 Task: Look for space in Weimar, Germany from 10th July, 2023 to 15th July, 2023 for 7 adults in price range Rs.10000 to Rs.15000. Place can be entire place or shared room with 4 bedrooms having 7 beds and 4 bathrooms. Property type can be house, flat, guest house. Amenities needed are: wifi, TV, free parkinig on premises, gym, breakfast. Booking option can be shelf check-in. Required host language is English.
Action: Mouse moved to (538, 139)
Screenshot: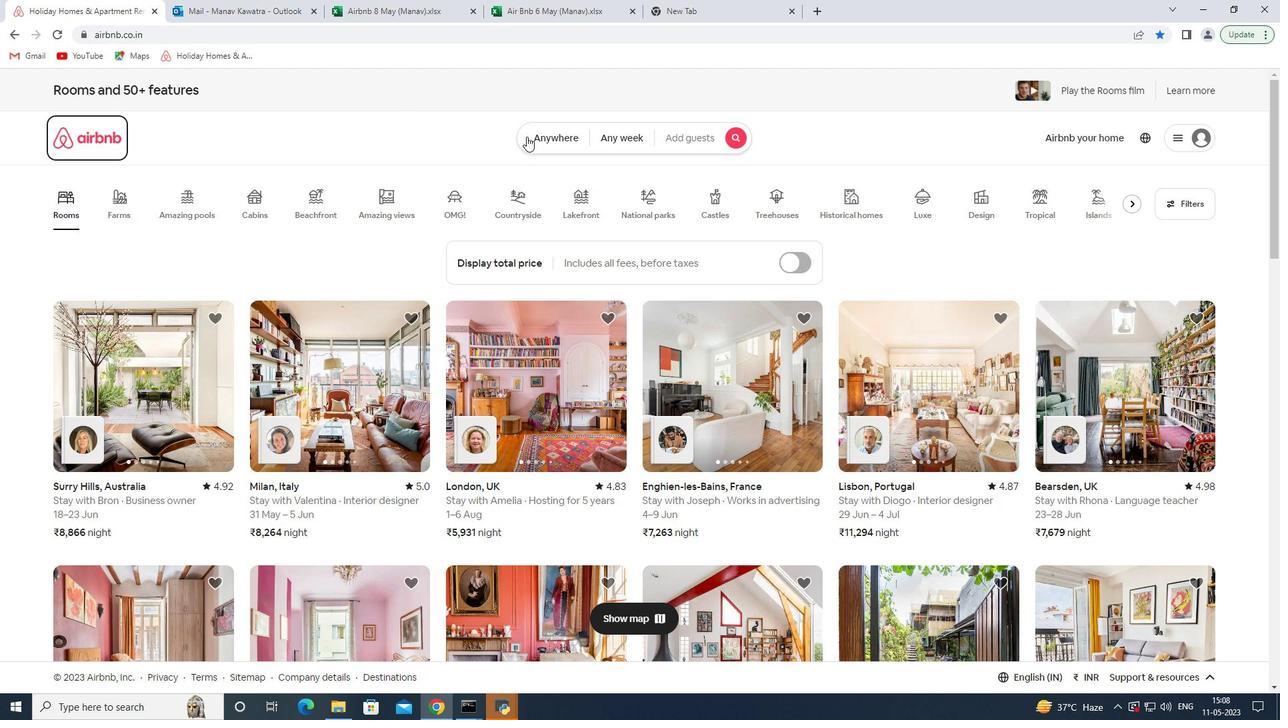 
Action: Mouse pressed left at (538, 139)
Screenshot: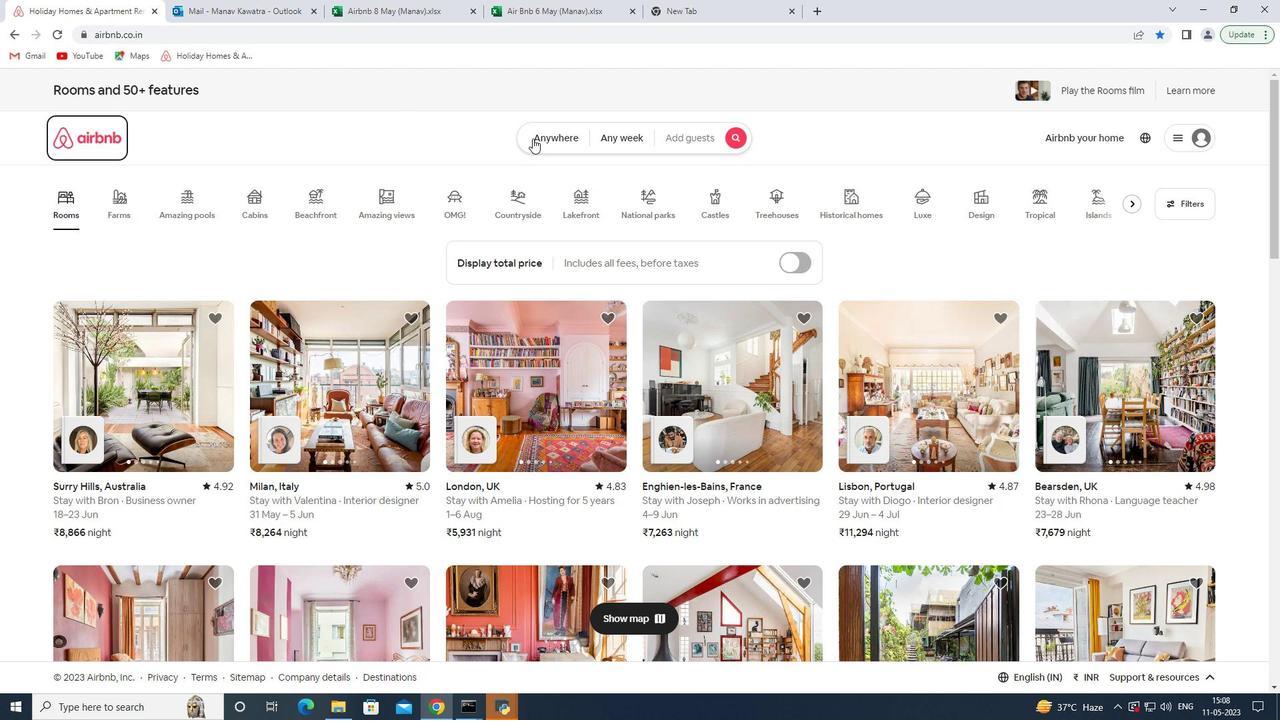 
Action: Mouse moved to (458, 192)
Screenshot: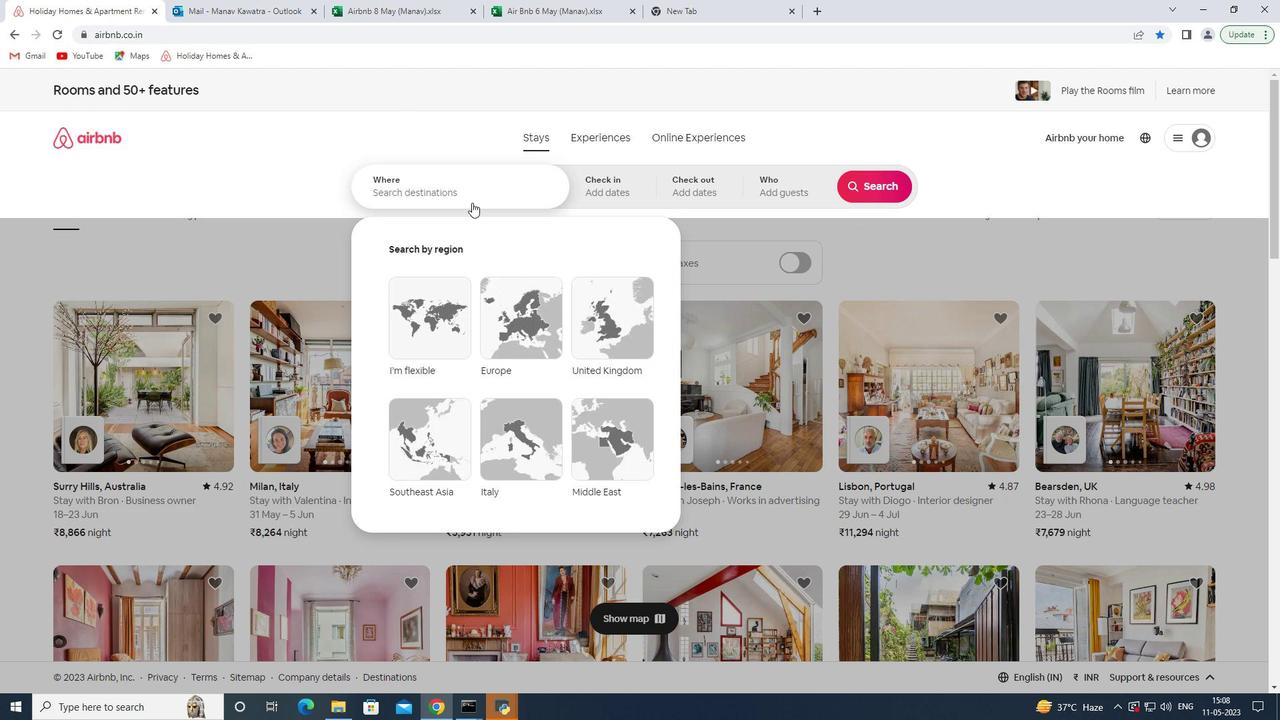 
Action: Mouse pressed left at (458, 192)
Screenshot: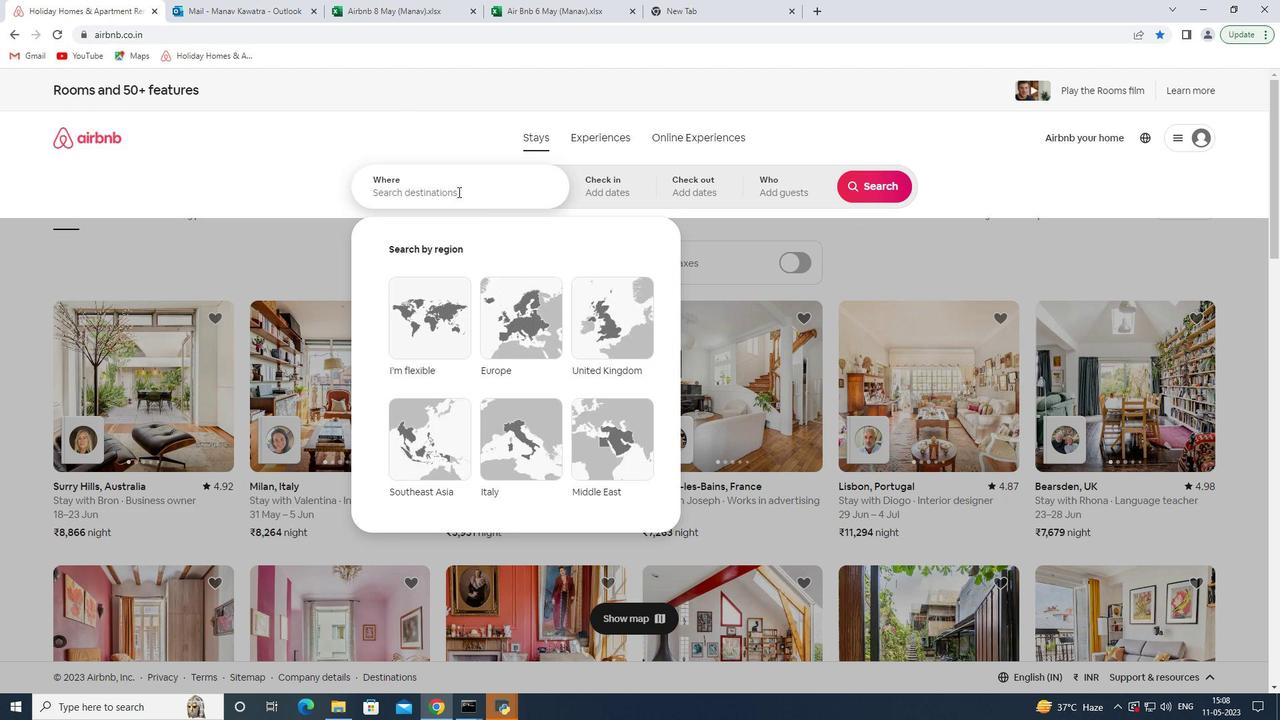 
Action: Key pressed <Key.shift>Weimar<Key.space><Key.shift>Germany<Key.space>
Screenshot: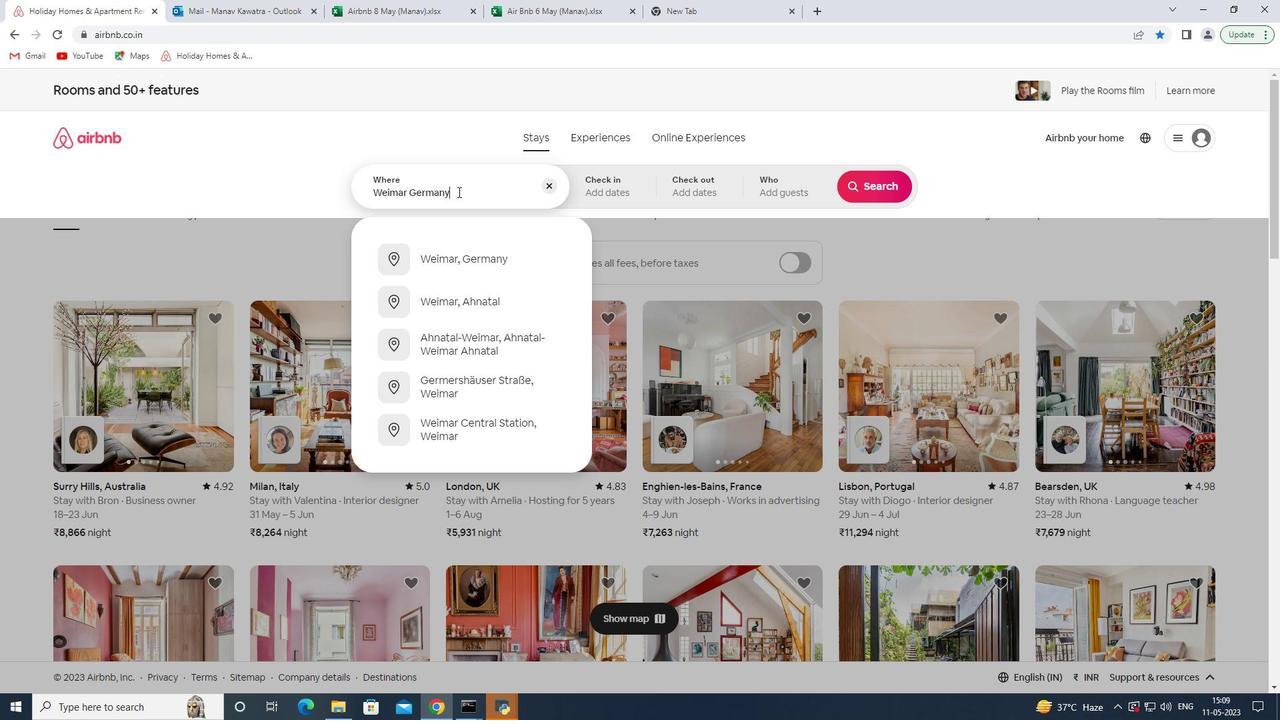 
Action: Mouse moved to (498, 256)
Screenshot: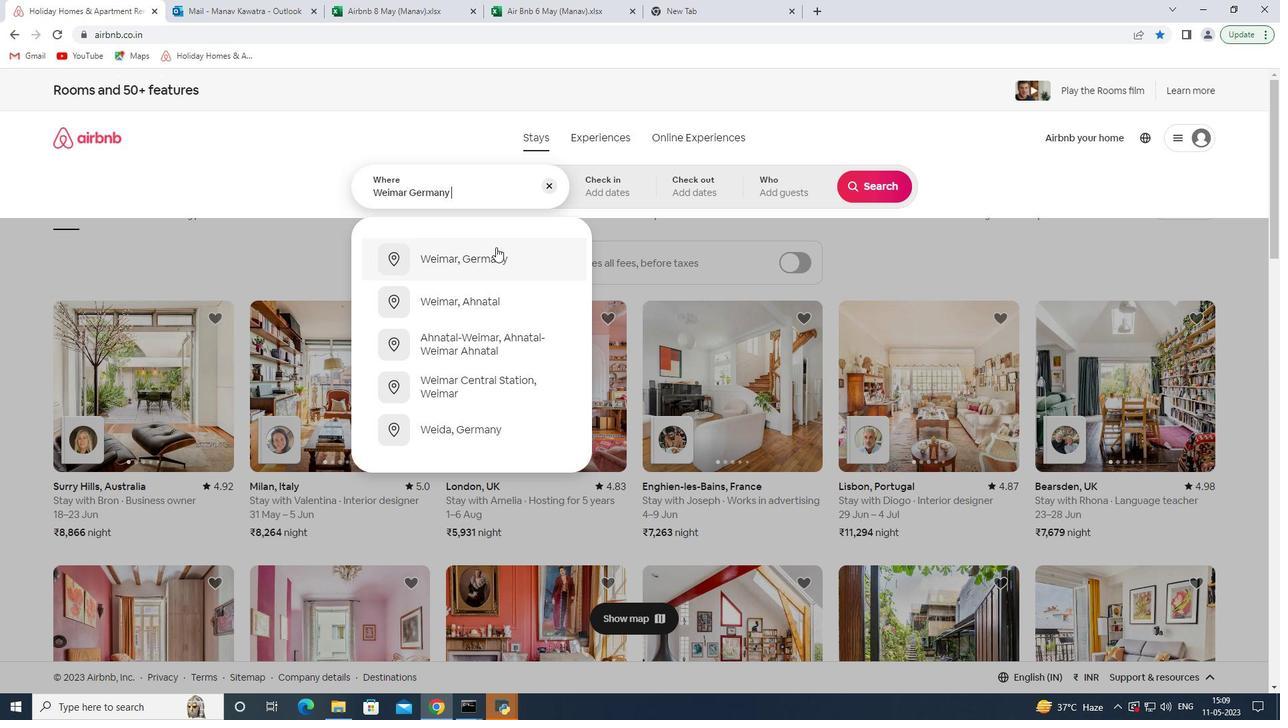 
Action: Mouse pressed left at (498, 256)
Screenshot: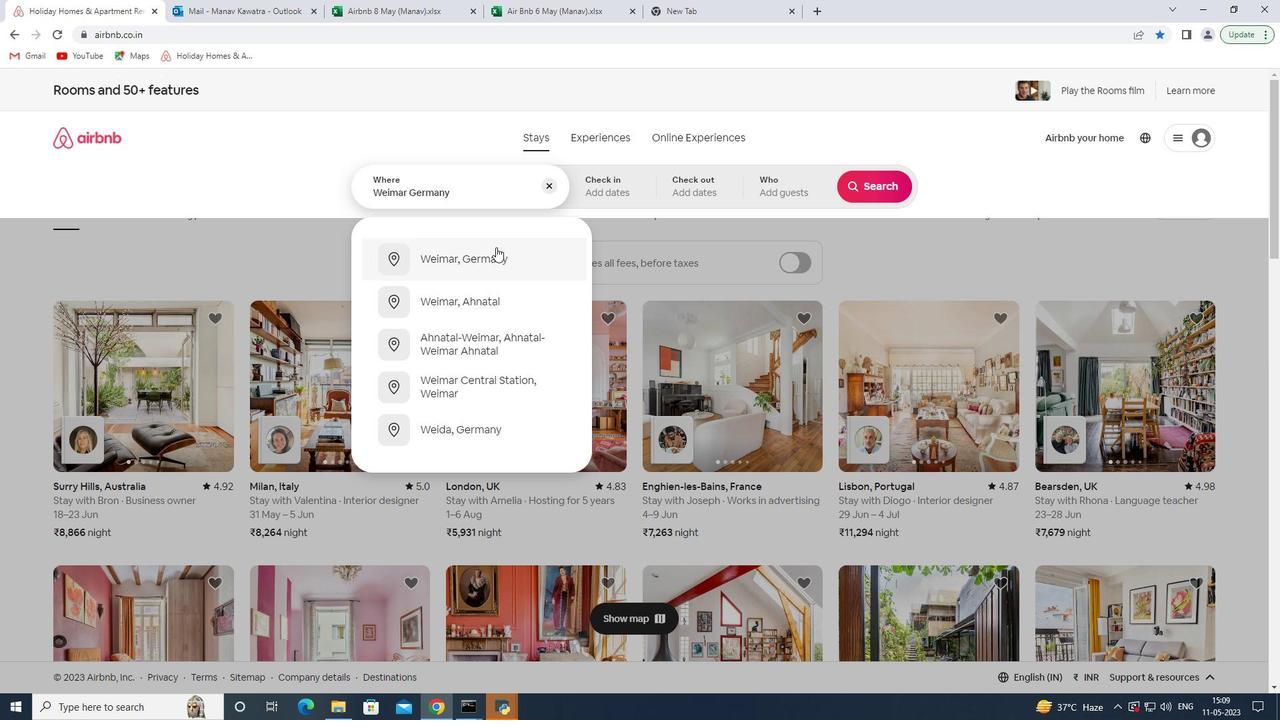 
Action: Mouse moved to (872, 292)
Screenshot: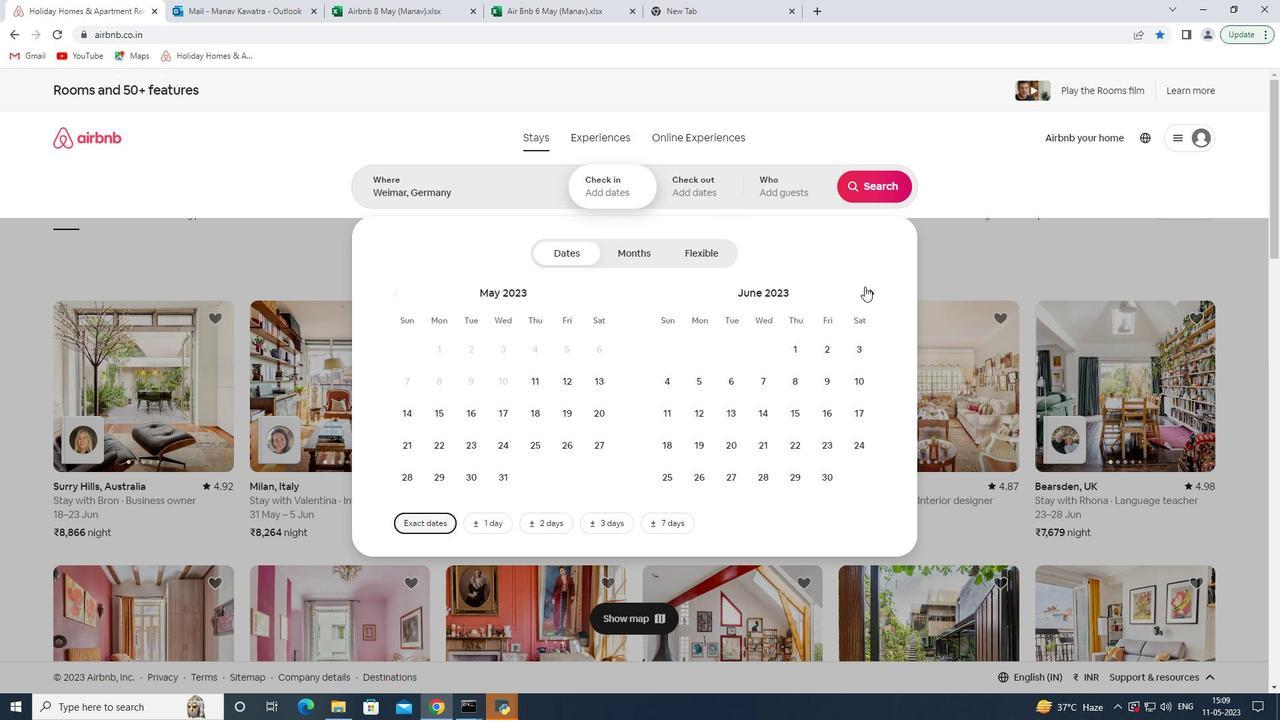 
Action: Mouse pressed left at (872, 292)
Screenshot: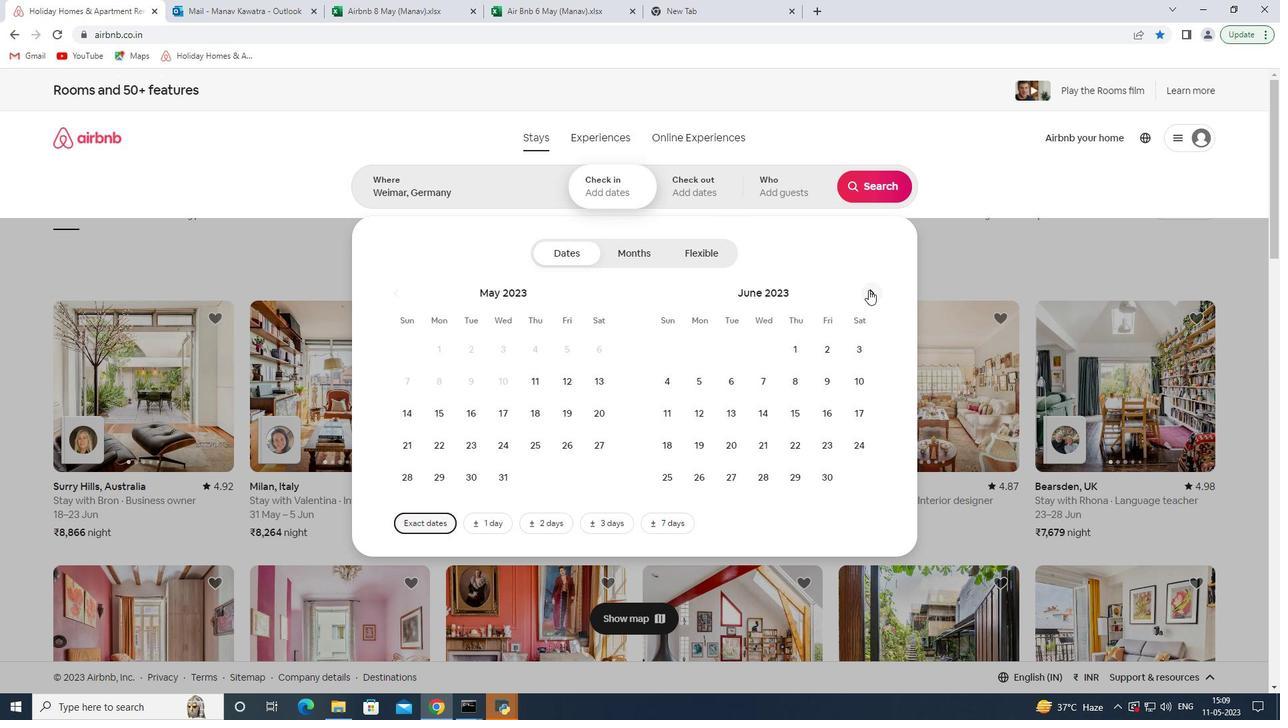 
Action: Mouse moved to (704, 416)
Screenshot: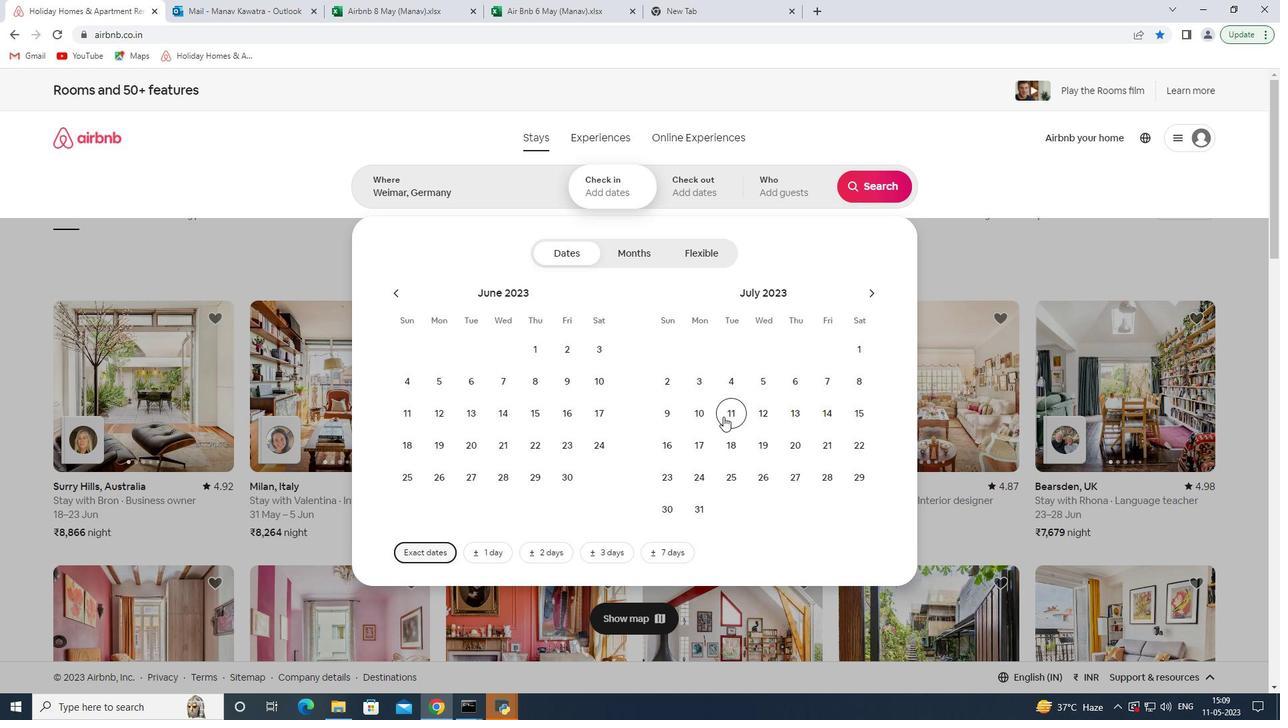 
Action: Mouse pressed left at (704, 416)
Screenshot: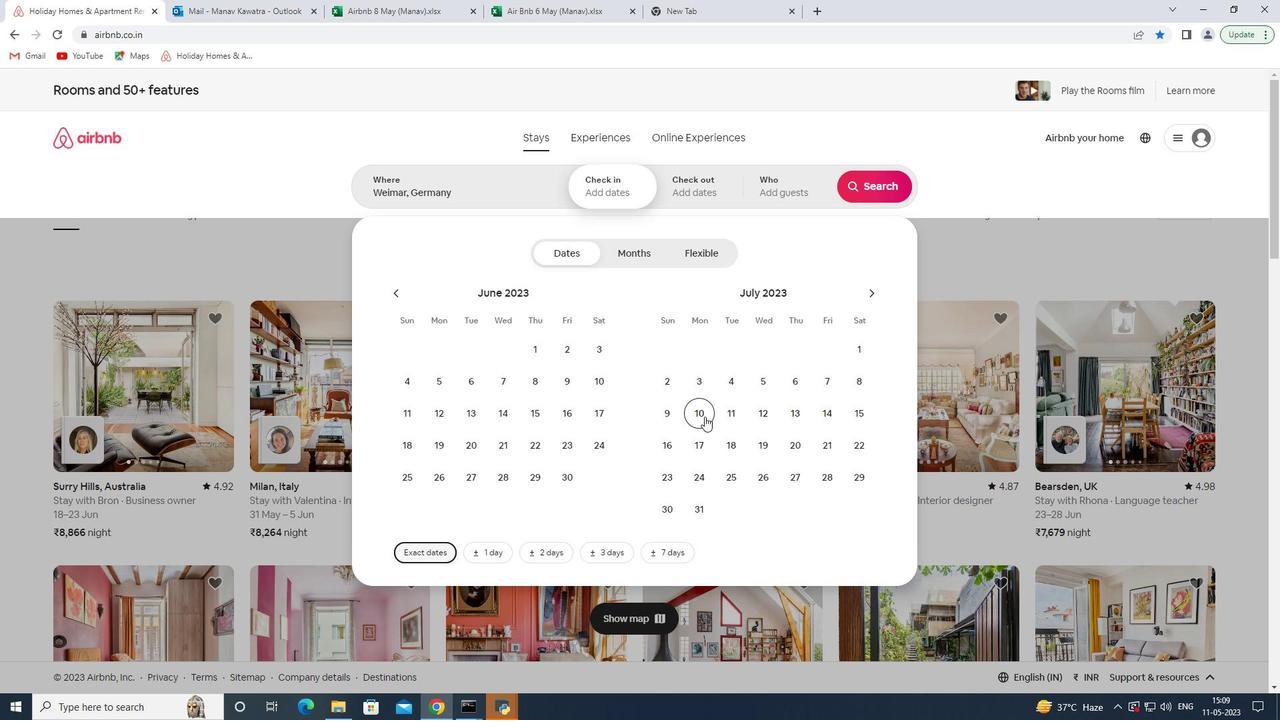 
Action: Mouse moved to (854, 413)
Screenshot: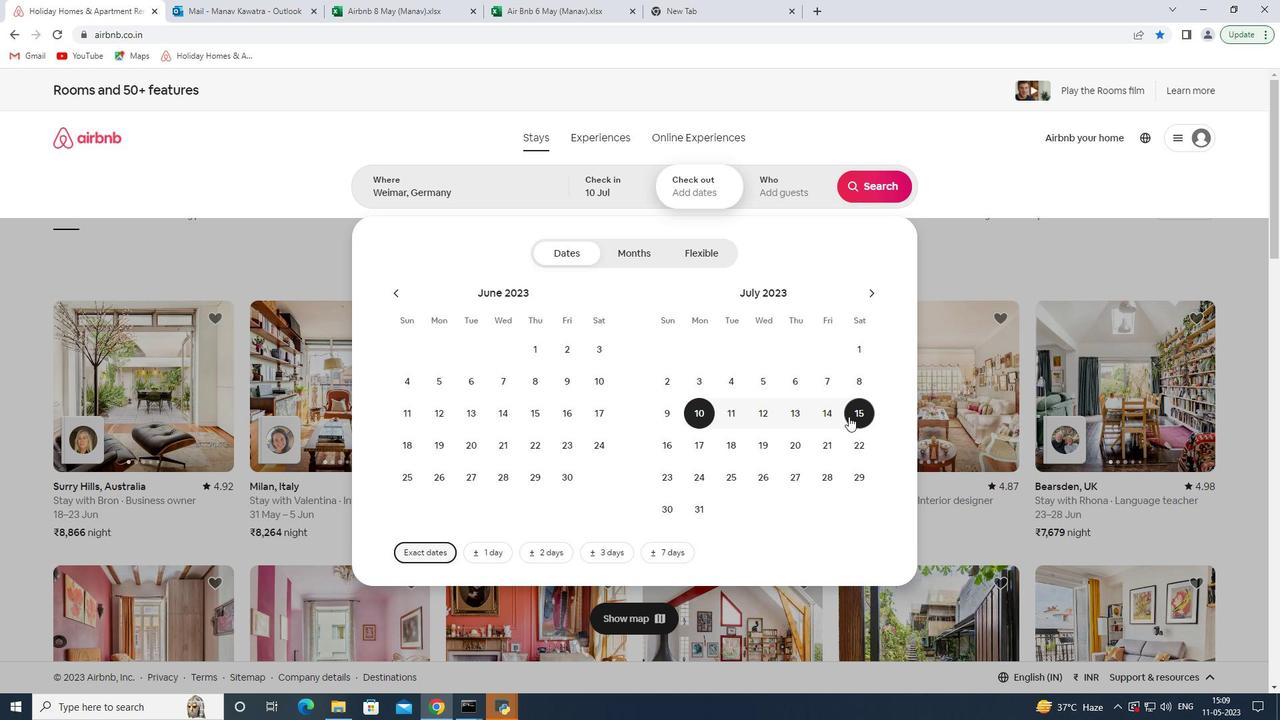 
Action: Mouse pressed left at (854, 413)
Screenshot: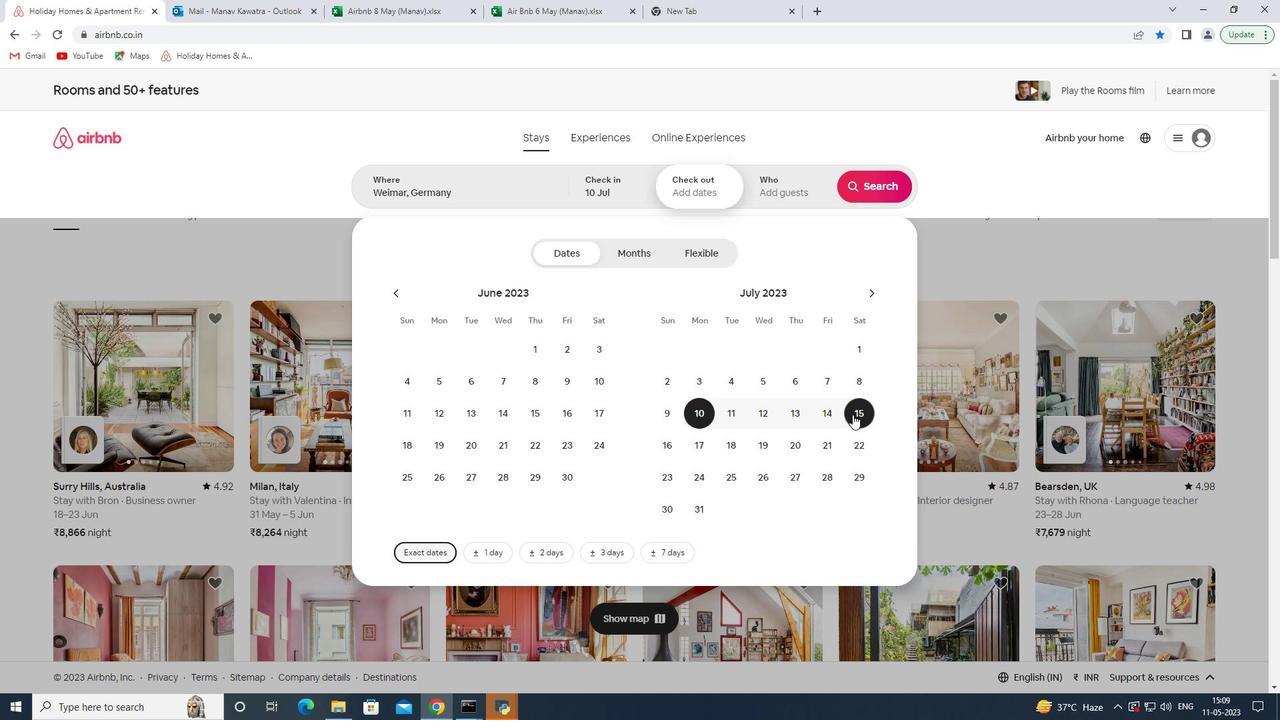 
Action: Mouse moved to (791, 193)
Screenshot: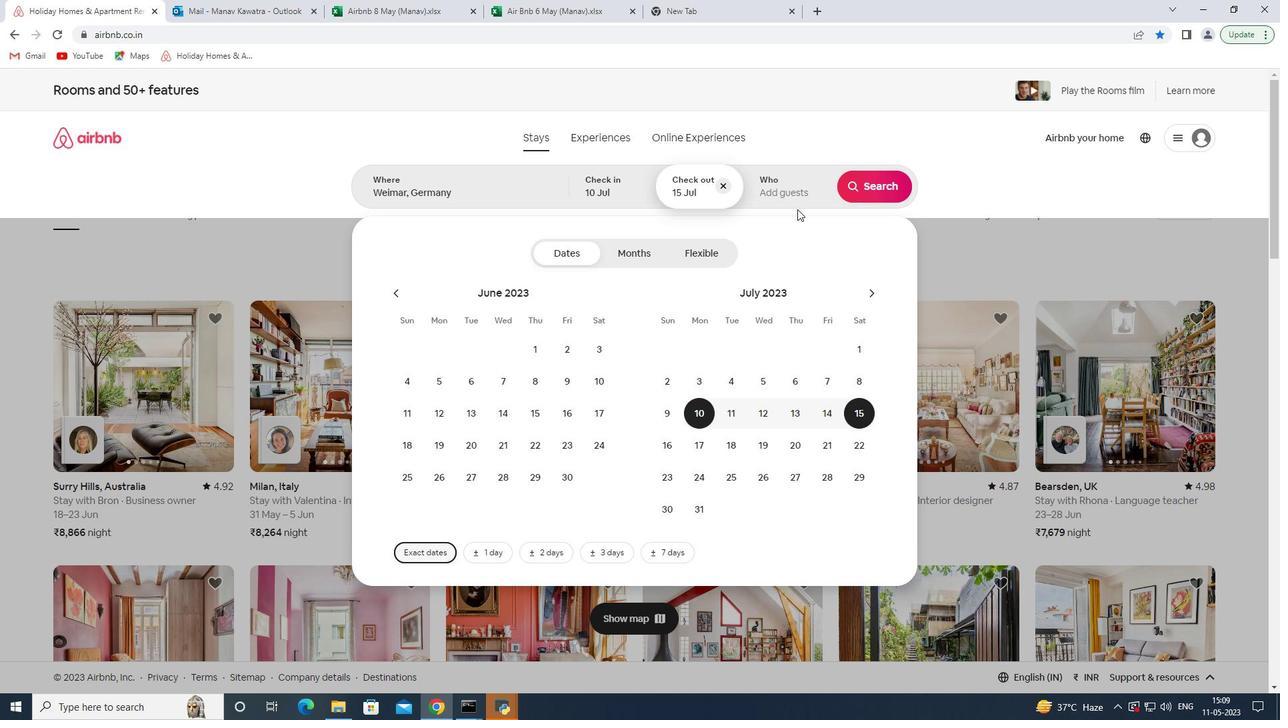 
Action: Mouse pressed left at (791, 193)
Screenshot: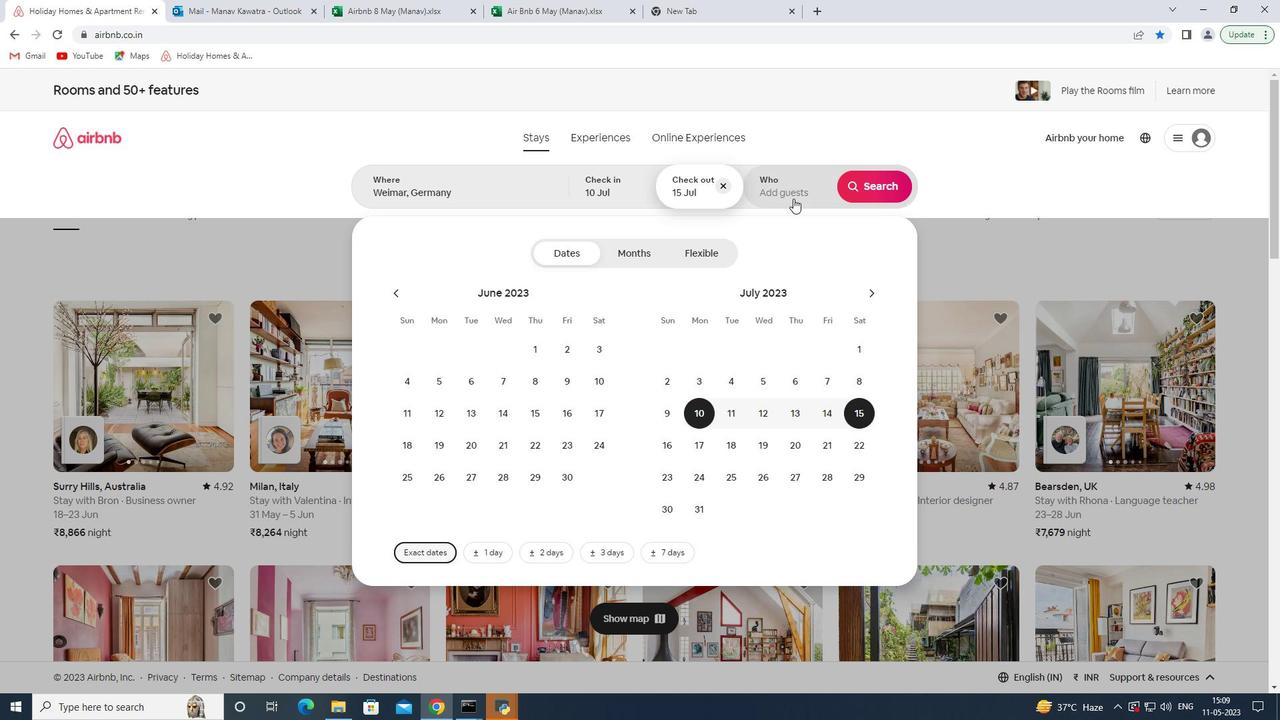 
Action: Mouse moved to (878, 260)
Screenshot: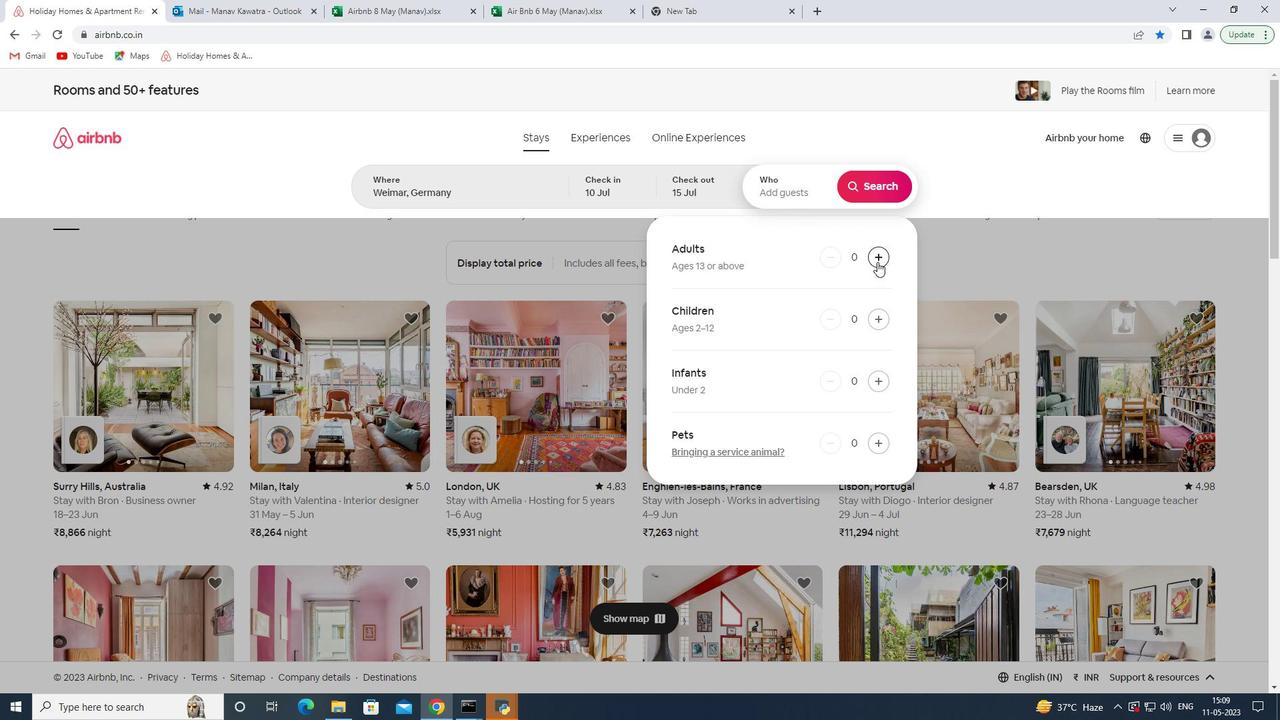 
Action: Mouse pressed left at (878, 260)
Screenshot: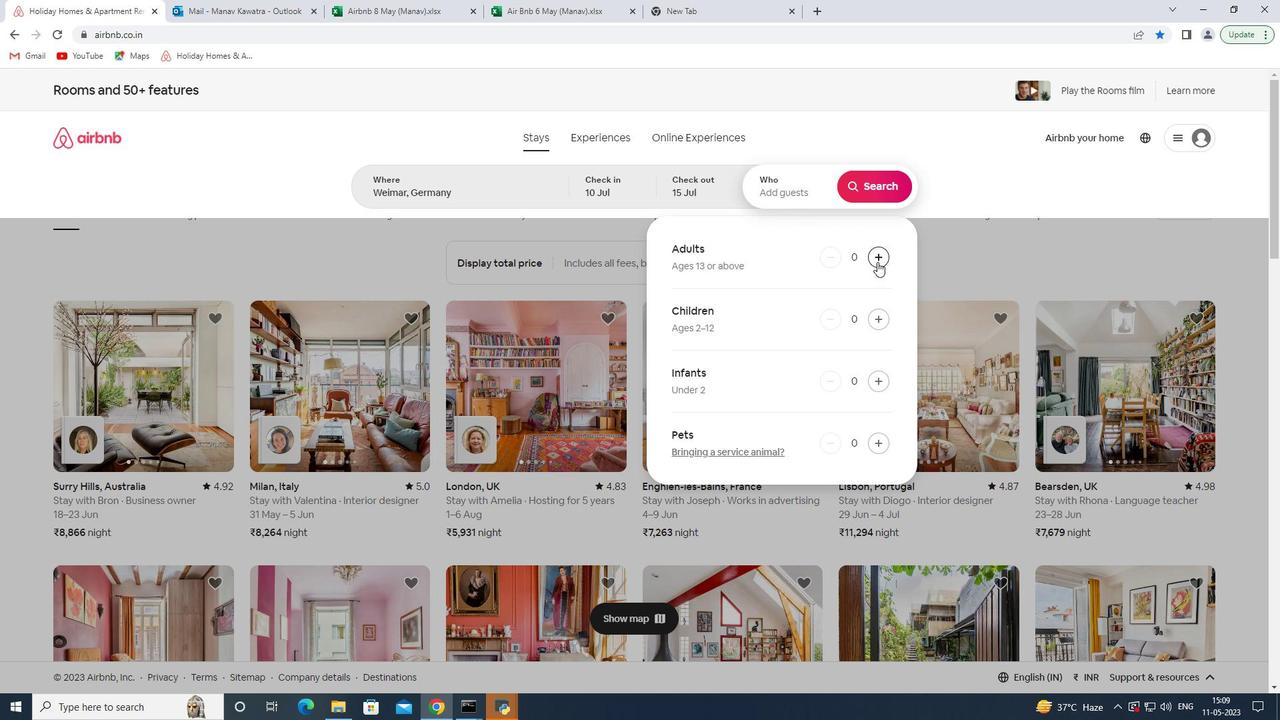 
Action: Mouse pressed left at (878, 260)
Screenshot: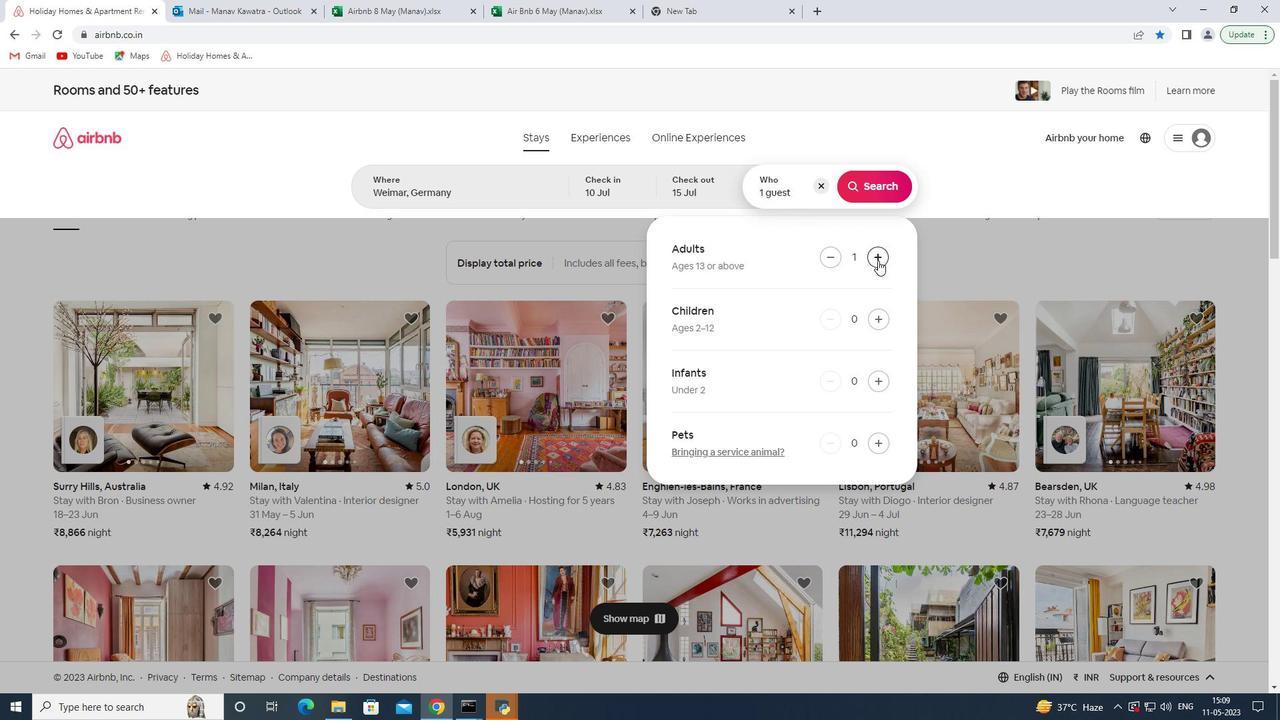 
Action: Mouse pressed left at (878, 260)
Screenshot: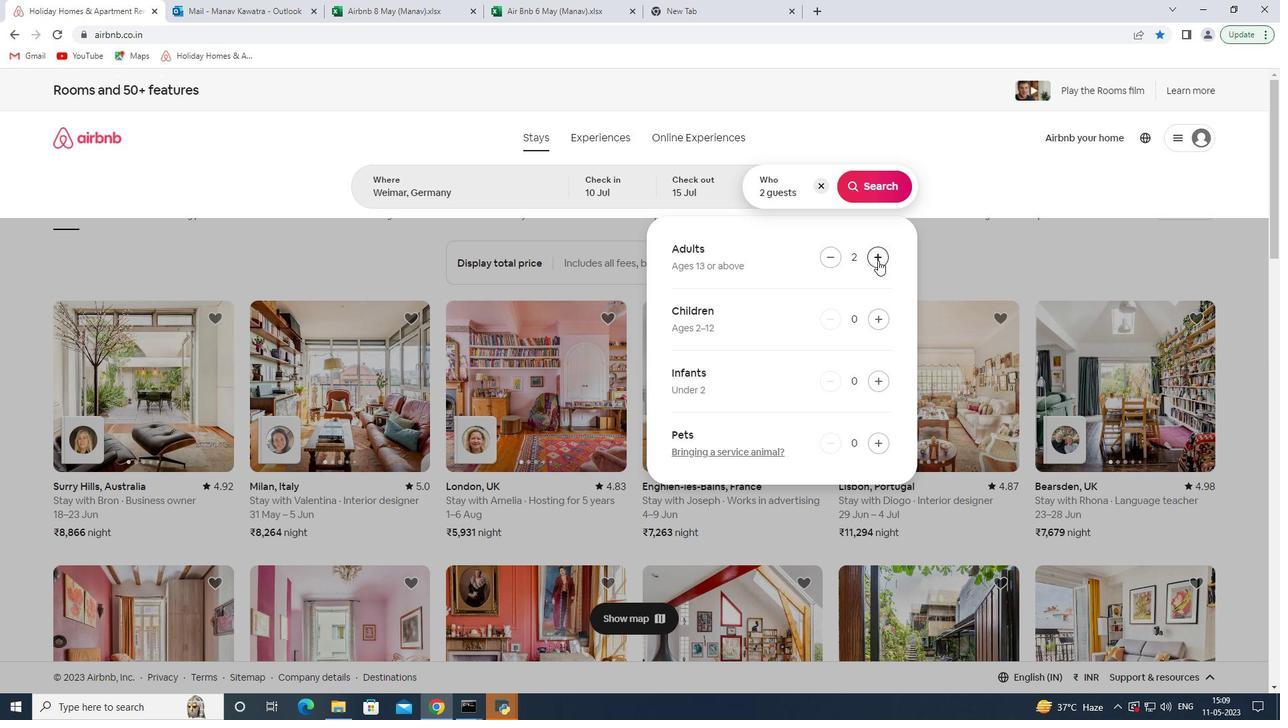 
Action: Mouse pressed left at (878, 260)
Screenshot: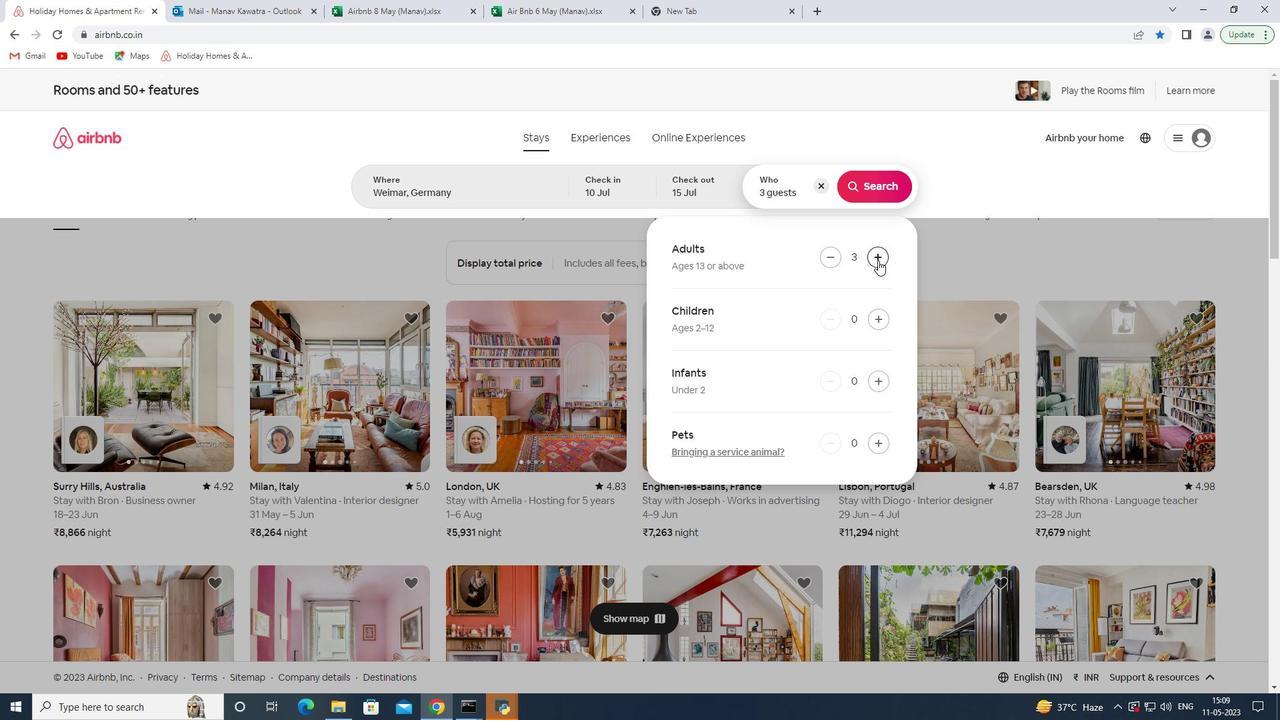 
Action: Mouse pressed left at (878, 260)
Screenshot: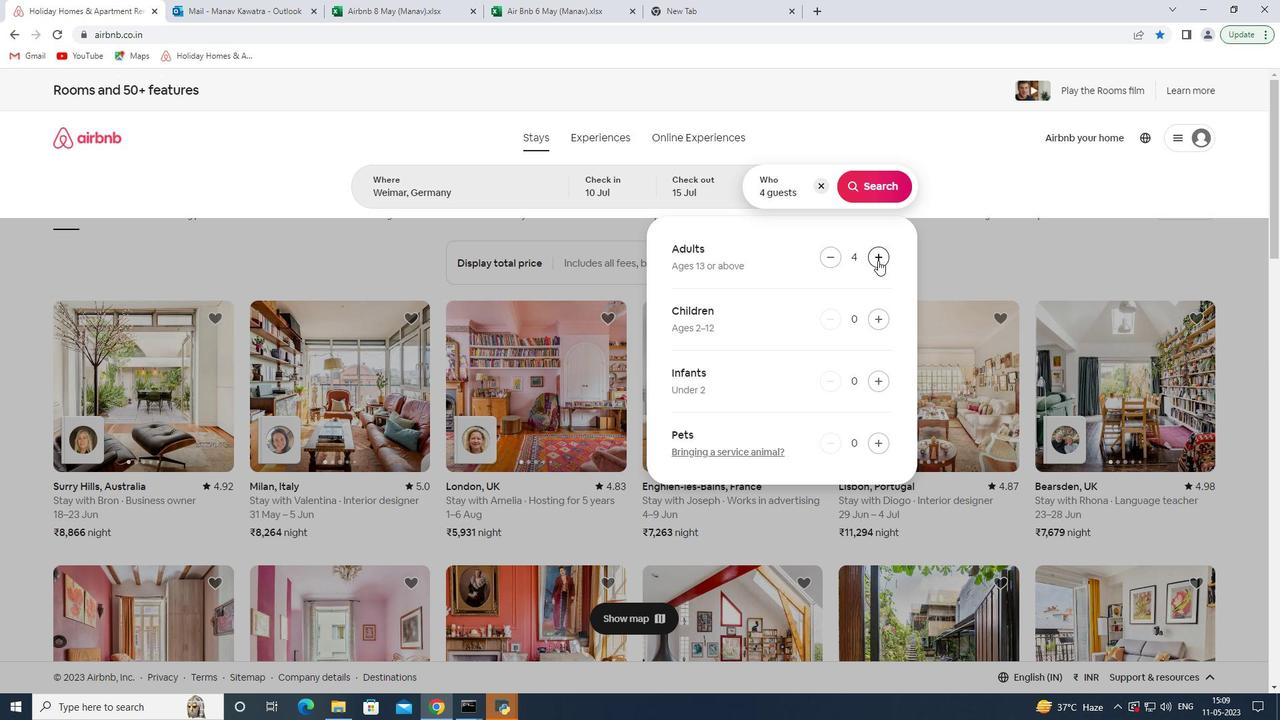 
Action: Mouse moved to (878, 260)
Screenshot: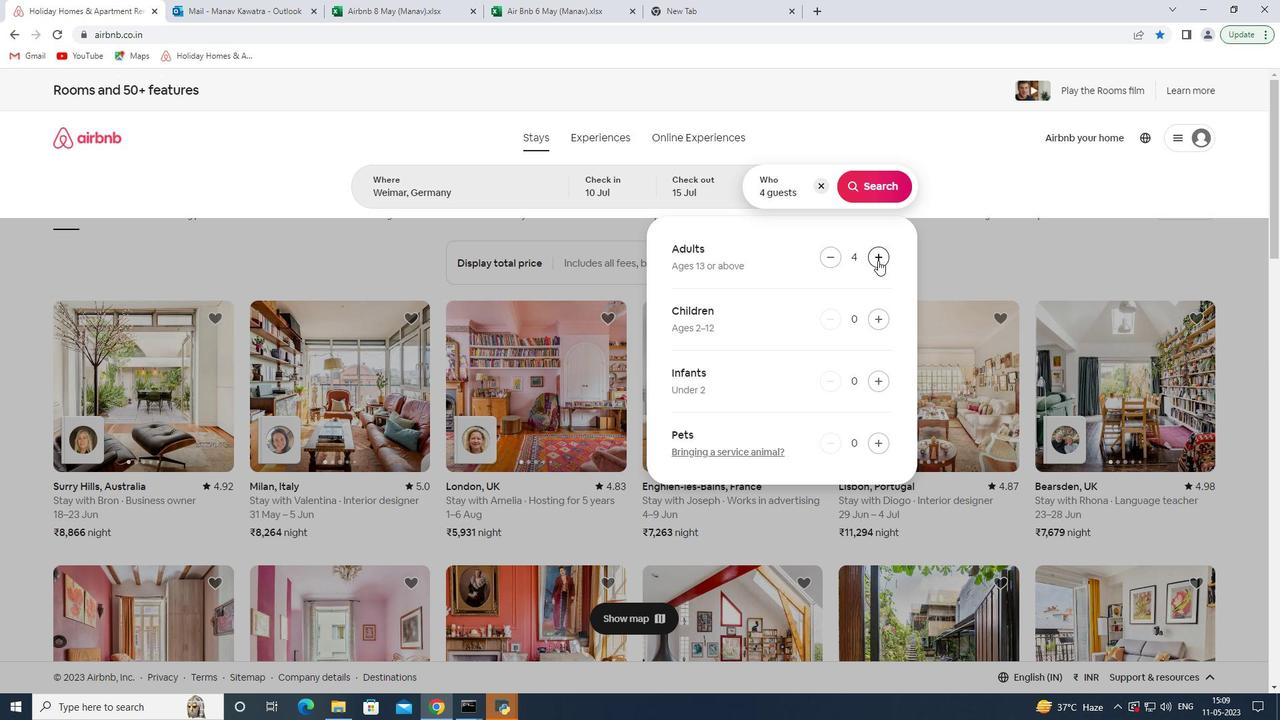 
Action: Mouse pressed left at (878, 260)
Screenshot: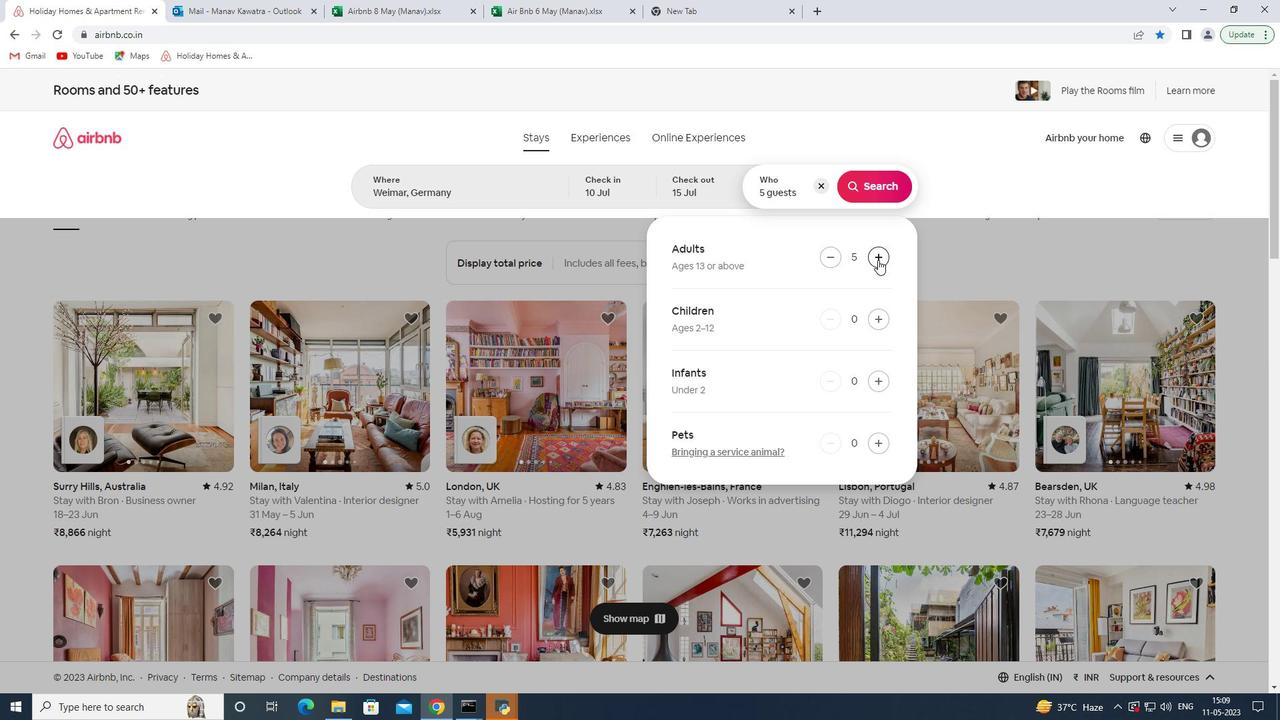 
Action: Mouse pressed left at (878, 260)
Screenshot: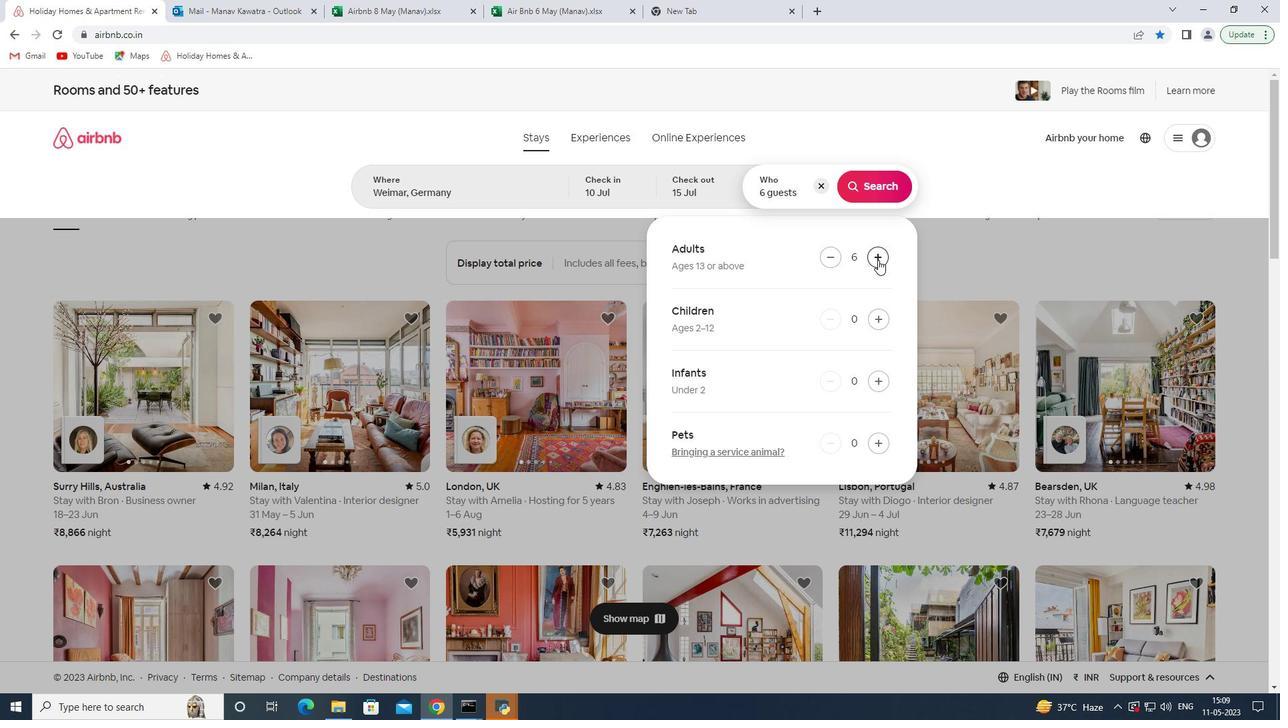 
Action: Mouse moved to (885, 195)
Screenshot: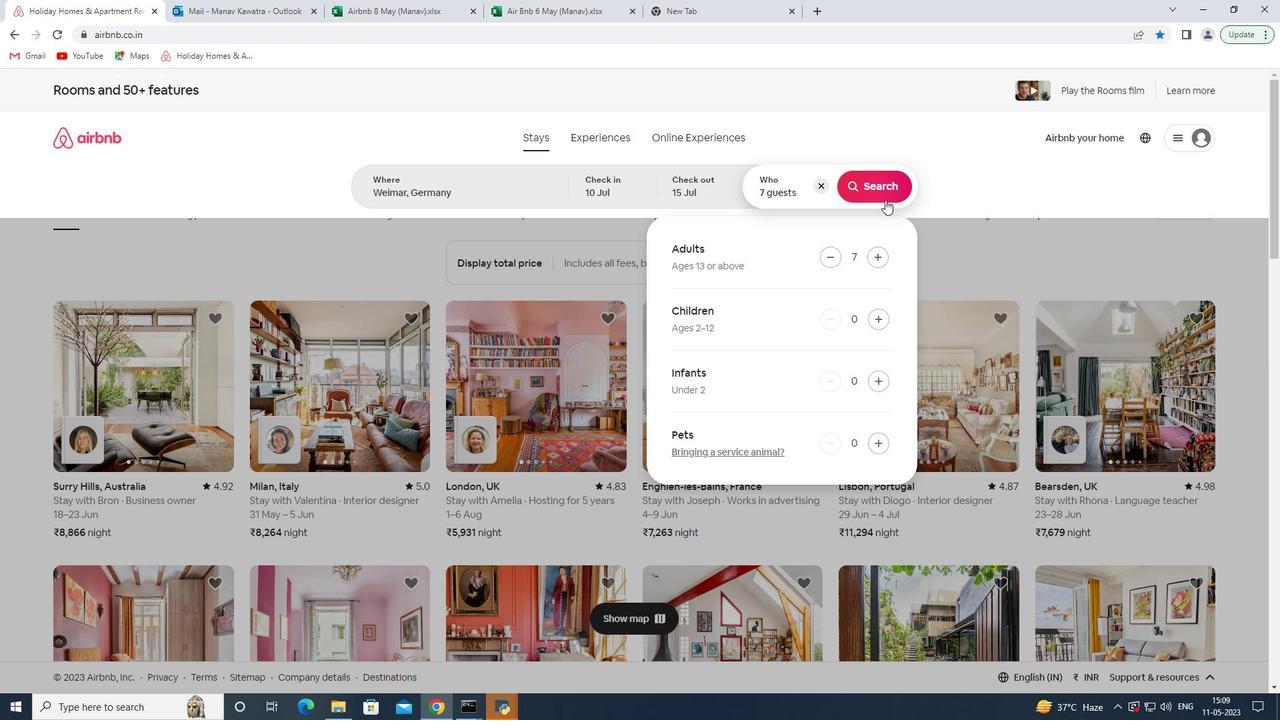 
Action: Mouse pressed left at (885, 195)
Screenshot: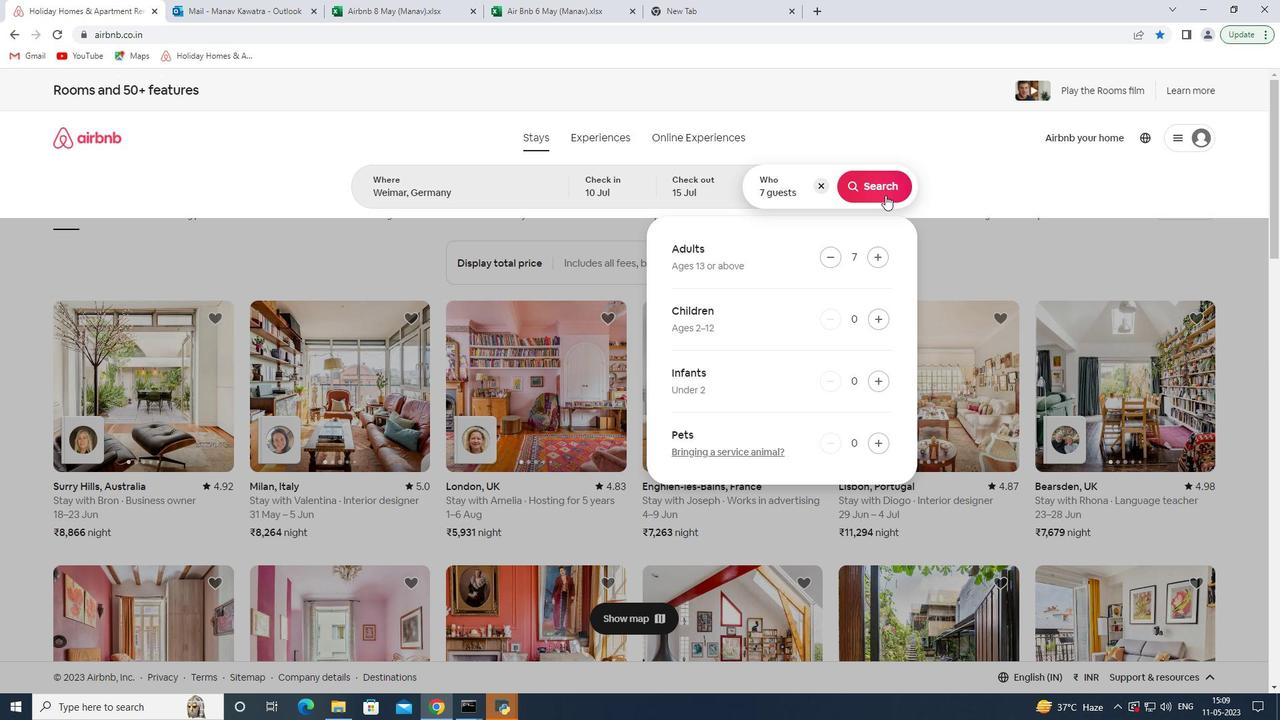 
Action: Mouse moved to (1222, 149)
Screenshot: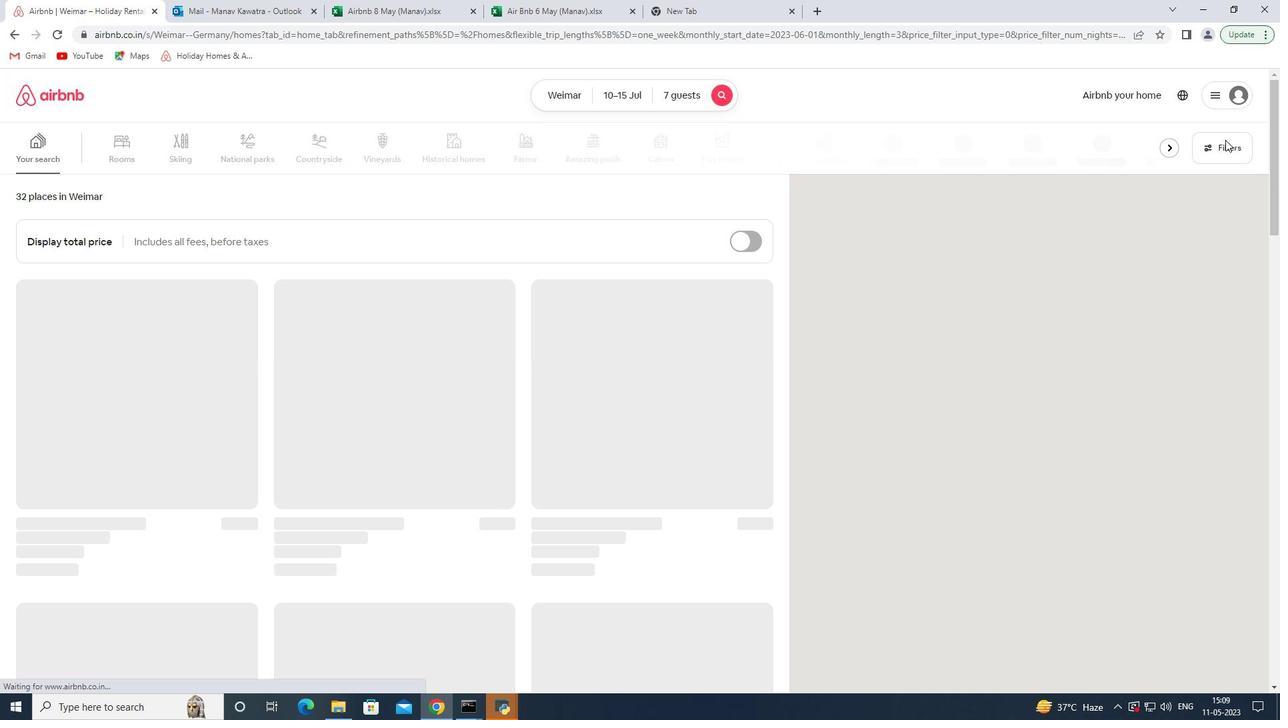 
Action: Mouse pressed left at (1222, 149)
Screenshot: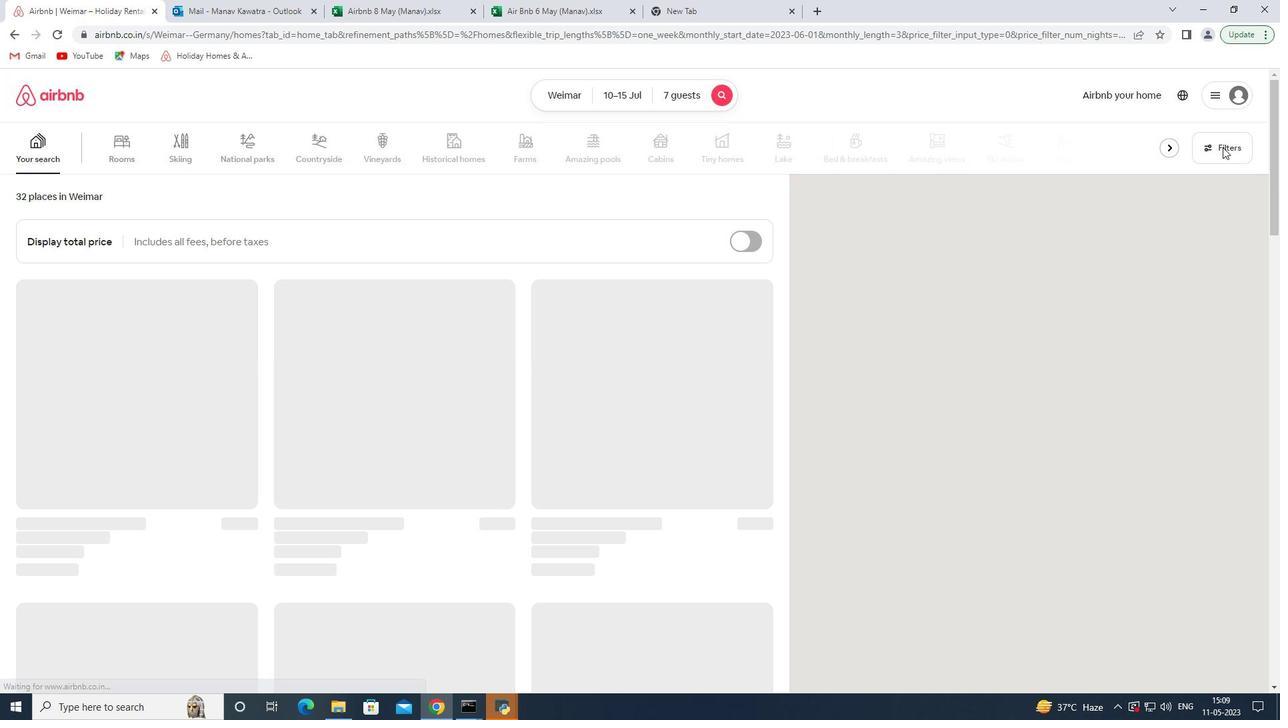 
Action: Mouse moved to (464, 474)
Screenshot: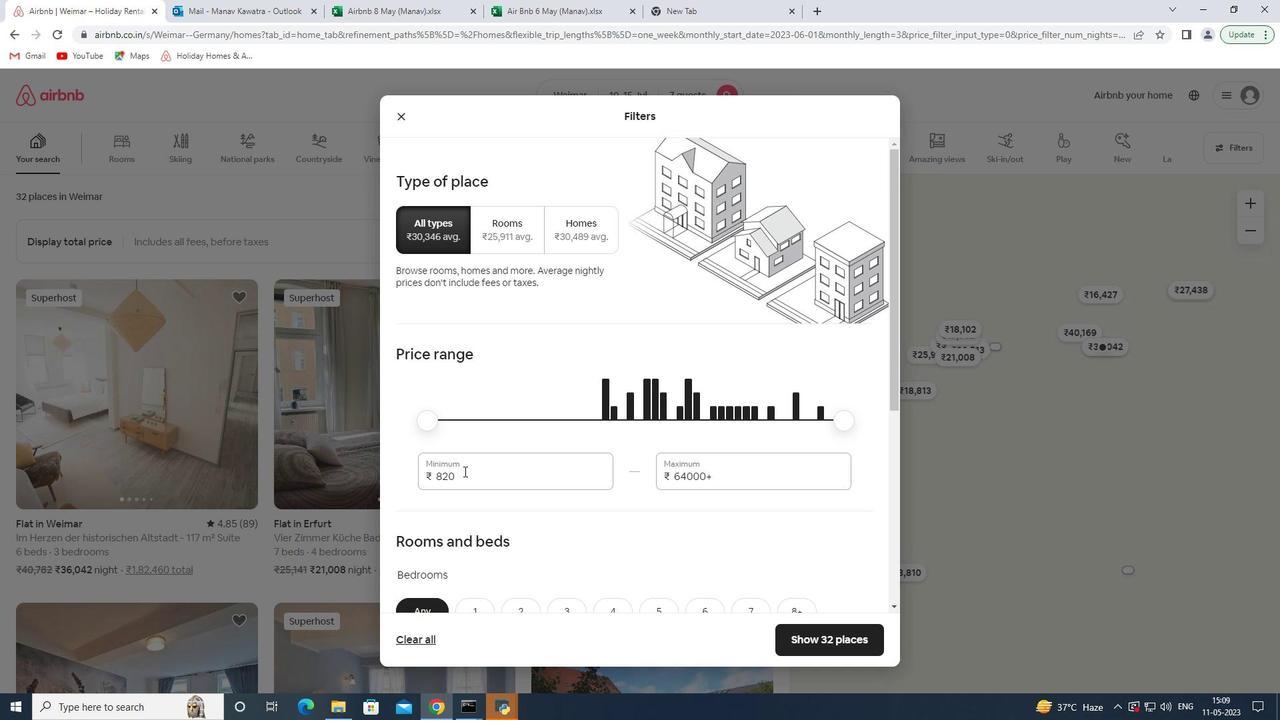 
Action: Mouse pressed left at (464, 474)
Screenshot: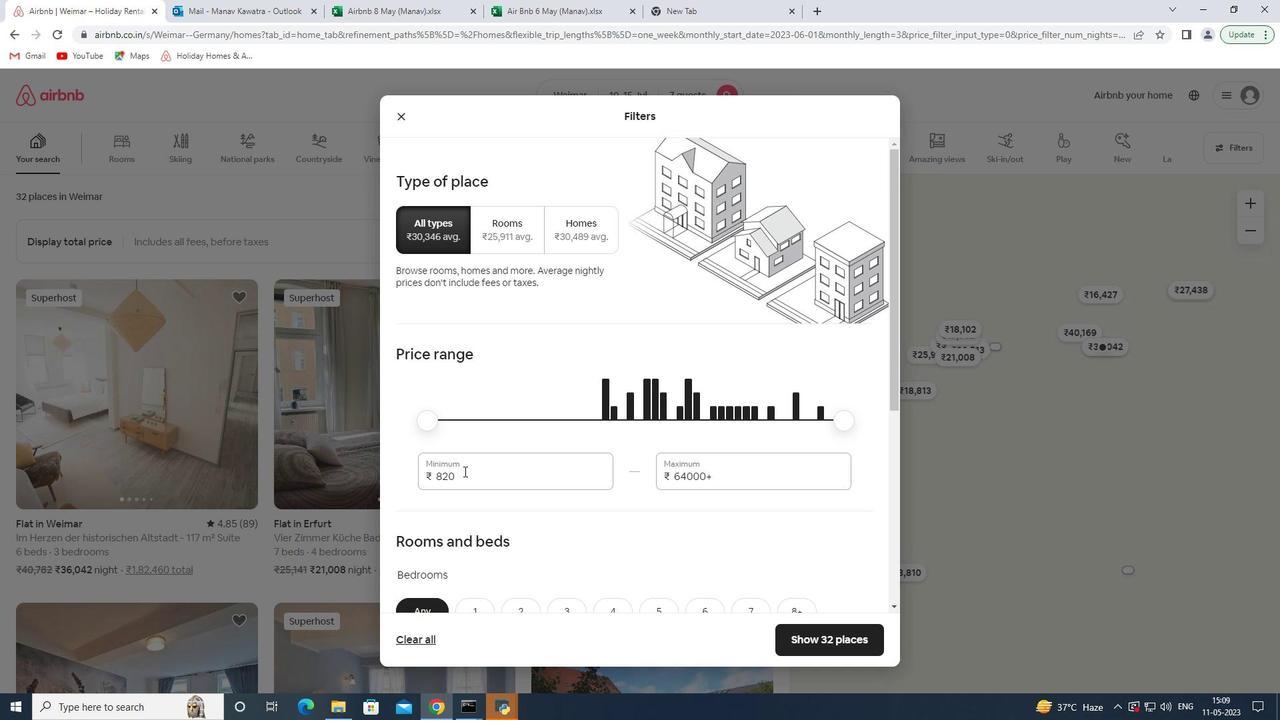 
Action: Mouse pressed left at (464, 474)
Screenshot: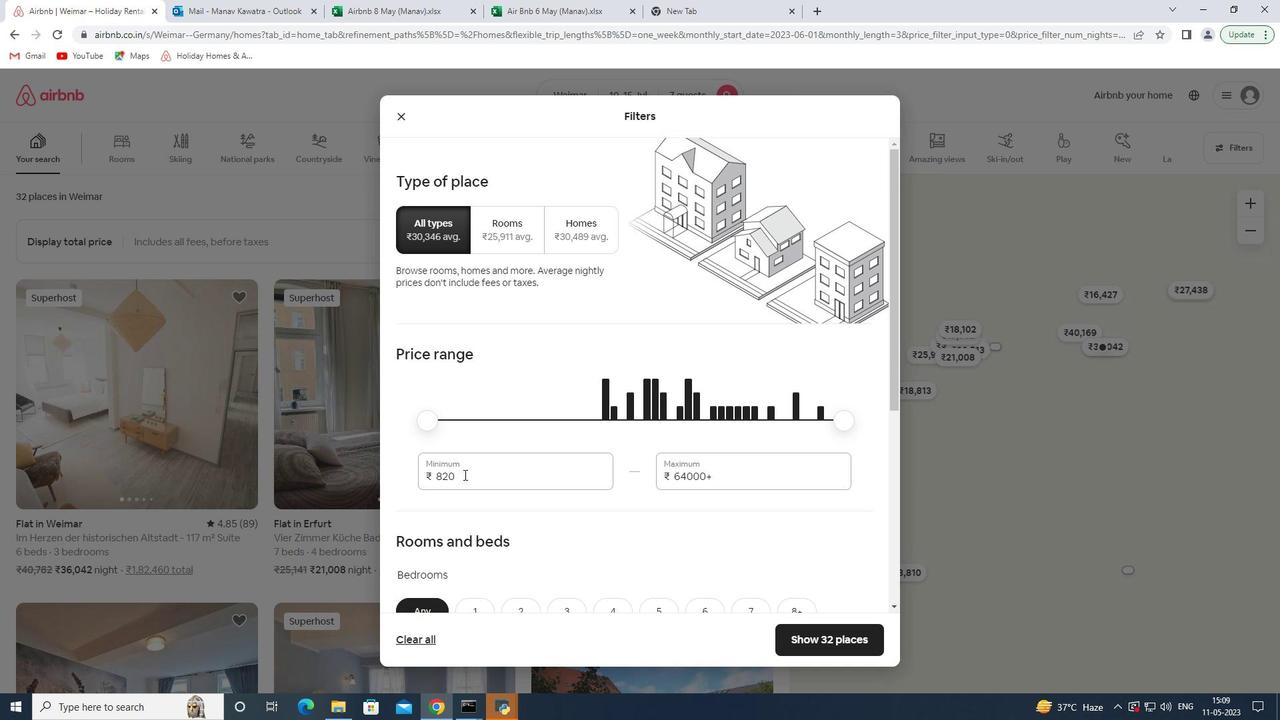 
Action: Key pressed 10000<Key.tab>15000
Screenshot: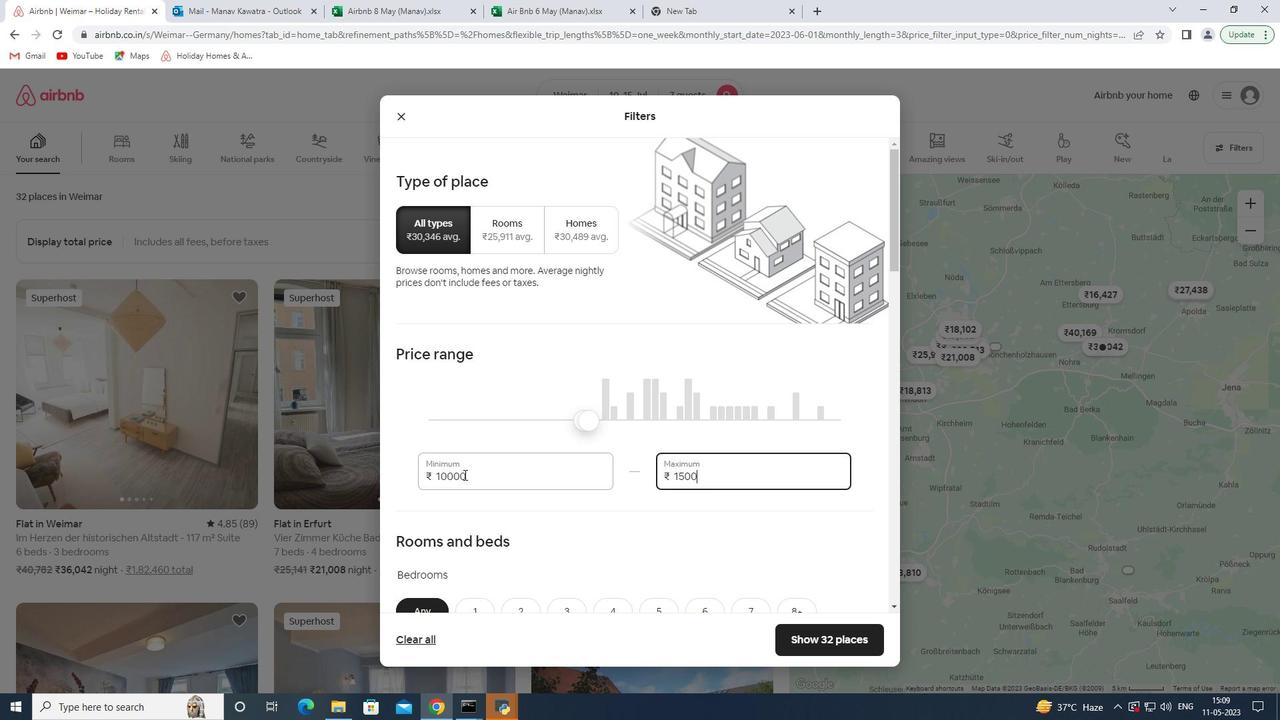 
Action: Mouse moved to (578, 498)
Screenshot: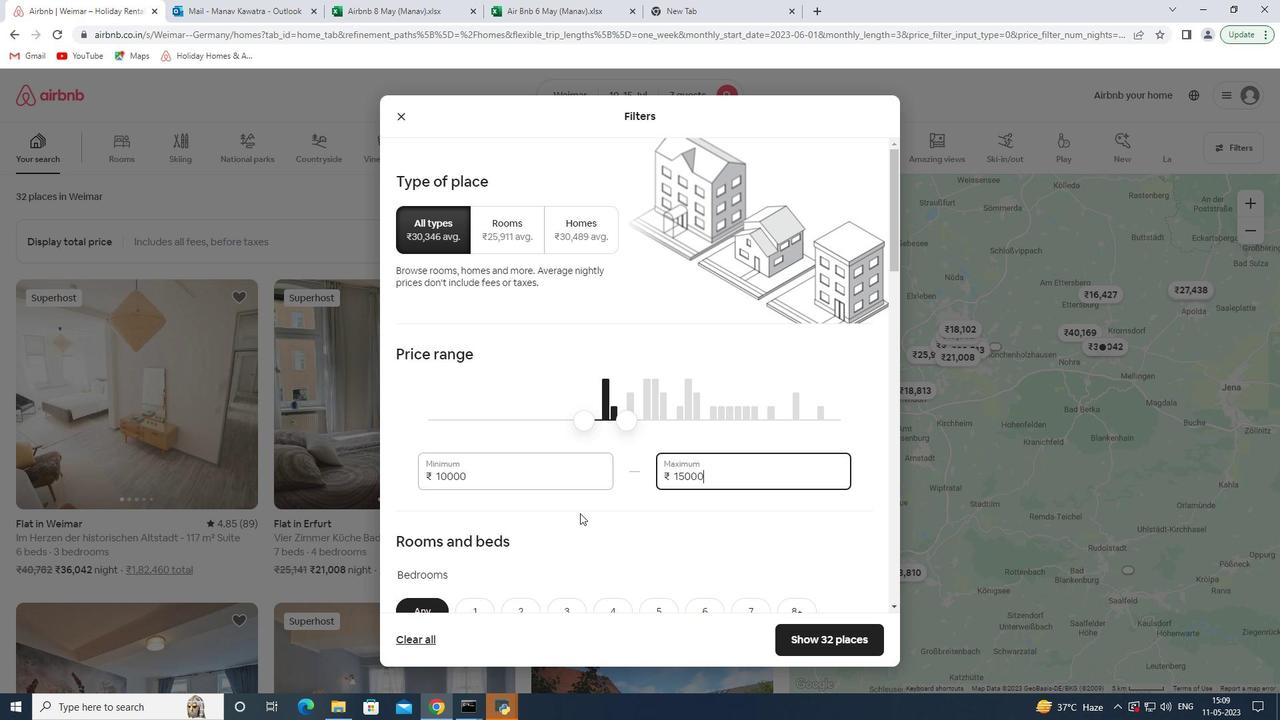 
Action: Mouse scrolled (578, 497) with delta (0, 0)
Screenshot: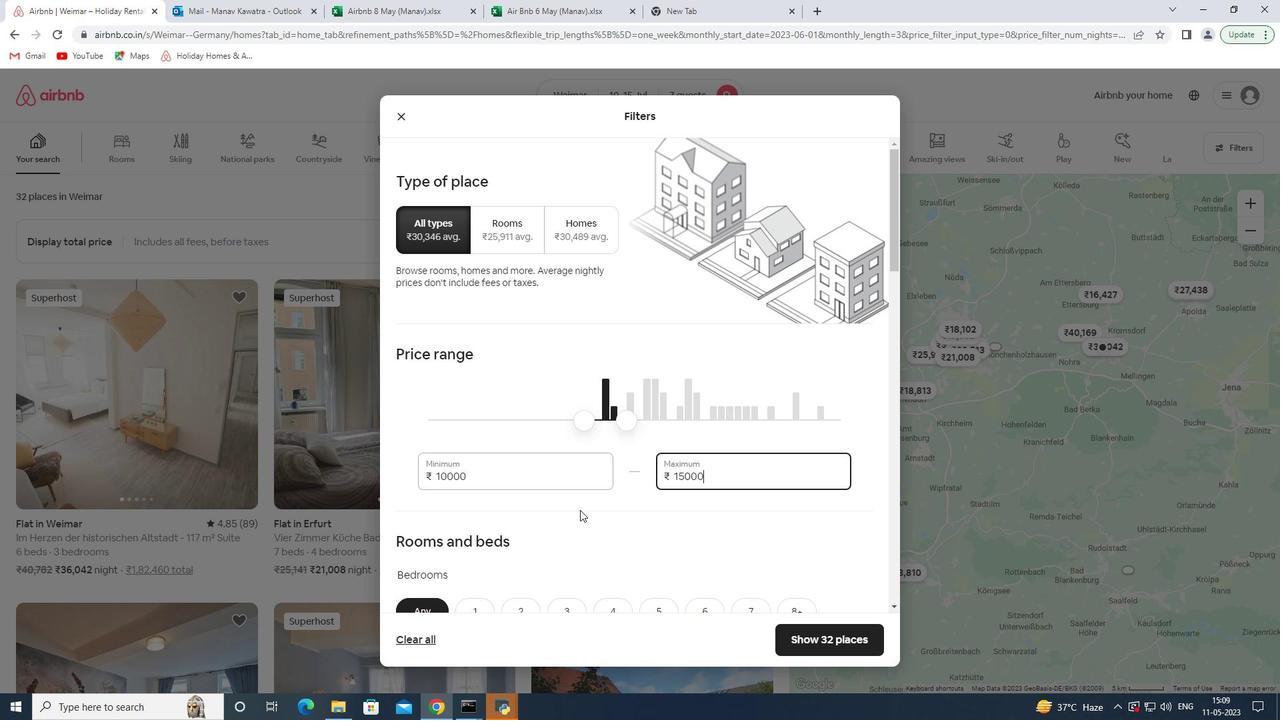
Action: Mouse scrolled (578, 497) with delta (0, 0)
Screenshot: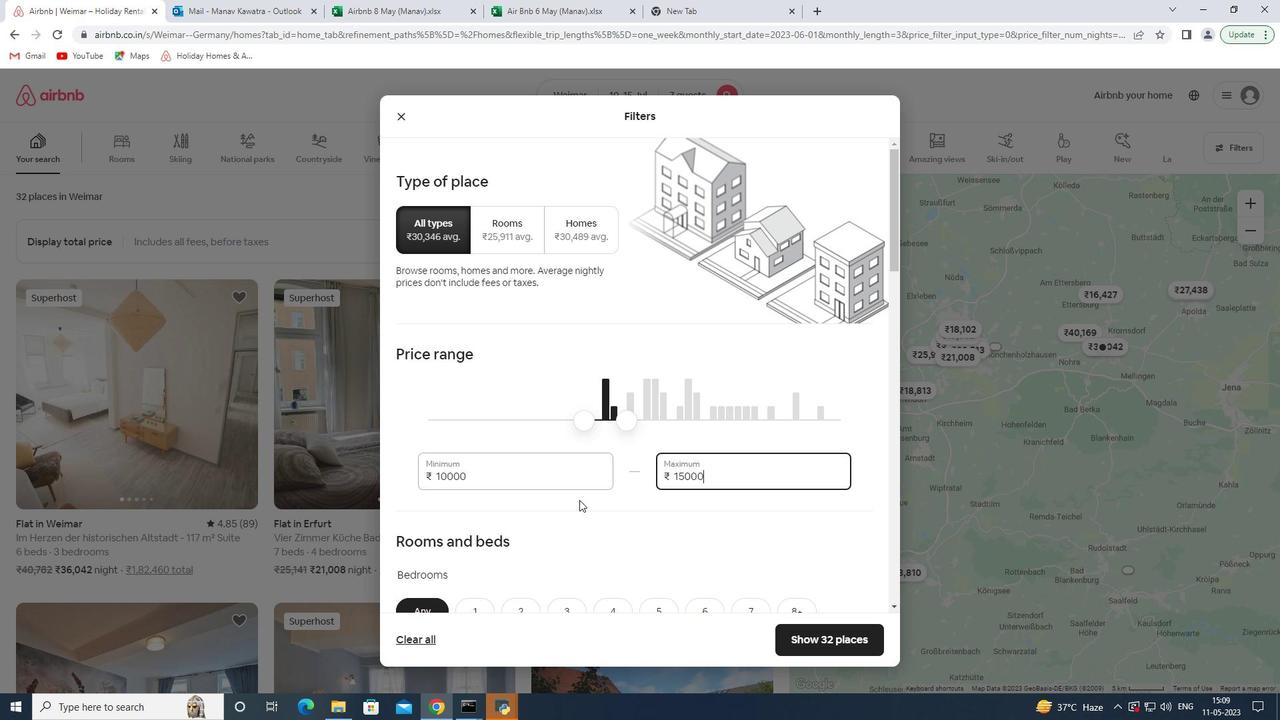
Action: Mouse scrolled (578, 497) with delta (0, 0)
Screenshot: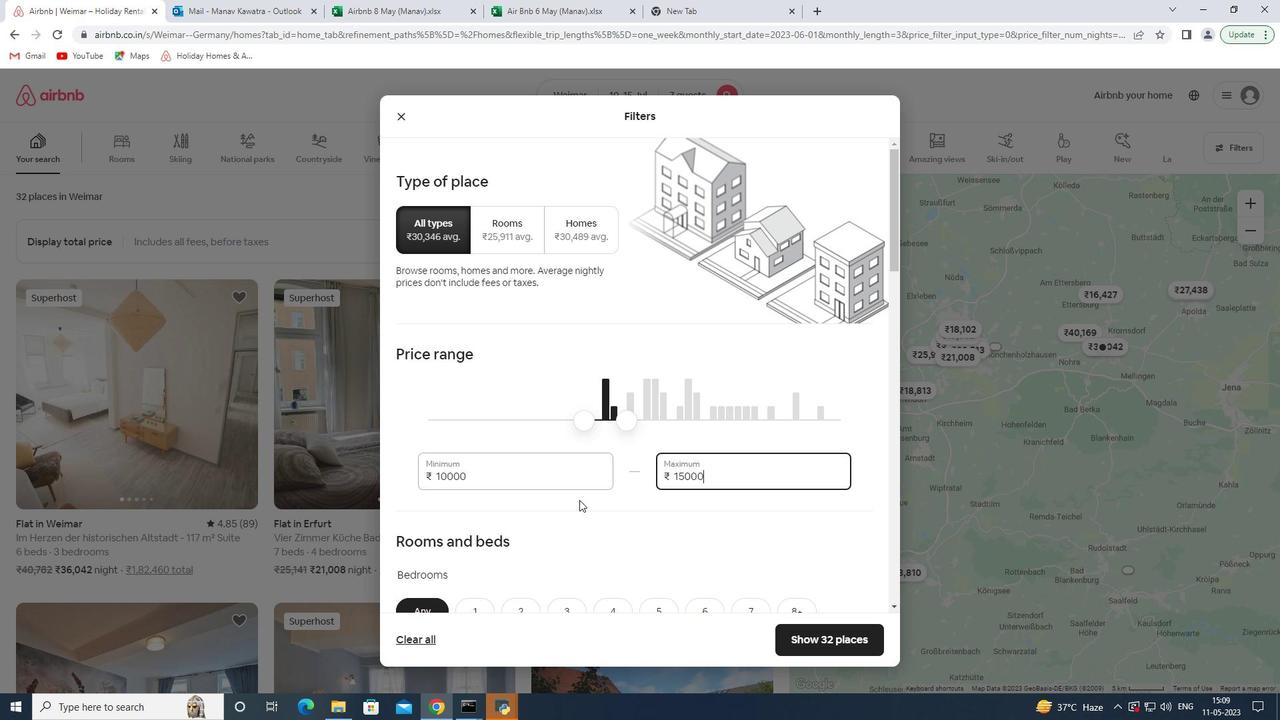 
Action: Mouse scrolled (578, 497) with delta (0, 0)
Screenshot: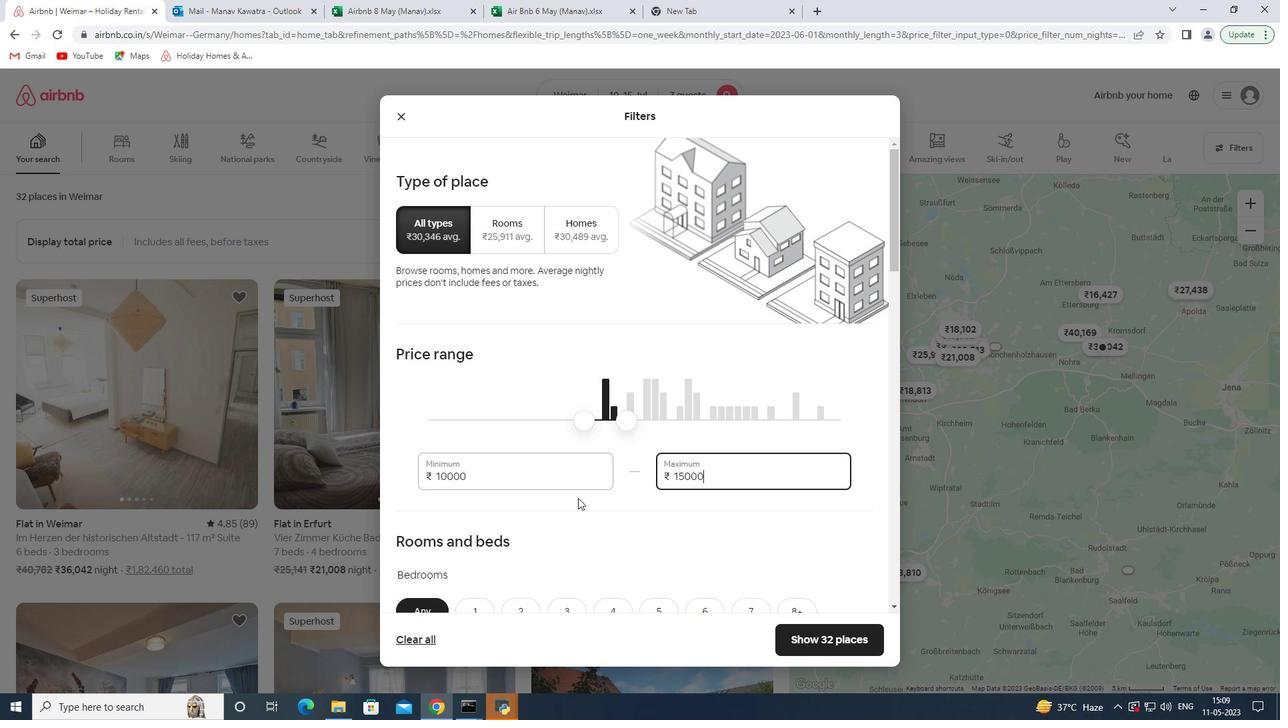 
Action: Mouse moved to (608, 346)
Screenshot: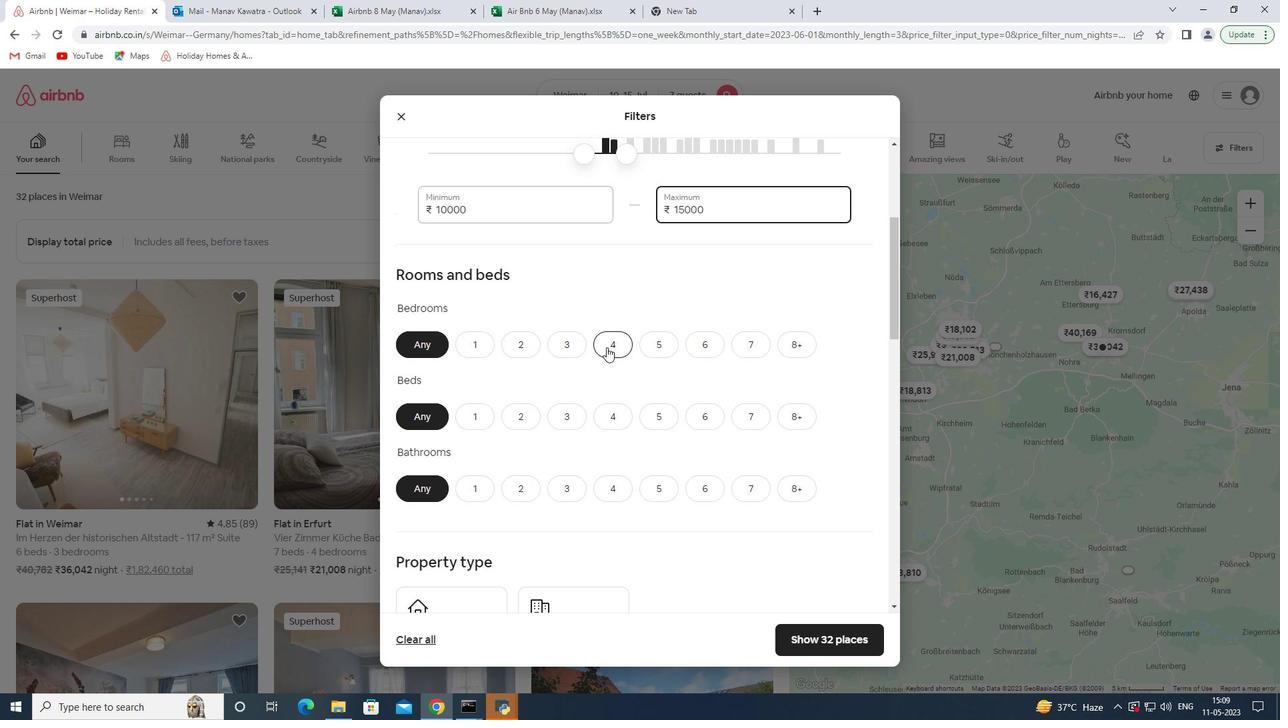 
Action: Mouse pressed left at (608, 346)
Screenshot: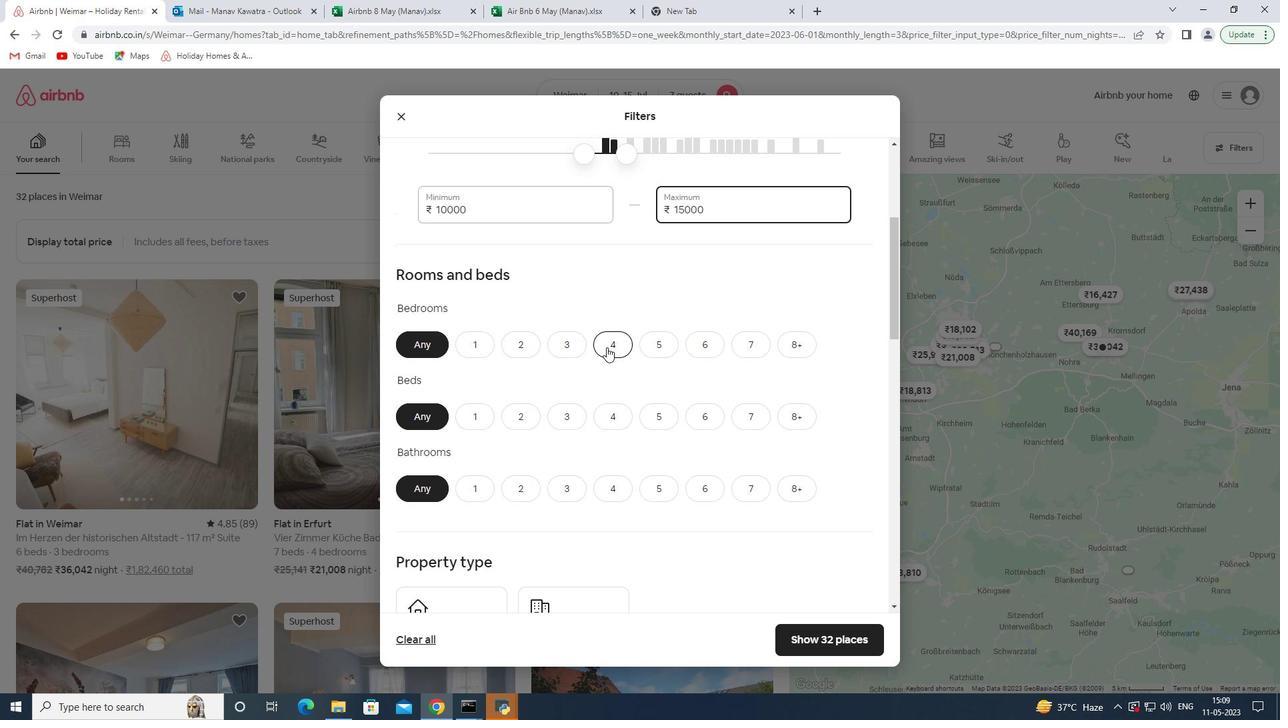 
Action: Mouse moved to (751, 416)
Screenshot: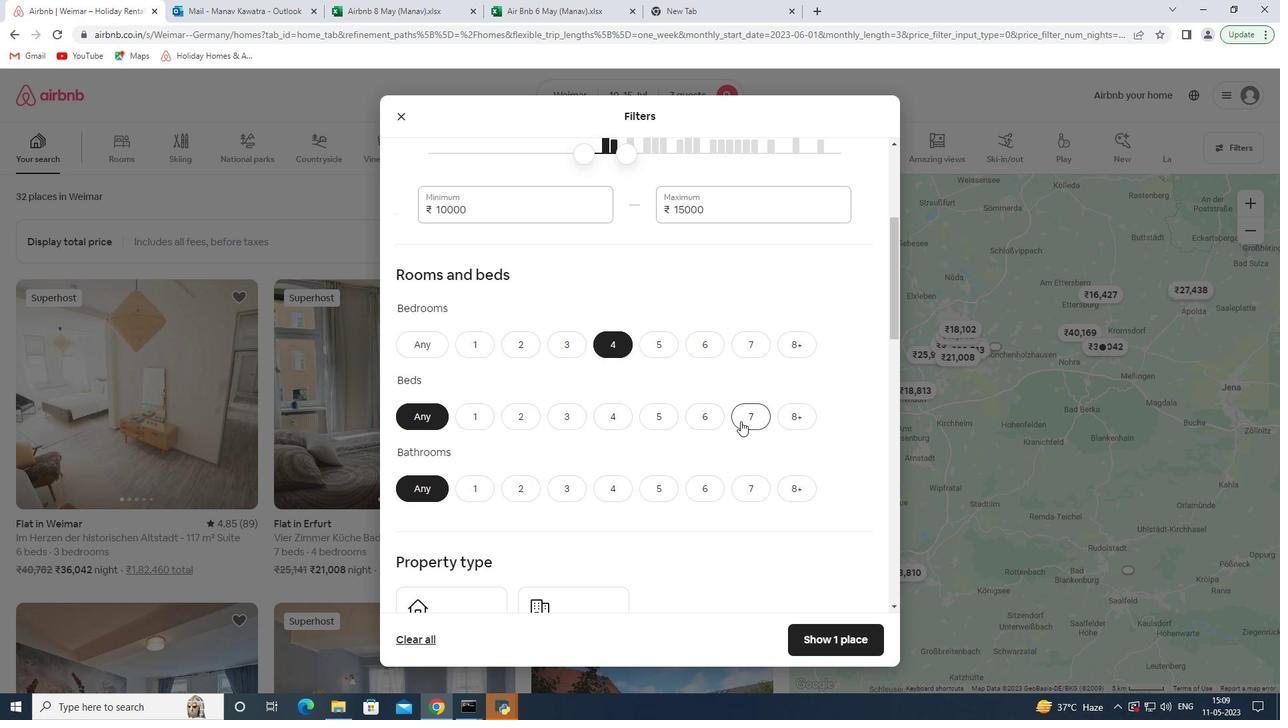 
Action: Mouse pressed left at (751, 416)
Screenshot: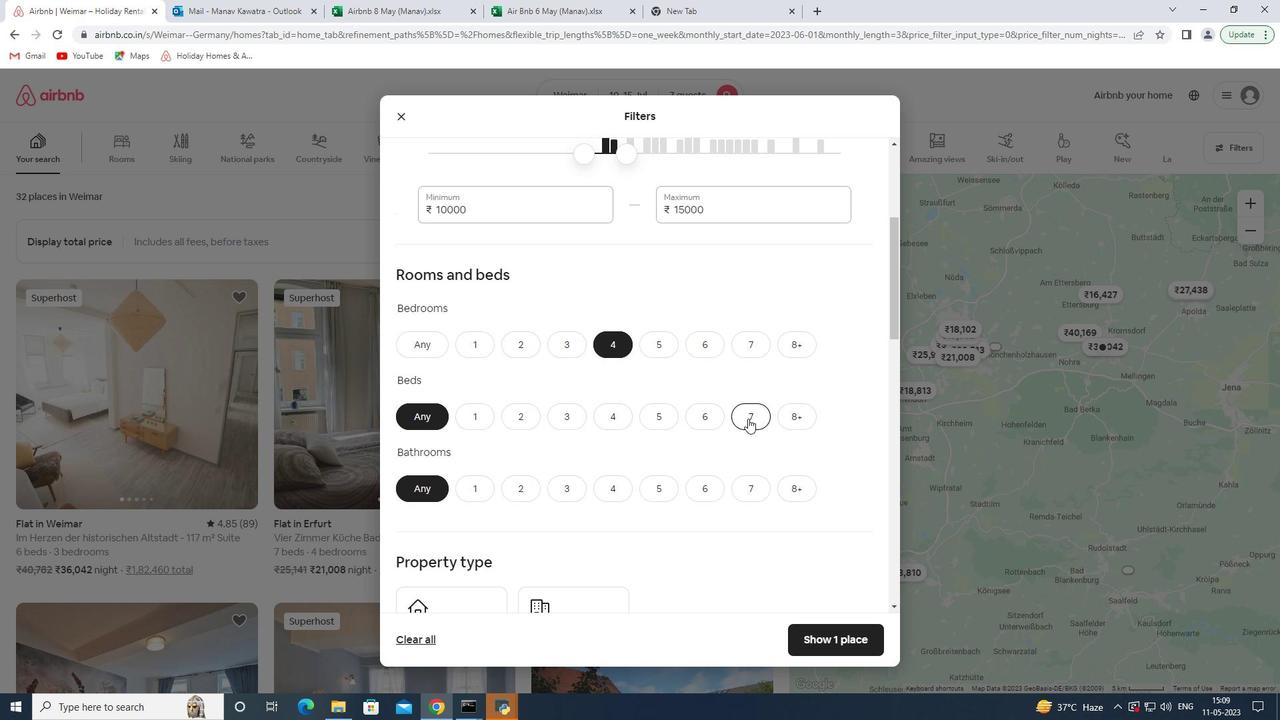 
Action: Mouse moved to (618, 494)
Screenshot: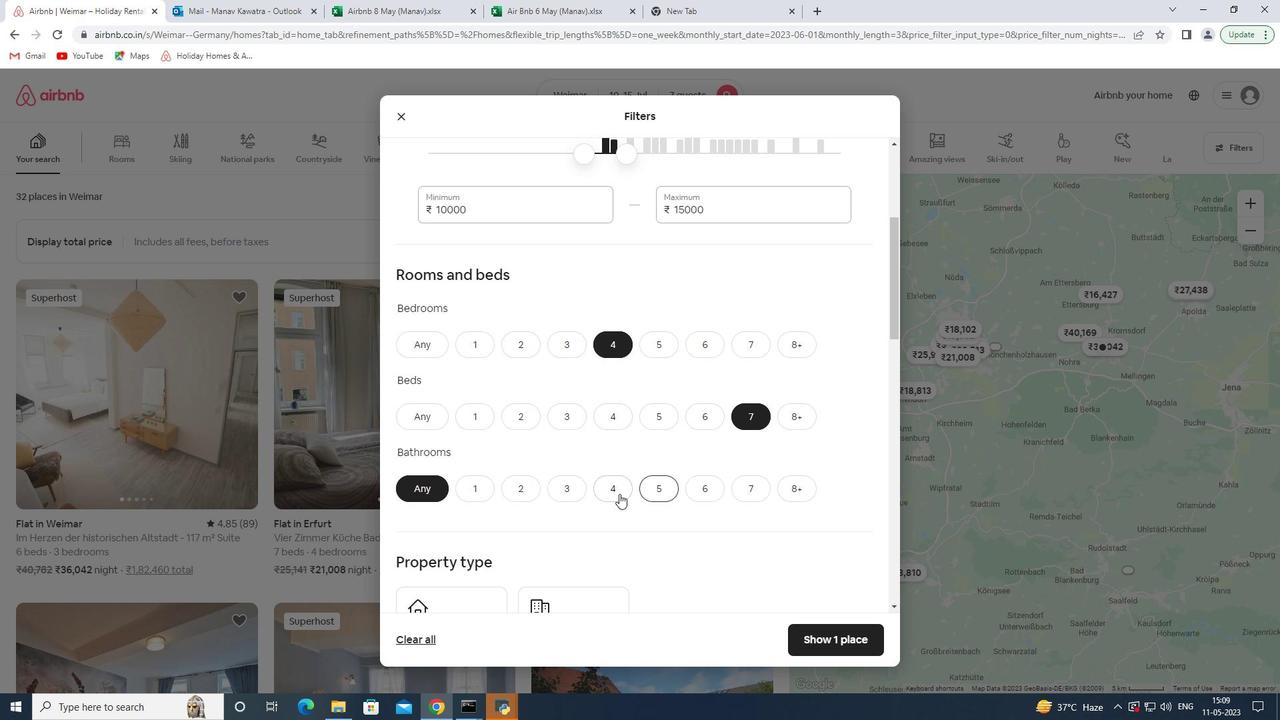 
Action: Mouse pressed left at (618, 494)
Screenshot: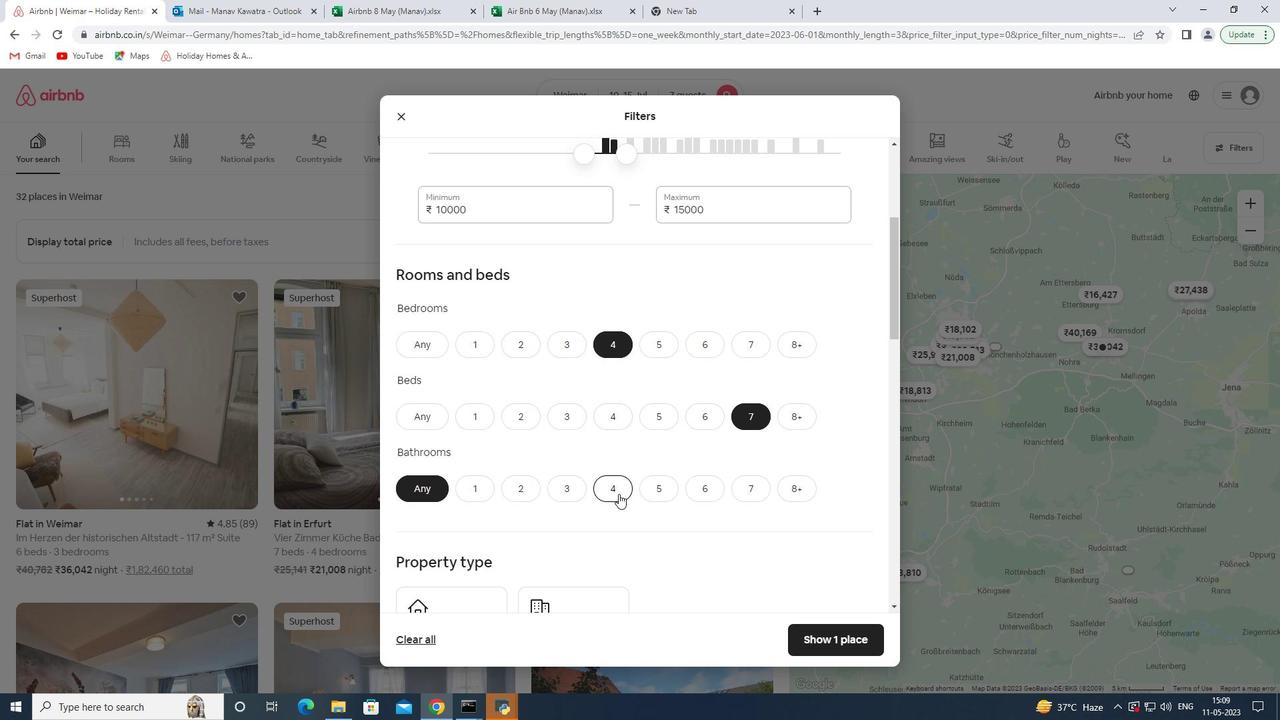 
Action: Mouse moved to (632, 467)
Screenshot: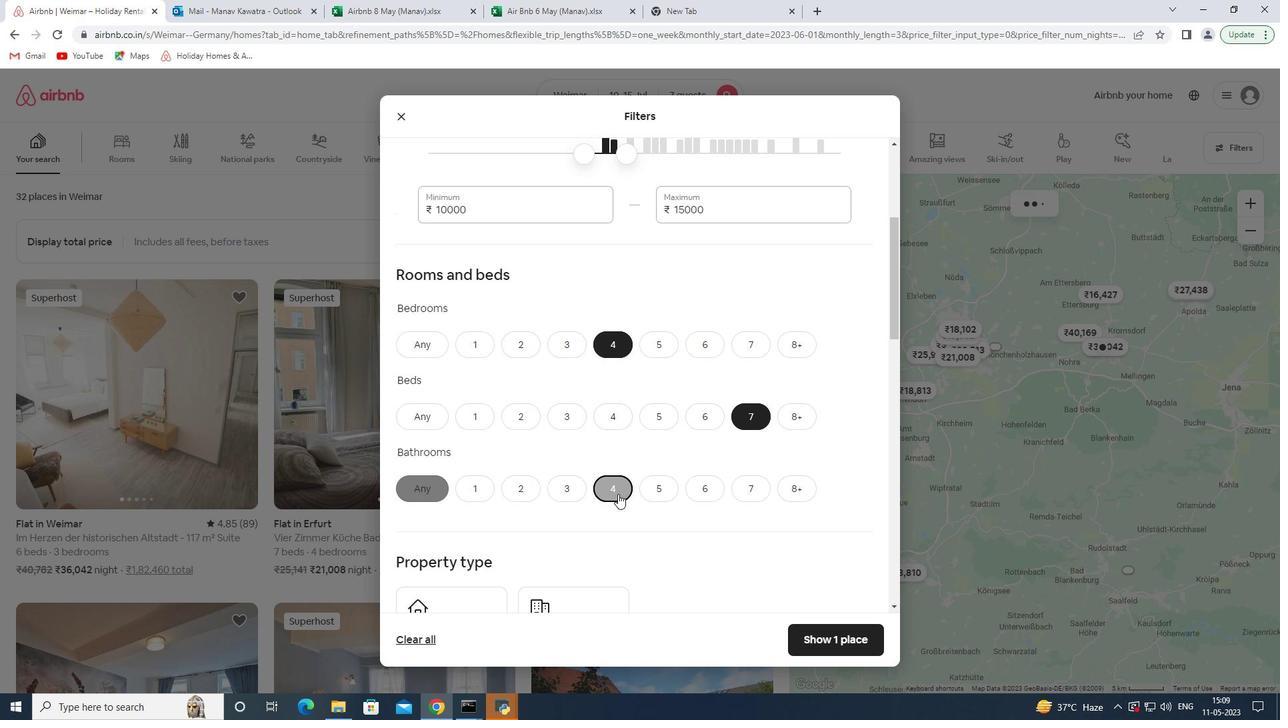 
Action: Mouse scrolled (632, 466) with delta (0, 0)
Screenshot: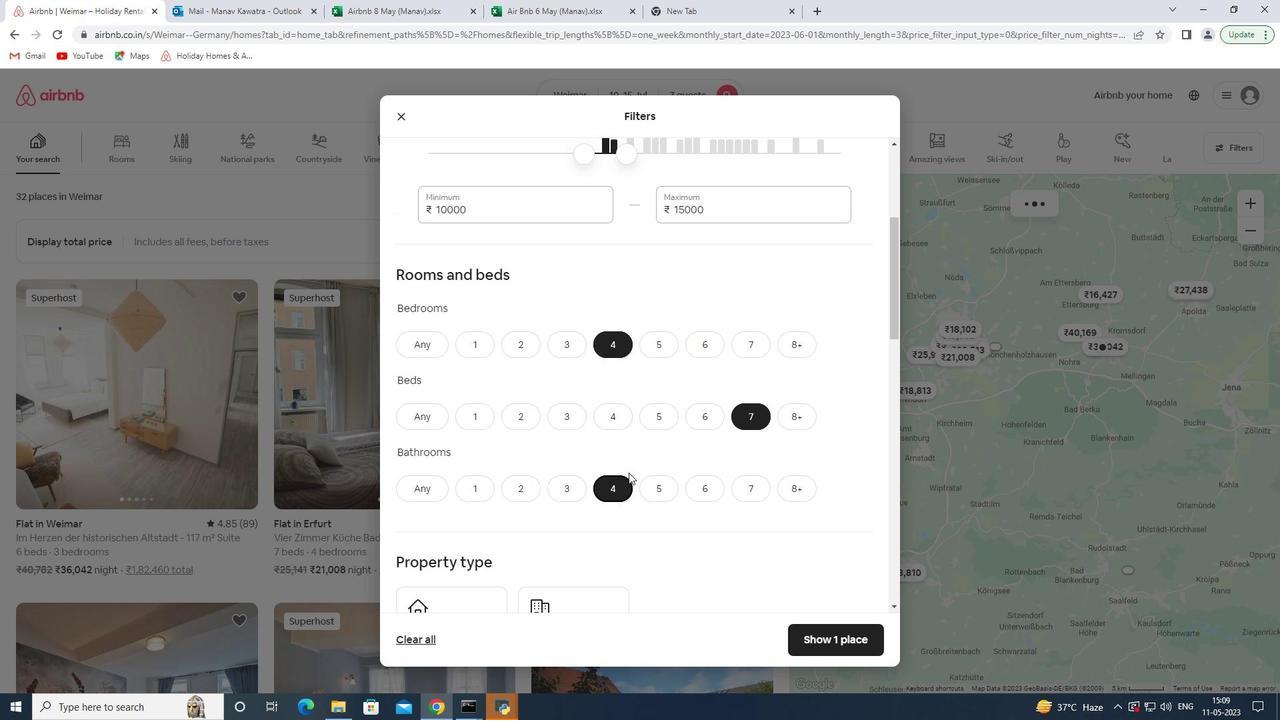 
Action: Mouse scrolled (632, 466) with delta (0, 0)
Screenshot: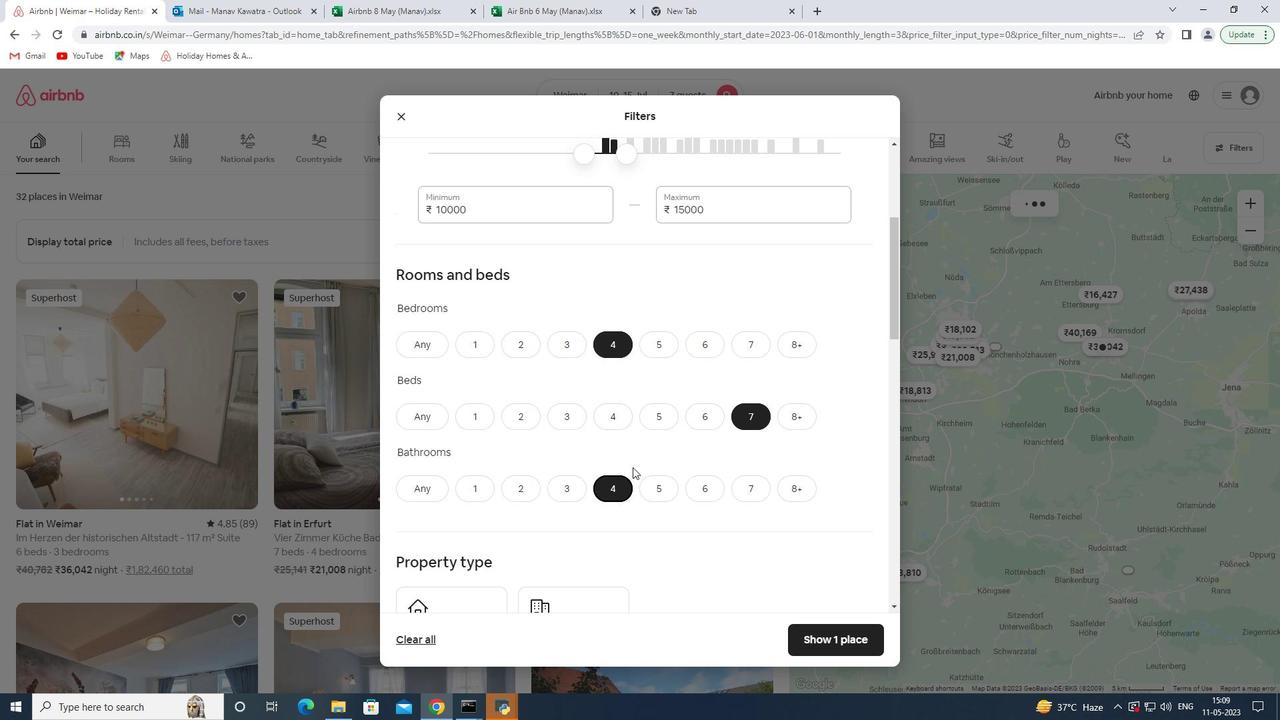 
Action: Mouse scrolled (632, 466) with delta (0, 0)
Screenshot: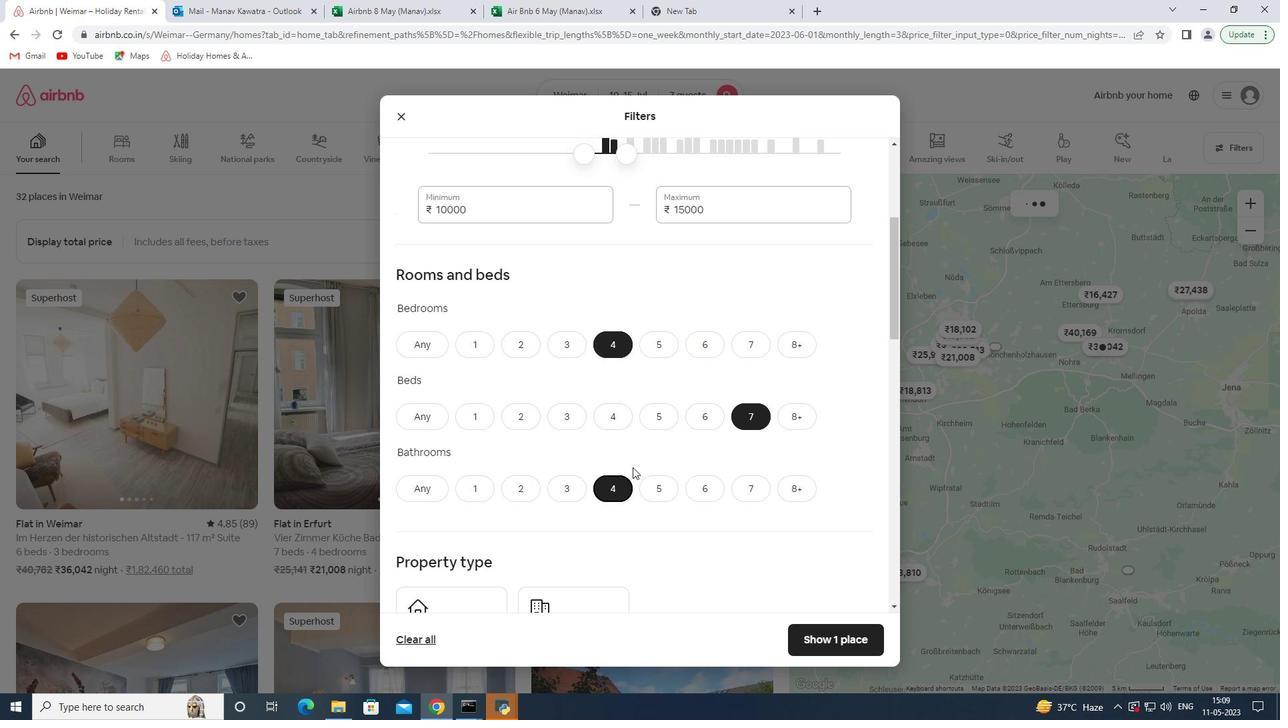 
Action: Mouse moved to (444, 421)
Screenshot: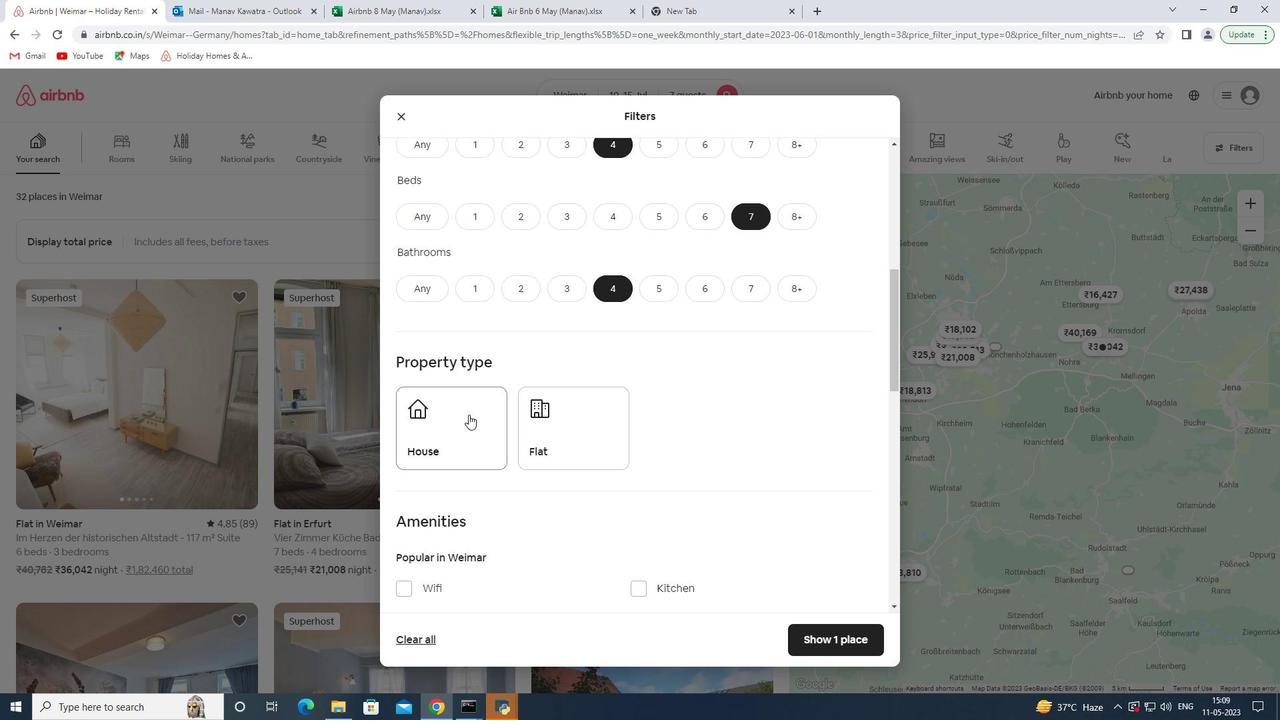 
Action: Mouse pressed left at (444, 421)
Screenshot: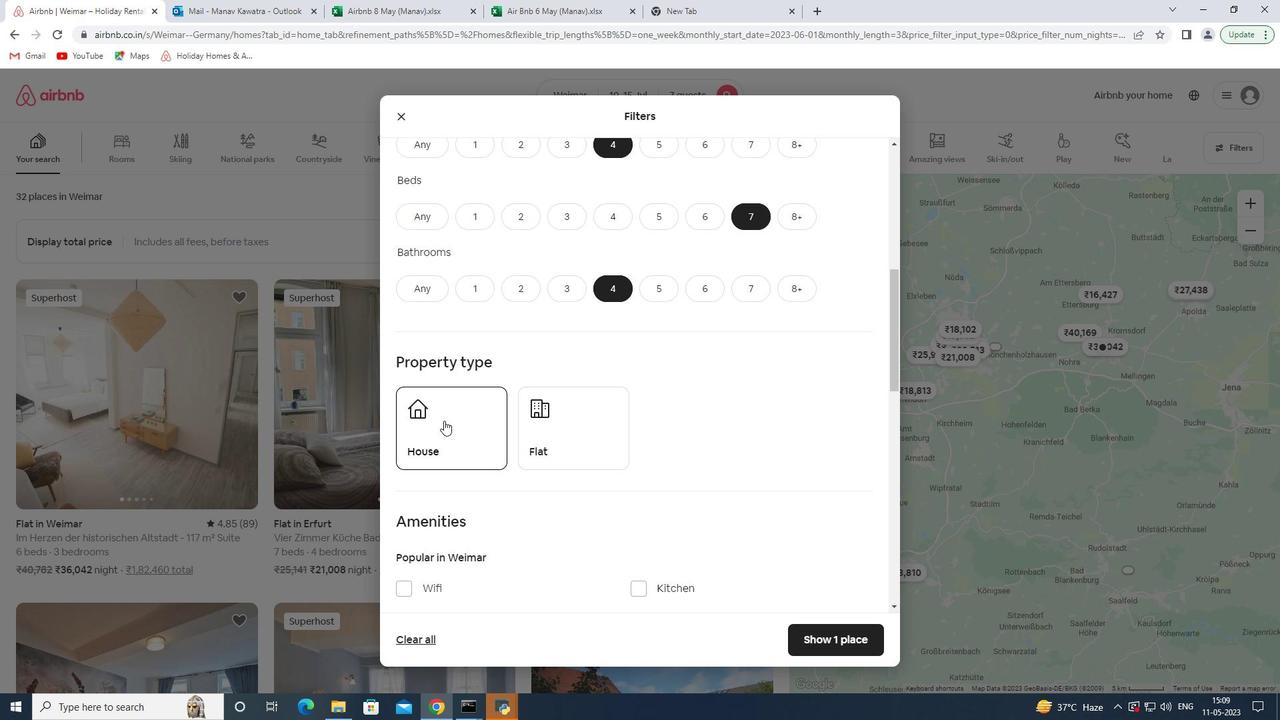 
Action: Mouse moved to (558, 421)
Screenshot: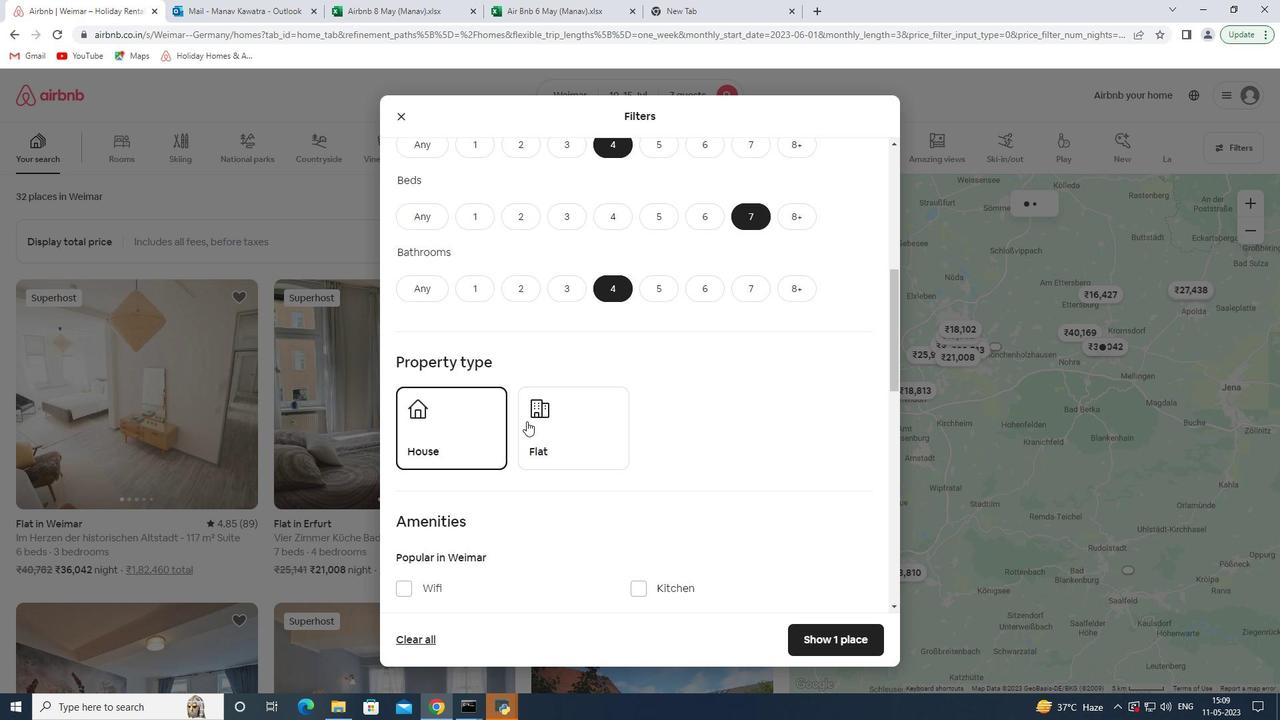 
Action: Mouse pressed left at (558, 421)
Screenshot: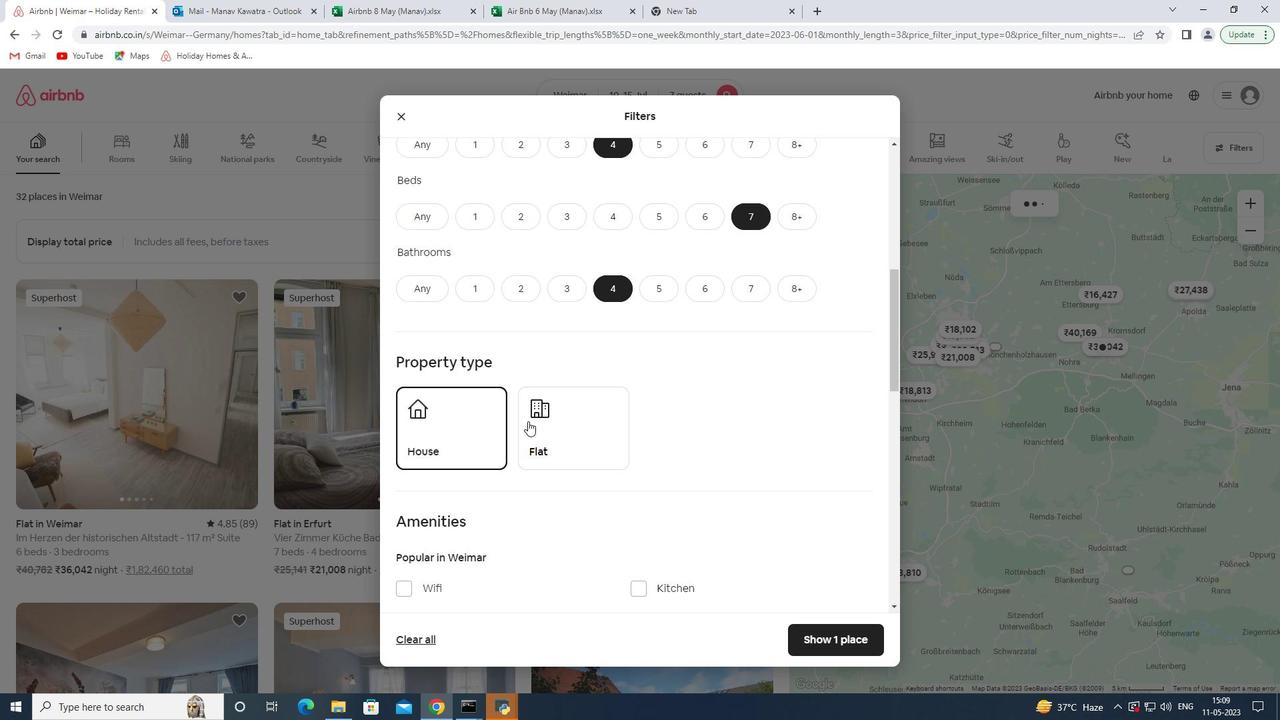 
Action: Mouse scrolled (558, 420) with delta (0, 0)
Screenshot: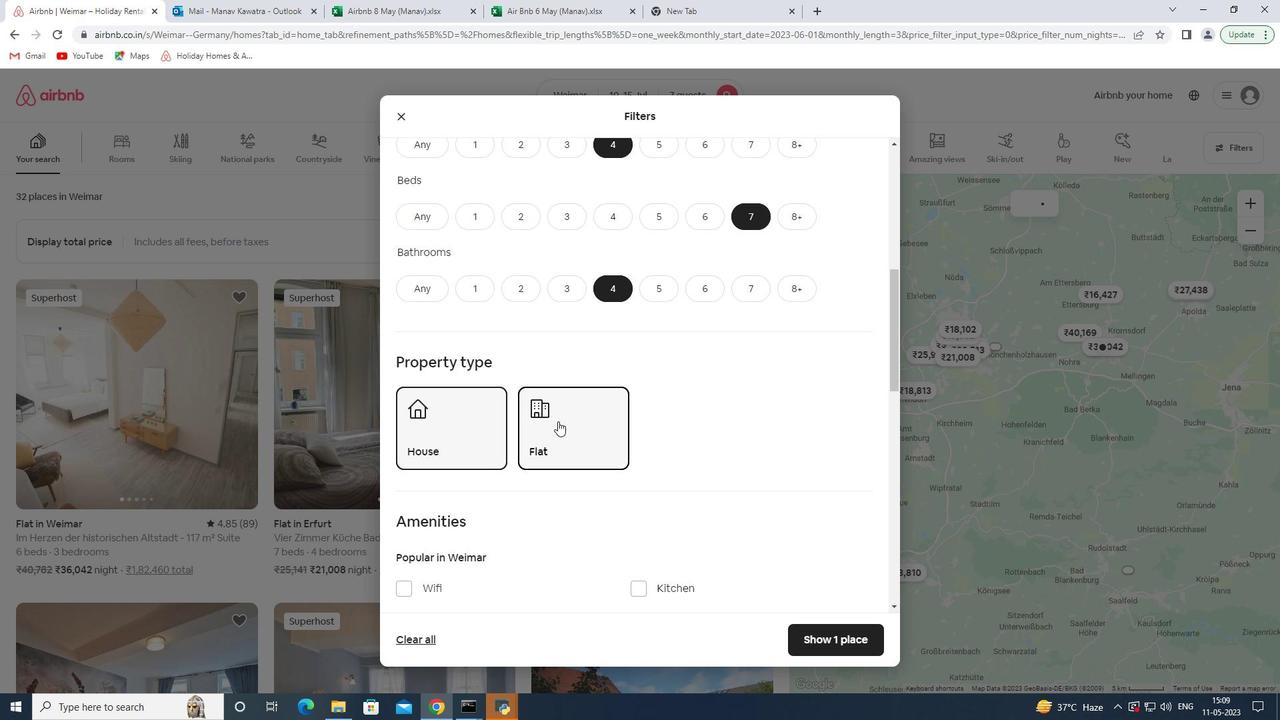 
Action: Mouse scrolled (558, 420) with delta (0, 0)
Screenshot: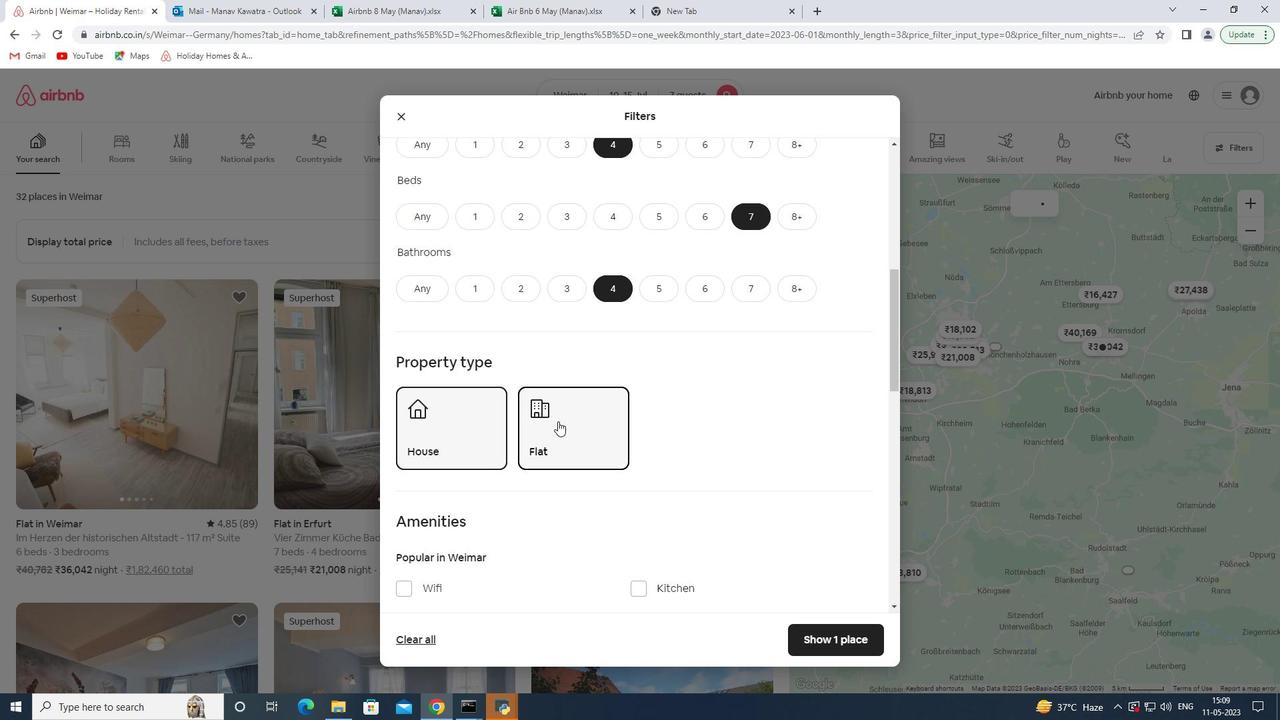 
Action: Mouse scrolled (558, 420) with delta (0, 0)
Screenshot: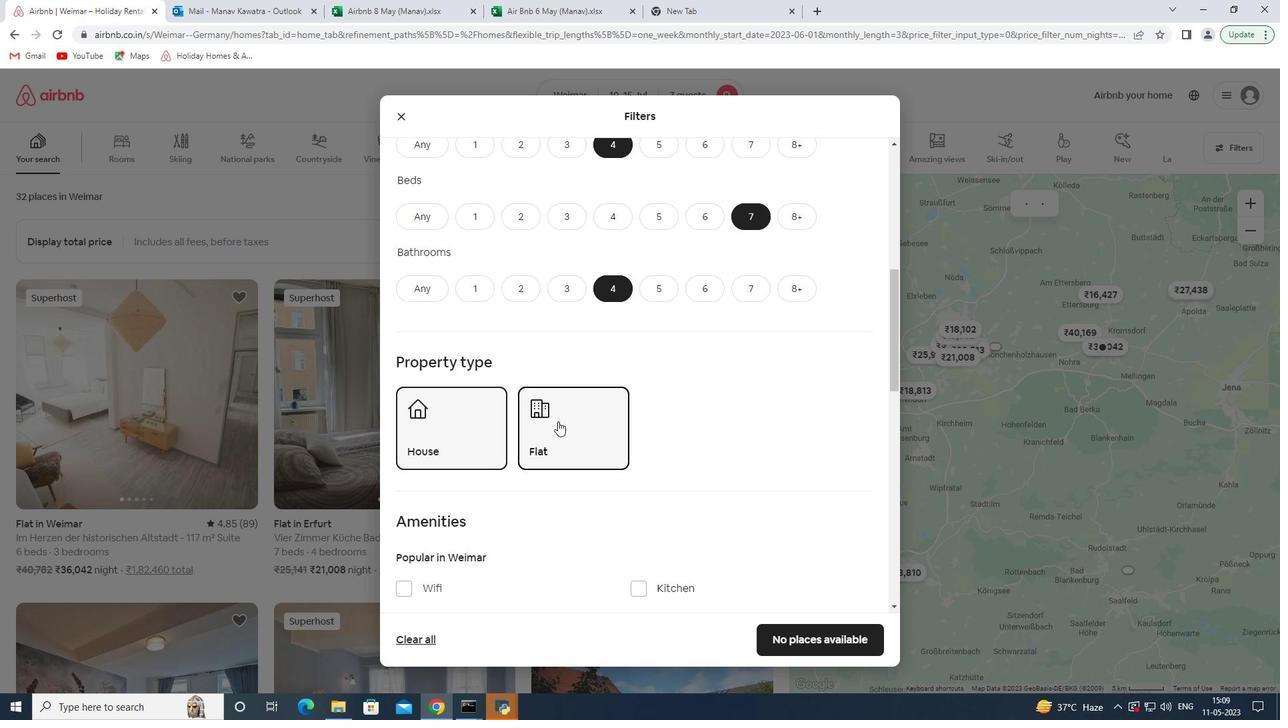 
Action: Mouse scrolled (558, 420) with delta (0, 0)
Screenshot: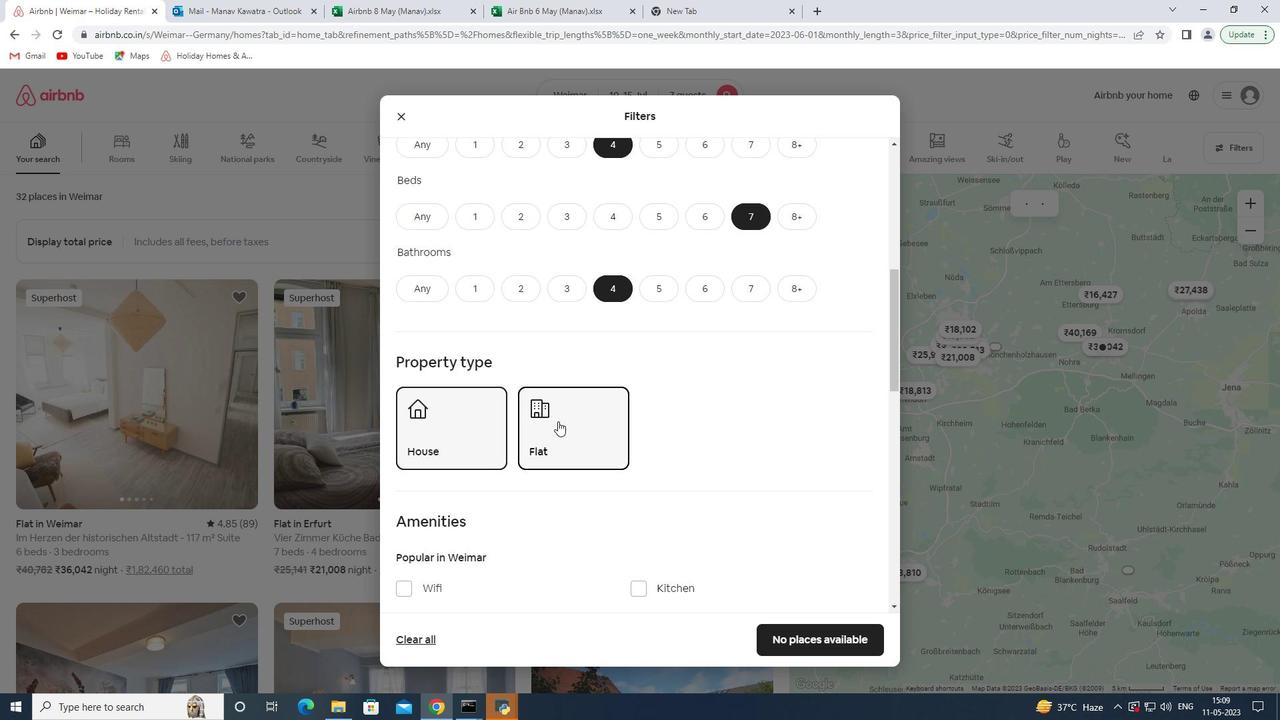 
Action: Mouse moved to (441, 322)
Screenshot: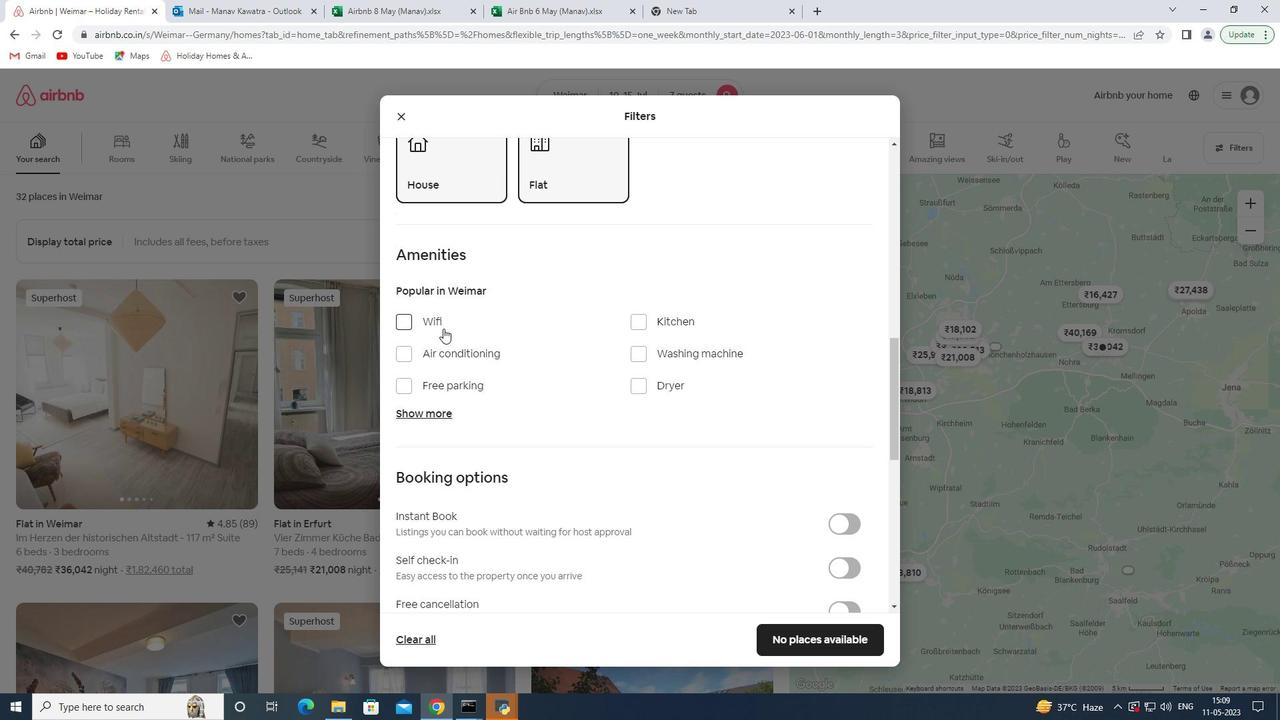 
Action: Mouse pressed left at (441, 322)
Screenshot: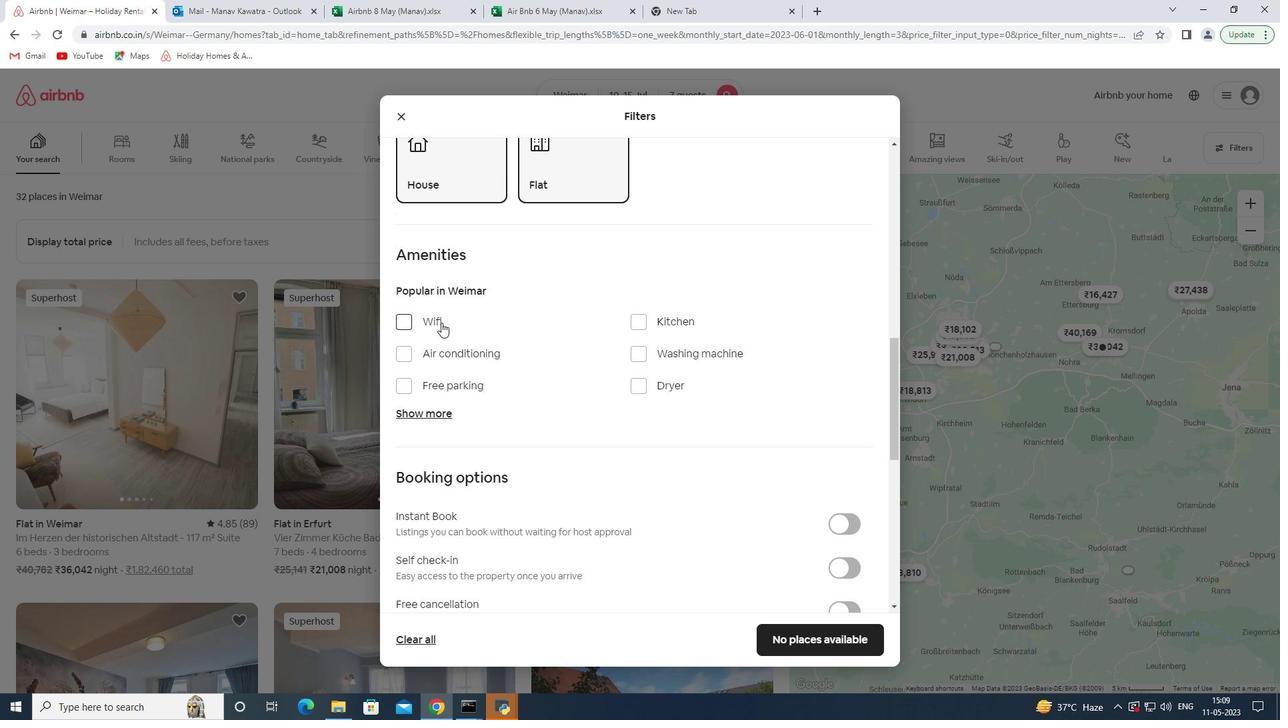 
Action: Mouse moved to (430, 411)
Screenshot: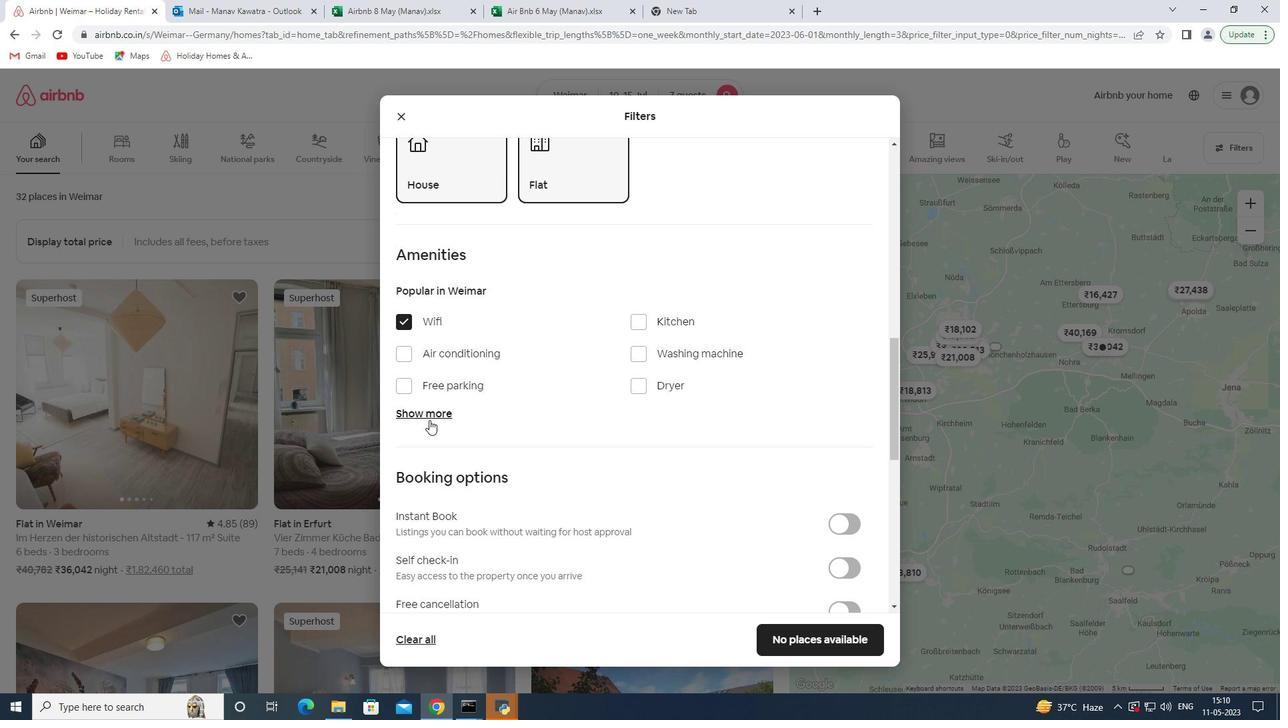 
Action: Mouse pressed left at (430, 411)
Screenshot: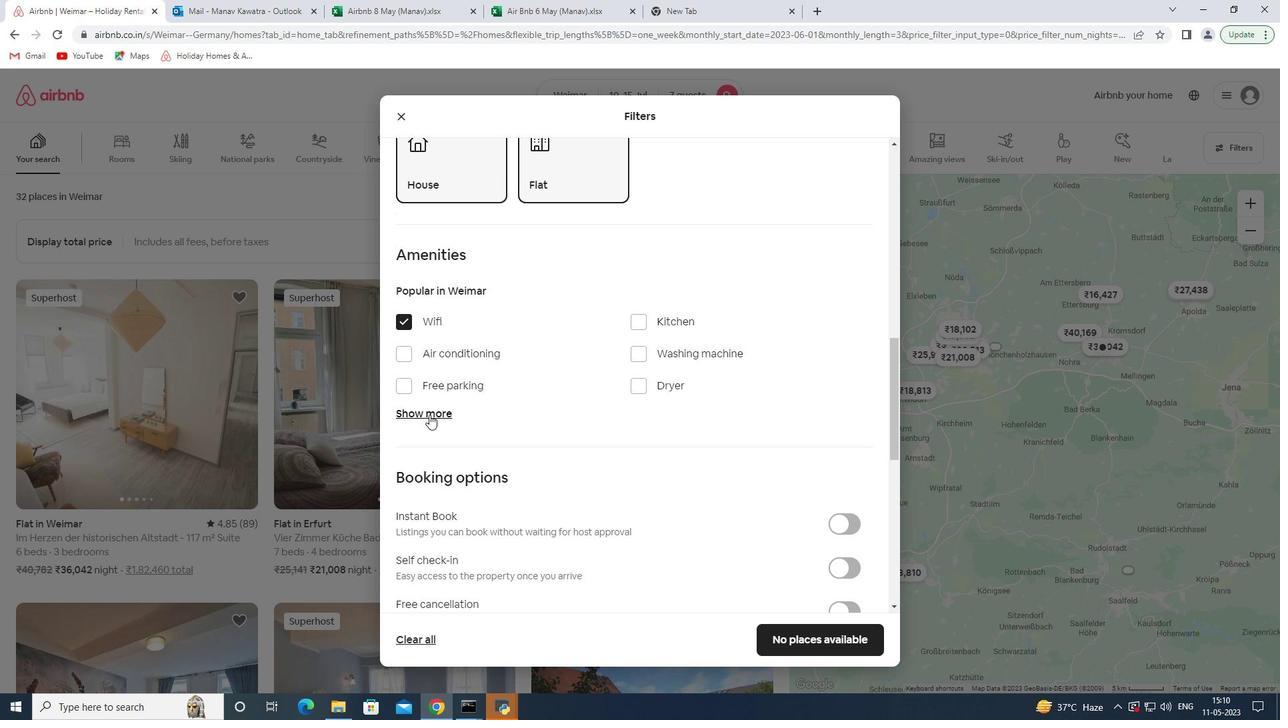 
Action: Mouse moved to (420, 490)
Screenshot: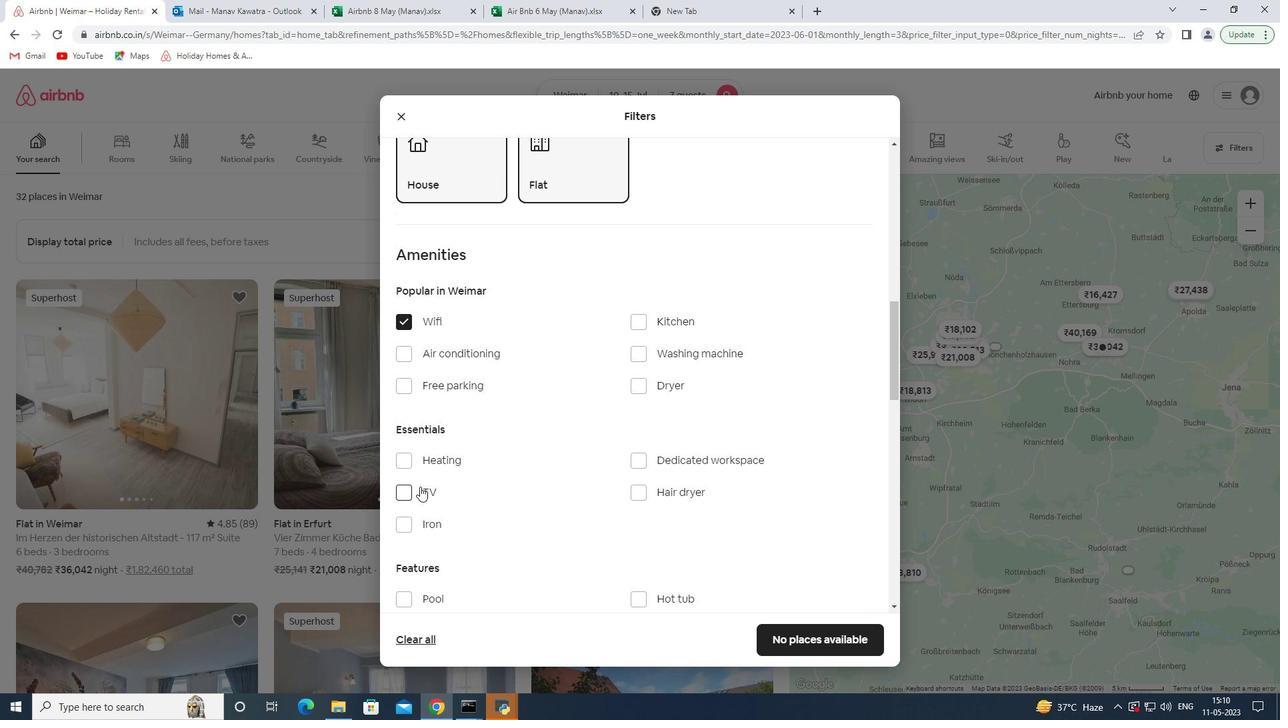 
Action: Mouse pressed left at (420, 490)
Screenshot: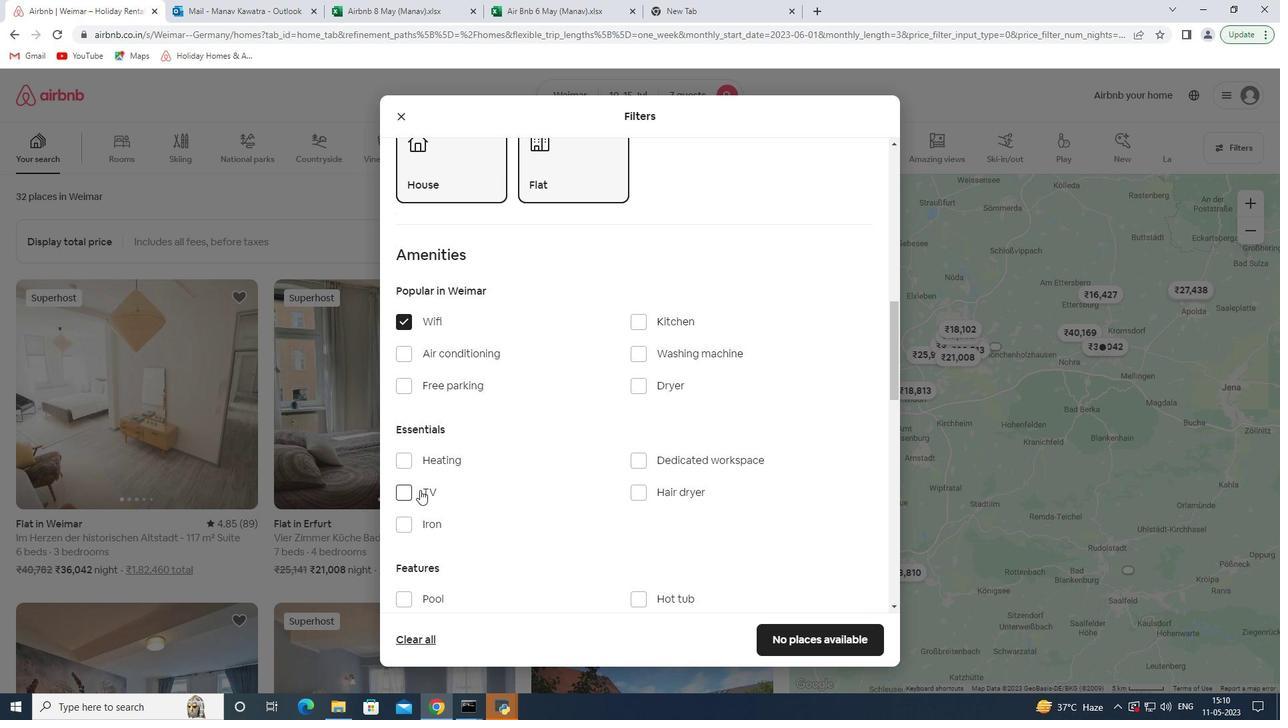 
Action: Mouse moved to (464, 384)
Screenshot: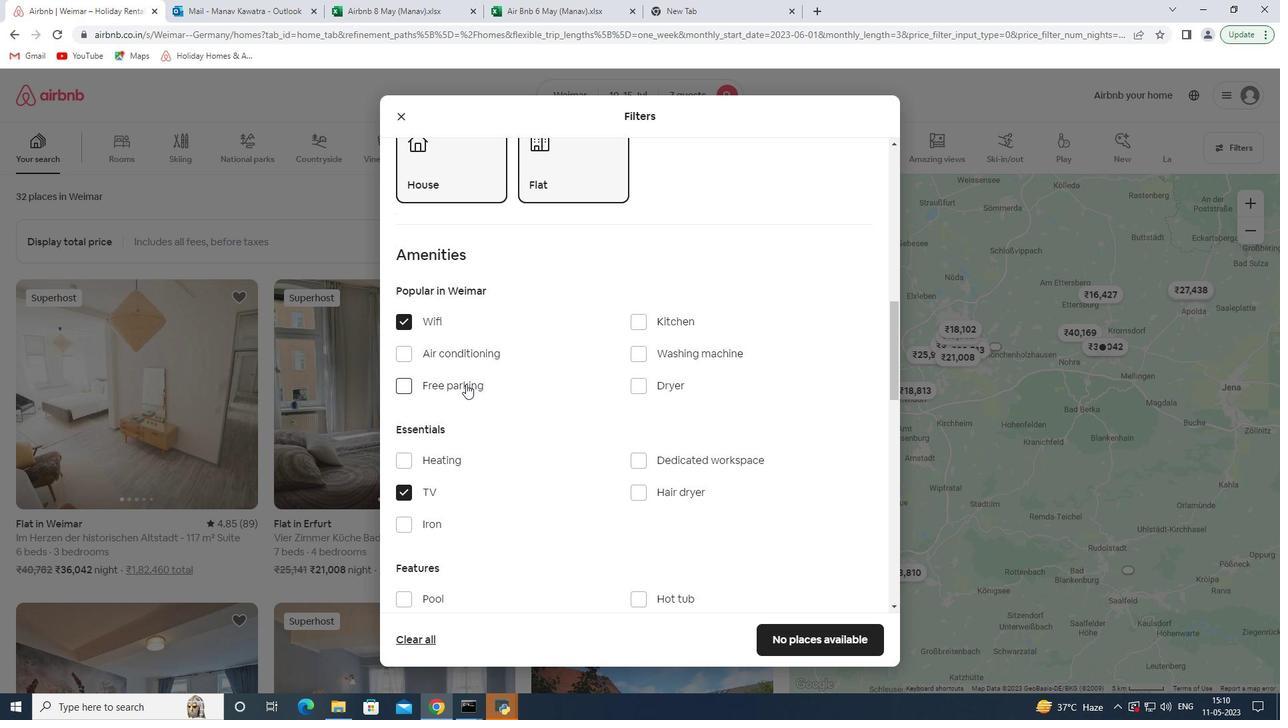 
Action: Mouse pressed left at (464, 384)
Screenshot: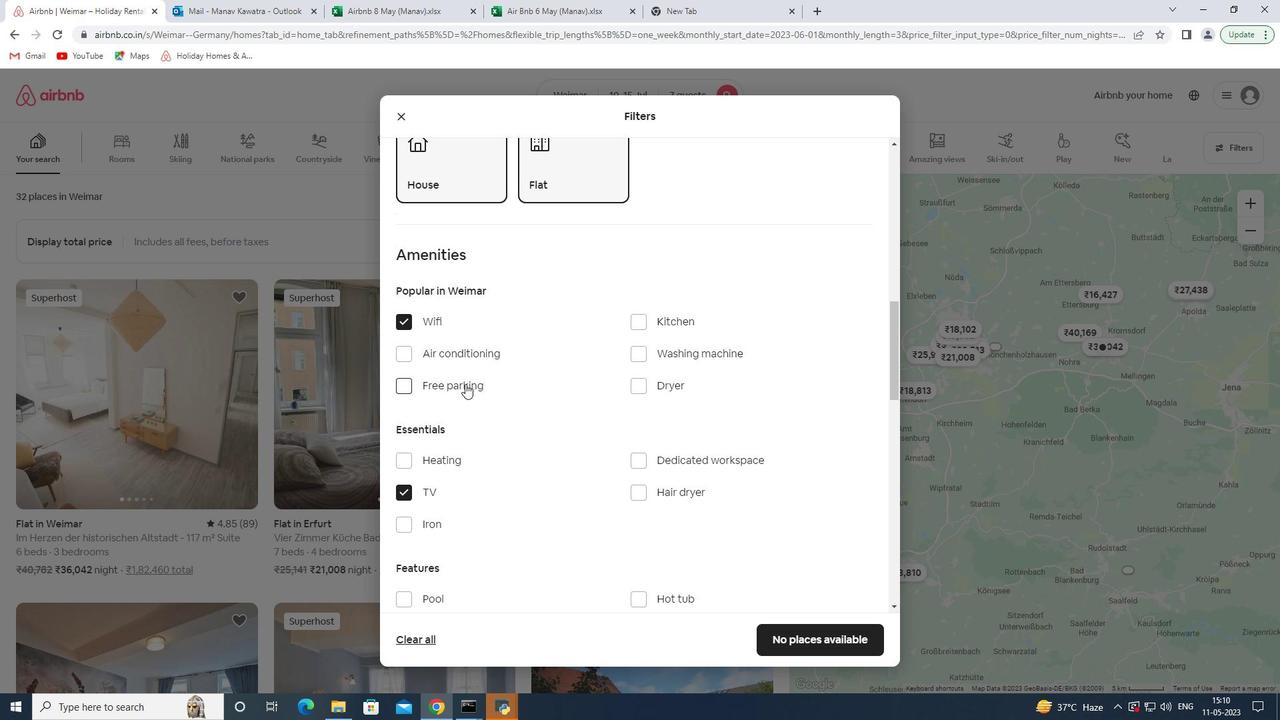 
Action: Mouse moved to (460, 408)
Screenshot: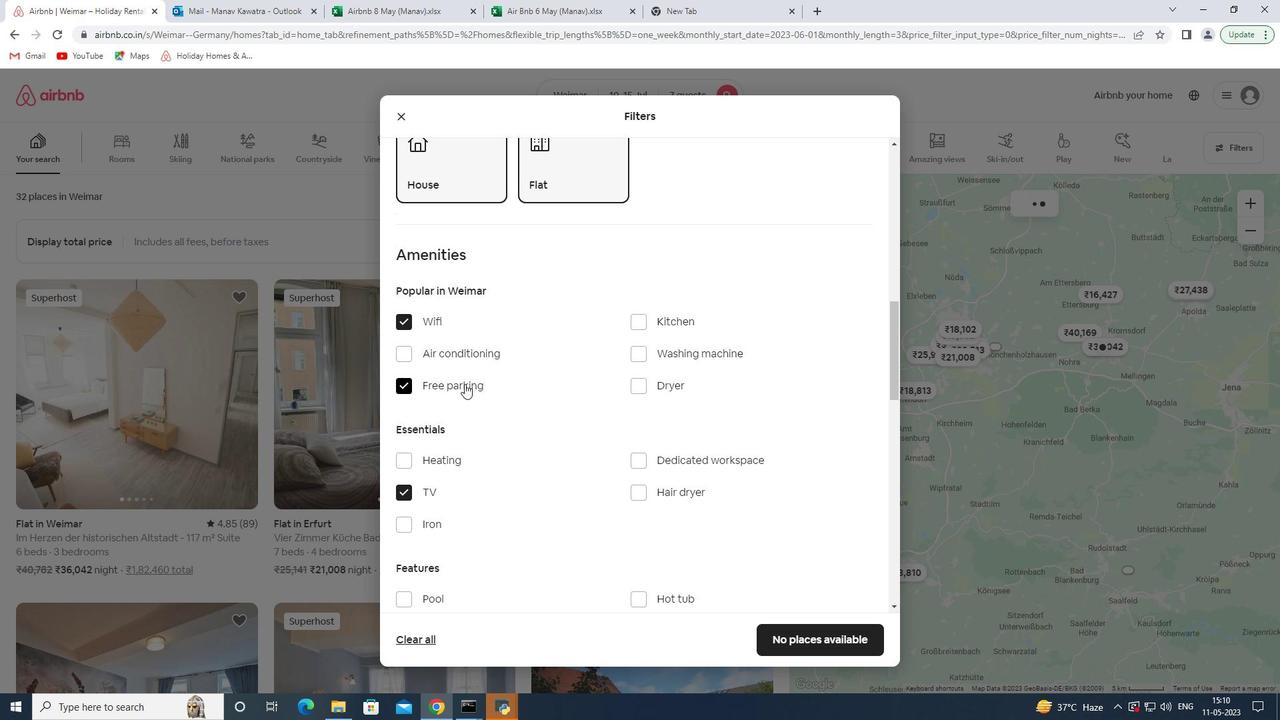
Action: Mouse scrolled (460, 408) with delta (0, 0)
Screenshot: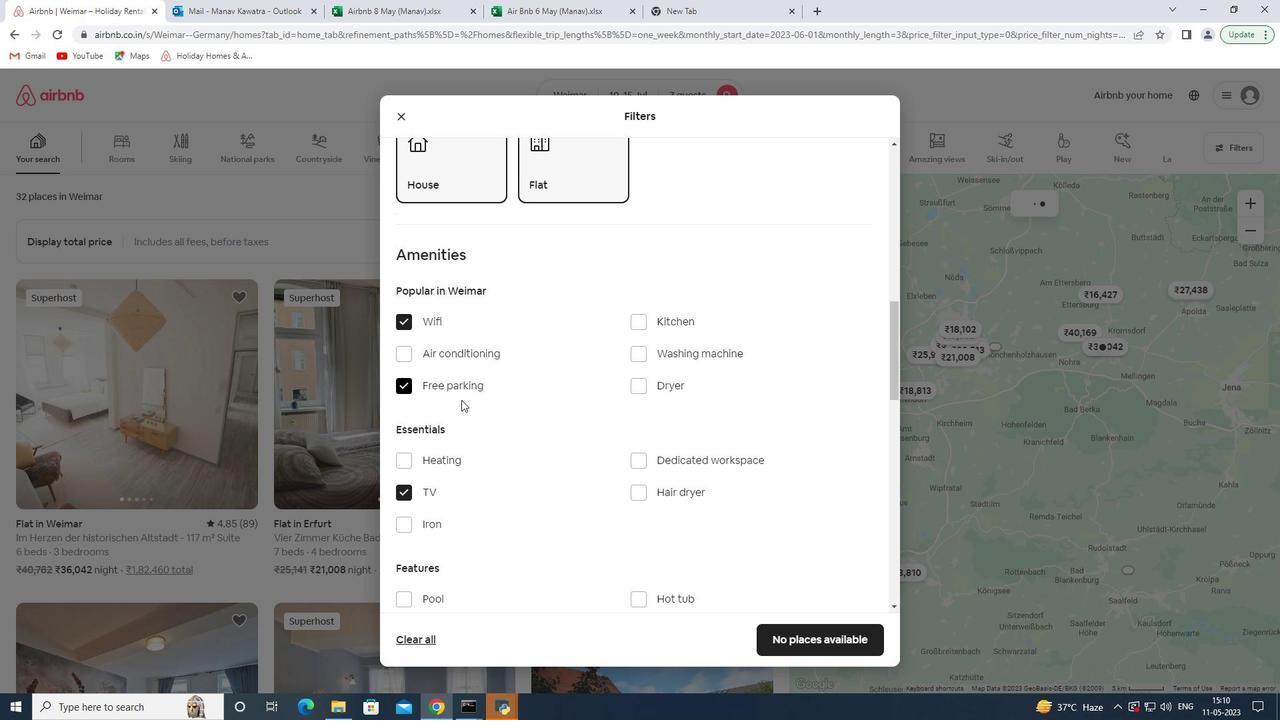
Action: Mouse scrolled (460, 408) with delta (0, 0)
Screenshot: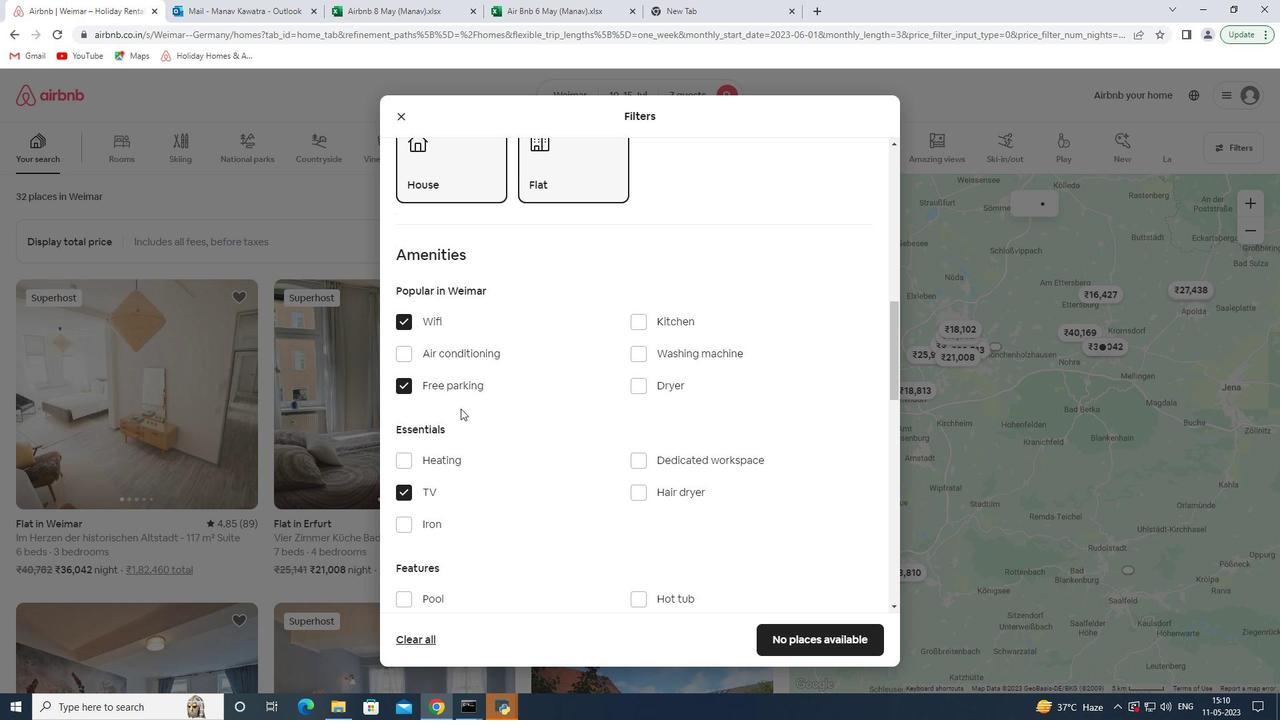 
Action: Mouse scrolled (460, 408) with delta (0, 0)
Screenshot: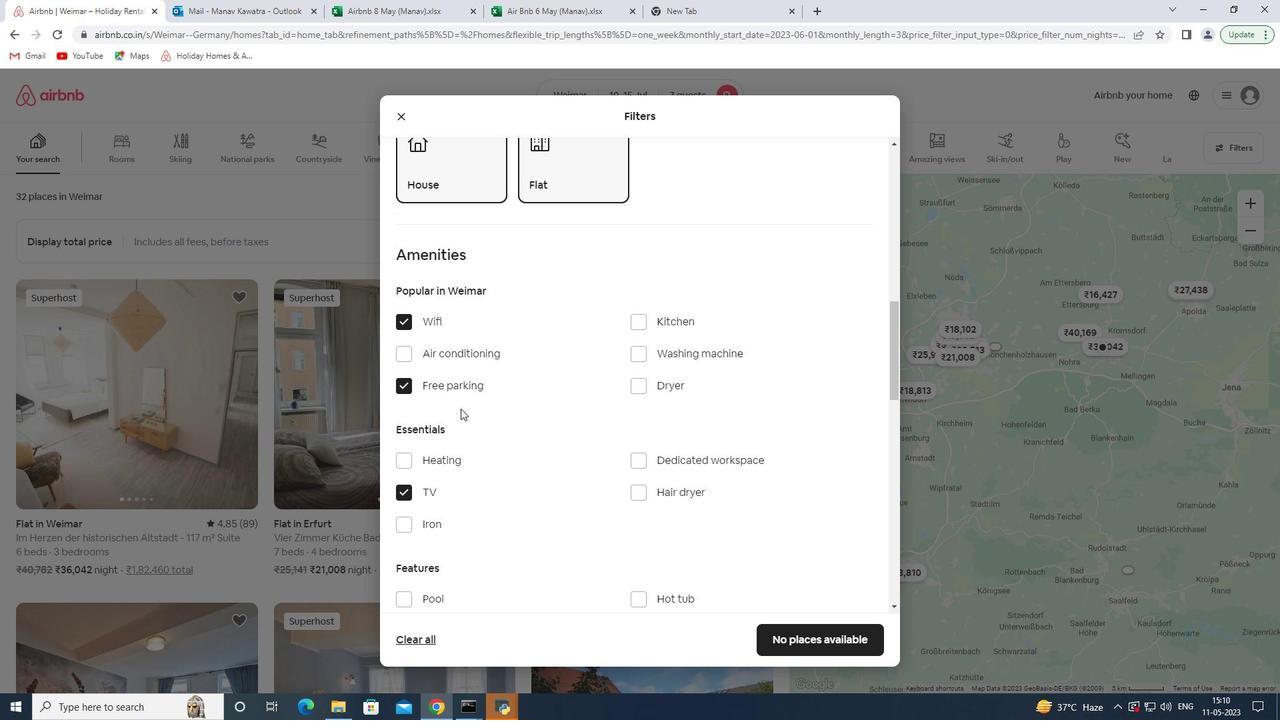 
Action: Mouse scrolled (460, 408) with delta (0, 0)
Screenshot: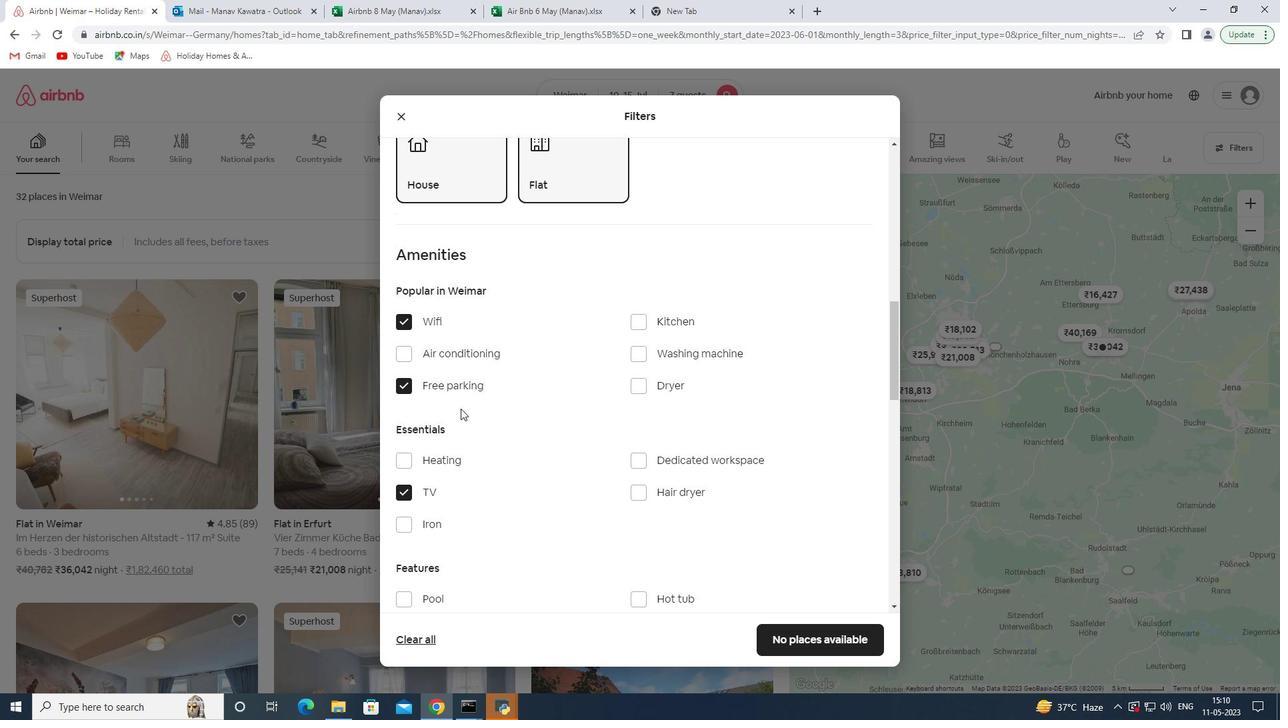 
Action: Mouse moved to (426, 392)
Screenshot: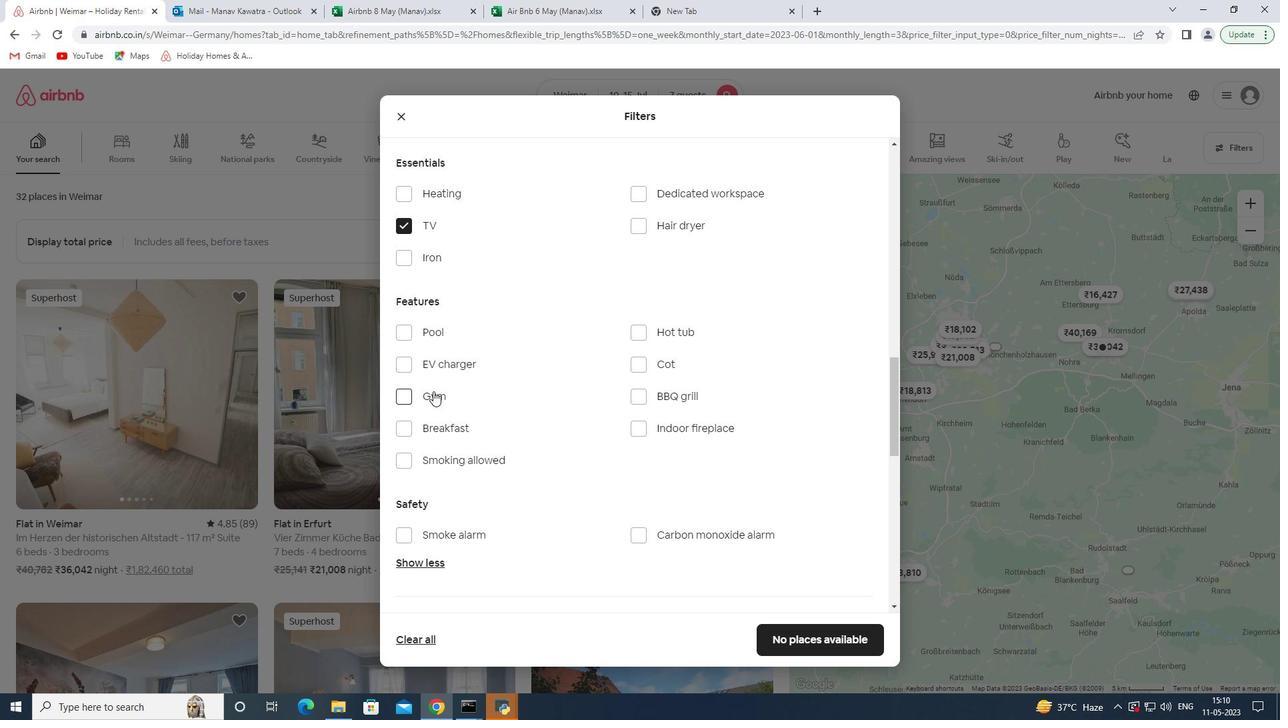 
Action: Mouse pressed left at (426, 392)
Screenshot: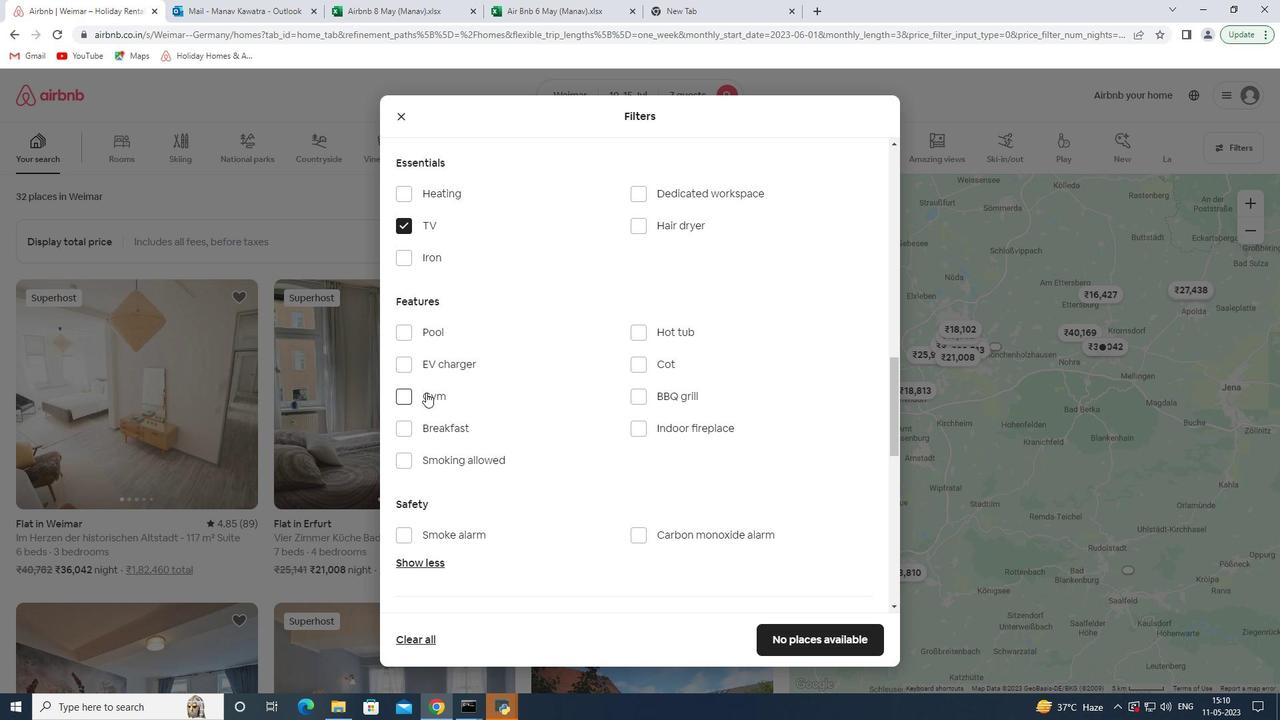 
Action: Mouse moved to (431, 428)
Screenshot: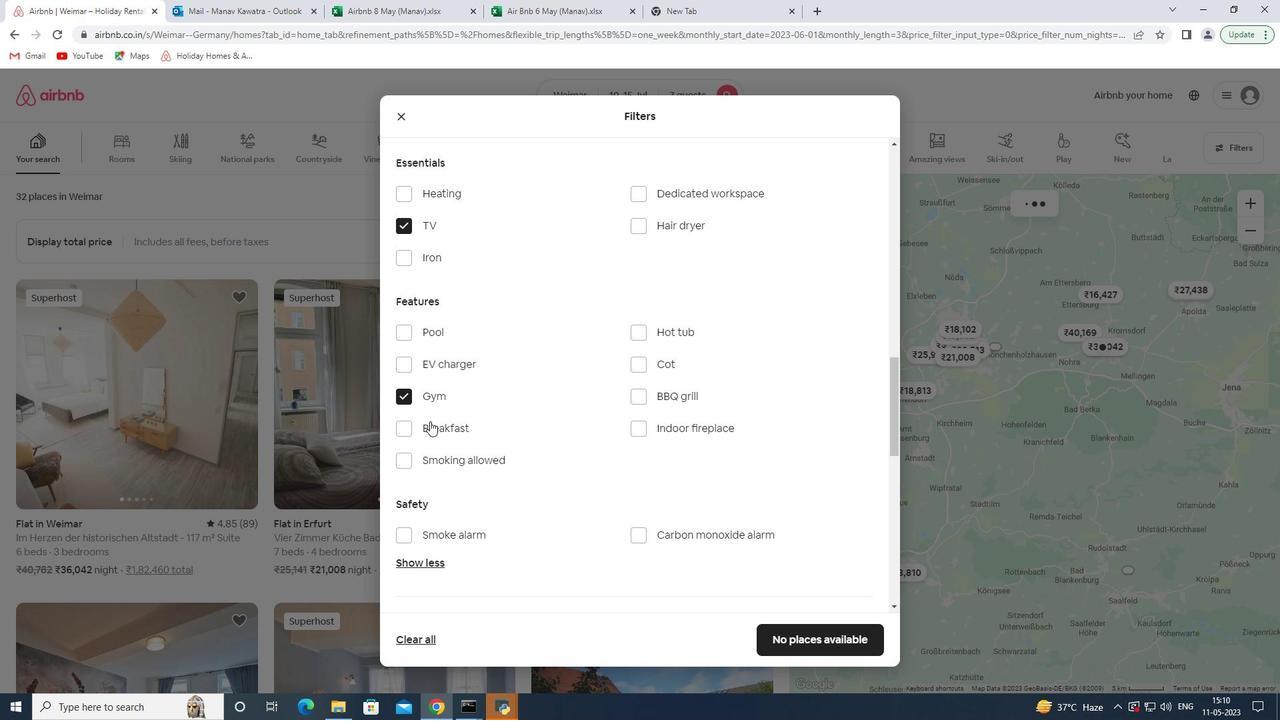 
Action: Mouse pressed left at (431, 428)
Screenshot: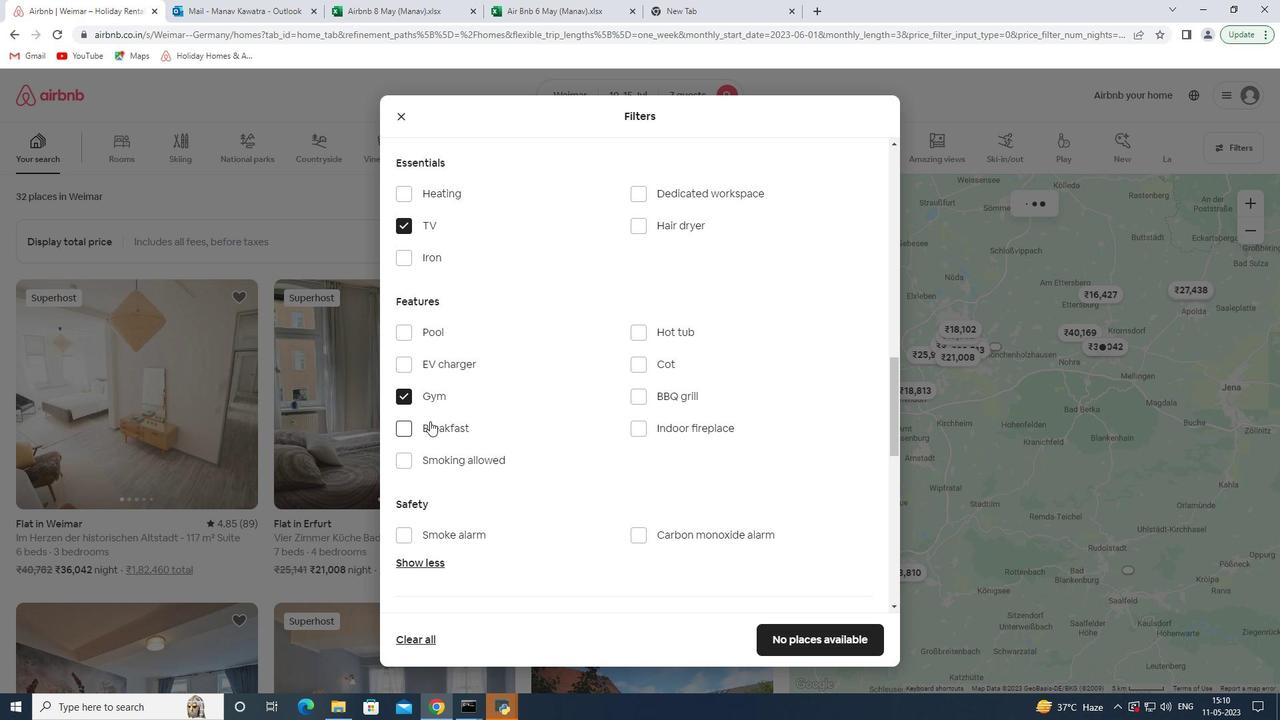 
Action: Mouse moved to (534, 505)
Screenshot: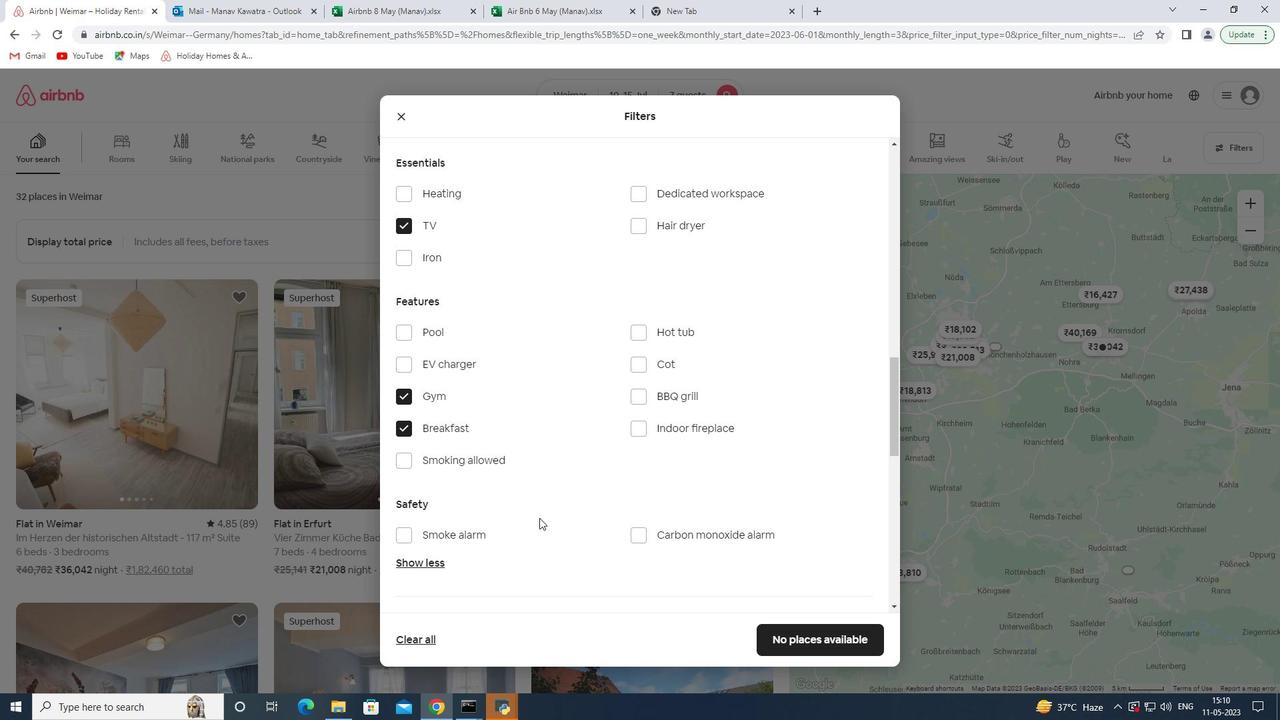 
Action: Mouse scrolled (534, 504) with delta (0, 0)
Screenshot: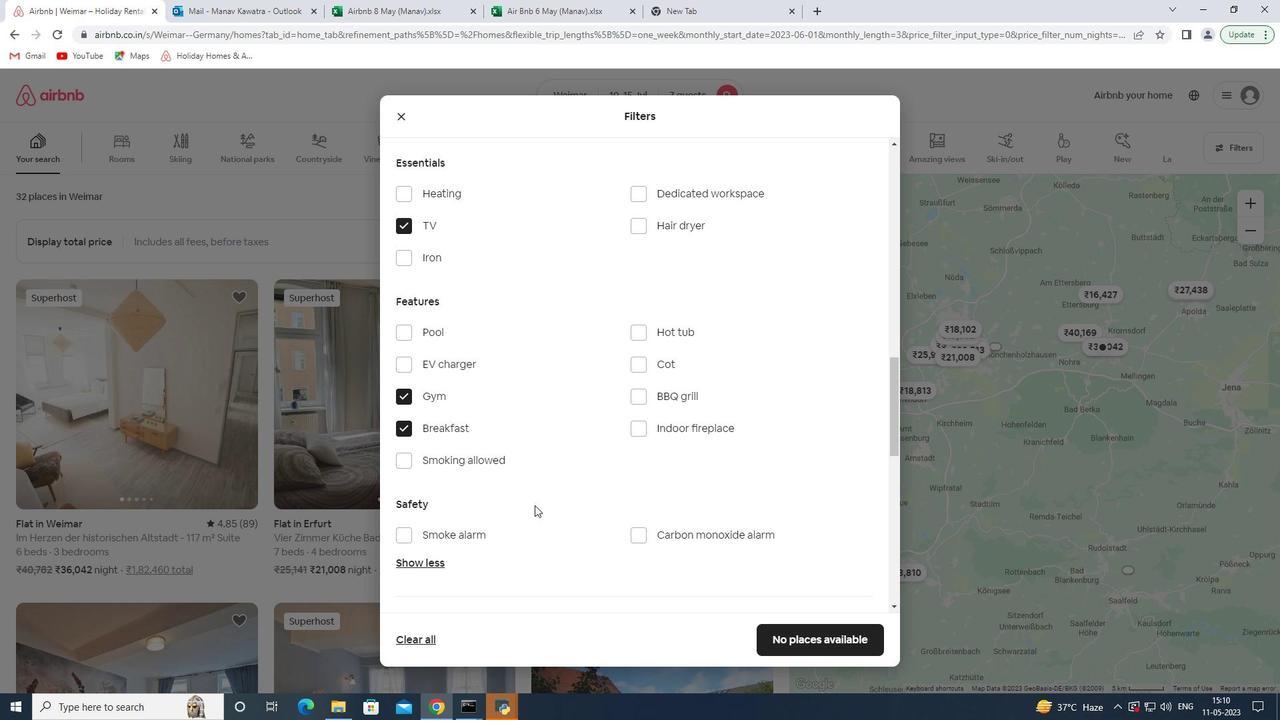 
Action: Mouse scrolled (534, 504) with delta (0, 0)
Screenshot: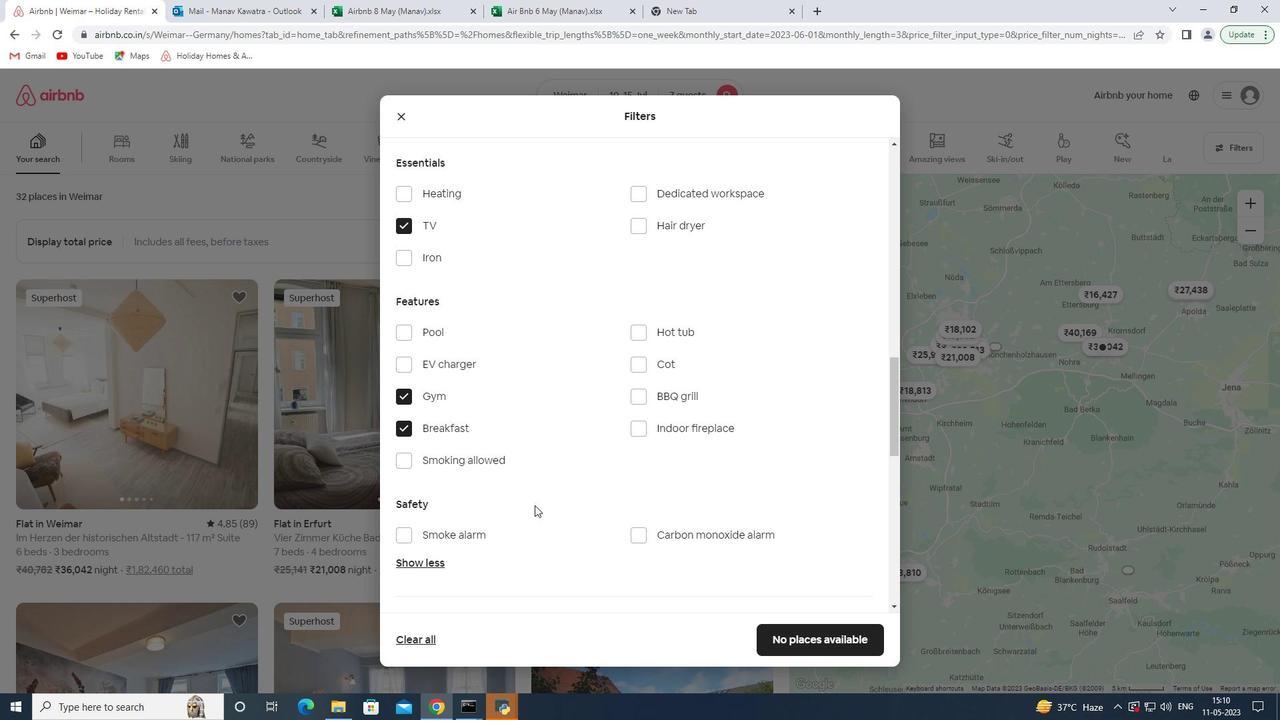 
Action: Mouse scrolled (534, 506) with delta (0, 0)
Screenshot: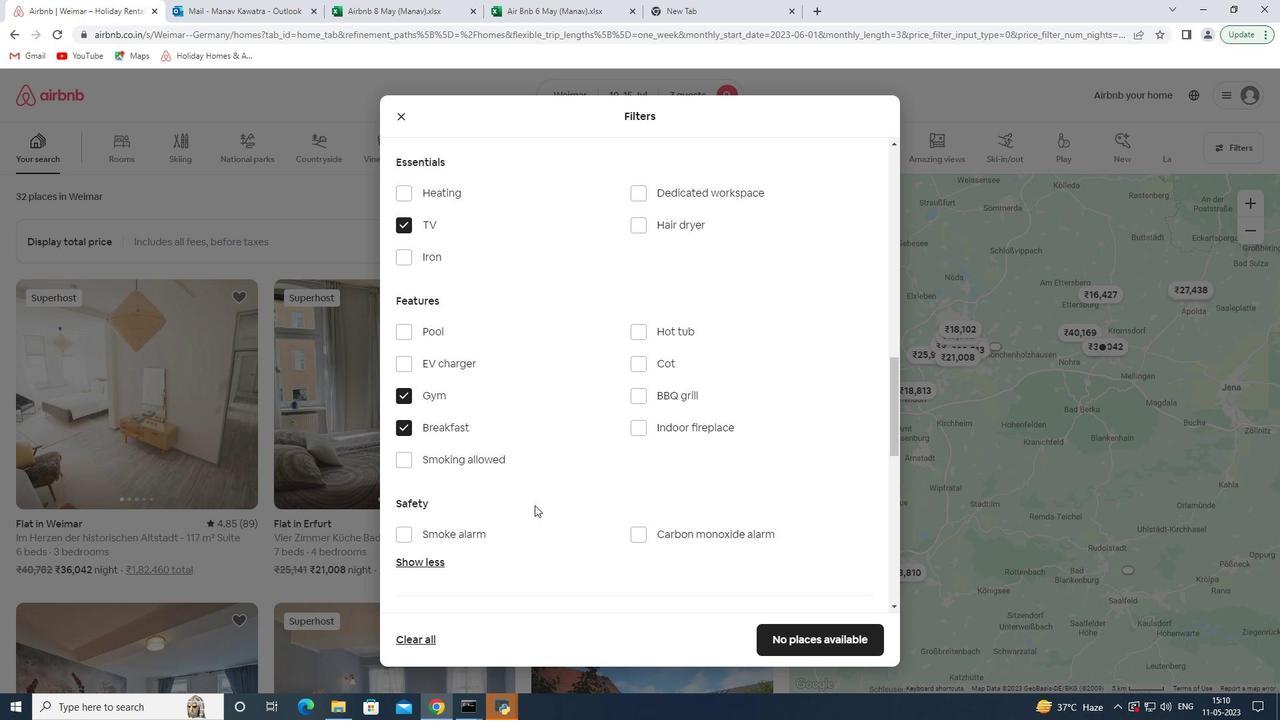 
Action: Mouse scrolled (534, 504) with delta (0, 0)
Screenshot: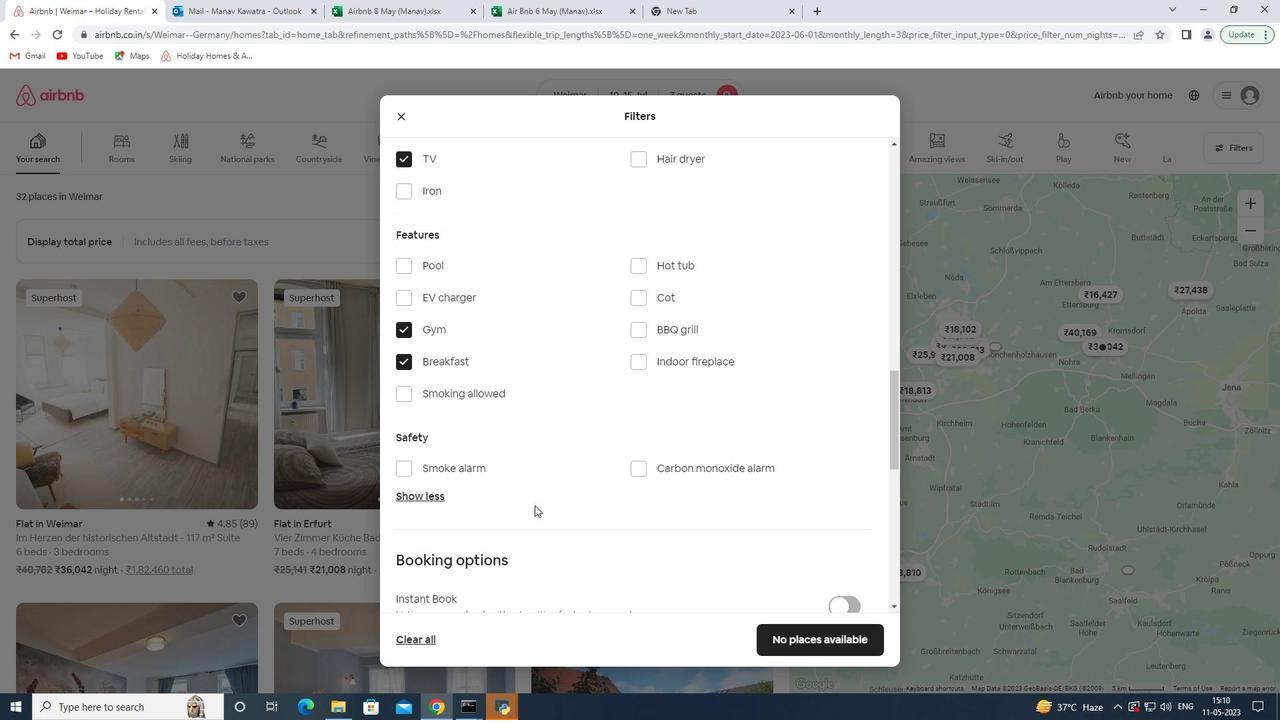 
Action: Mouse scrolled (534, 504) with delta (0, 0)
Screenshot: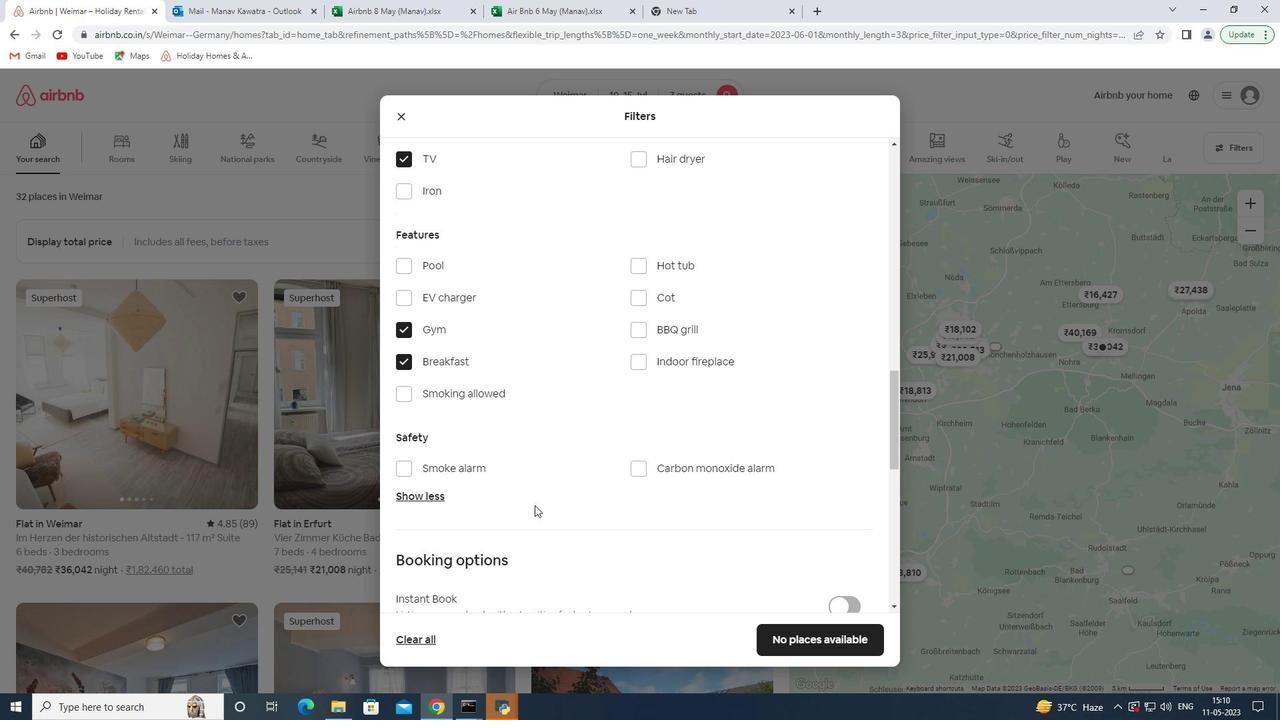 
Action: Mouse scrolled (534, 506) with delta (0, 0)
Screenshot: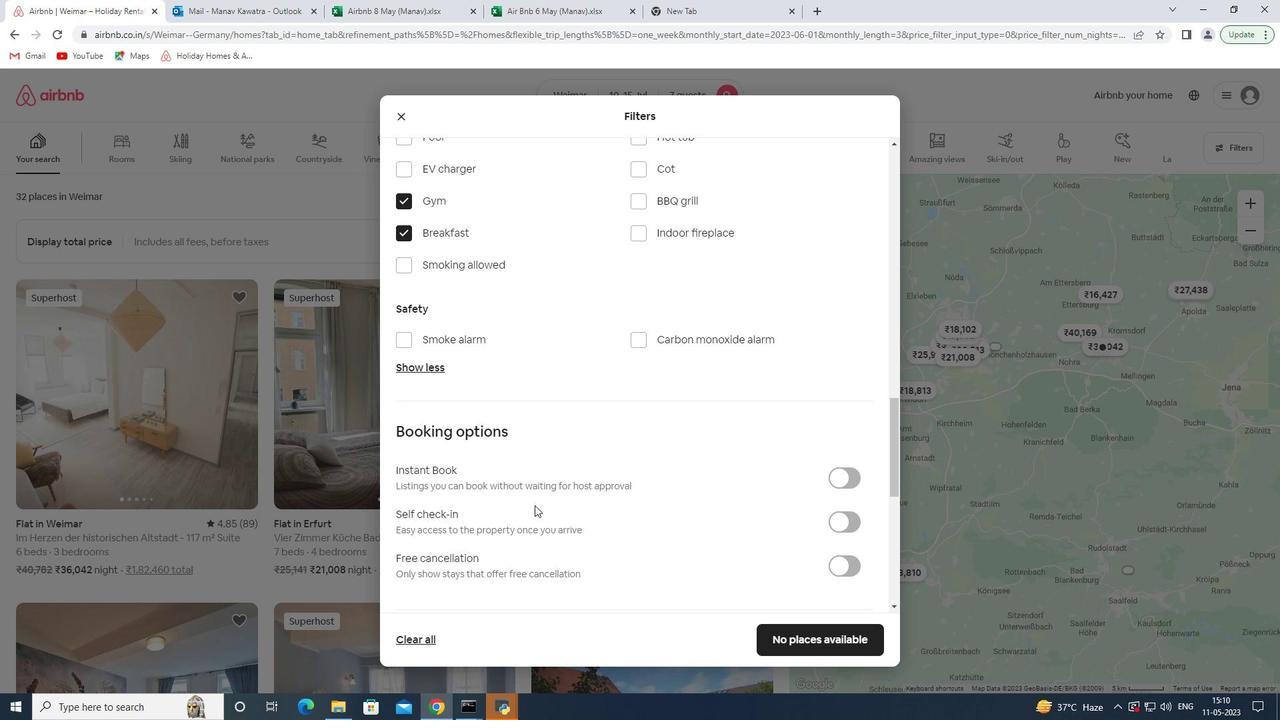 
Action: Mouse scrolled (534, 506) with delta (0, 0)
Screenshot: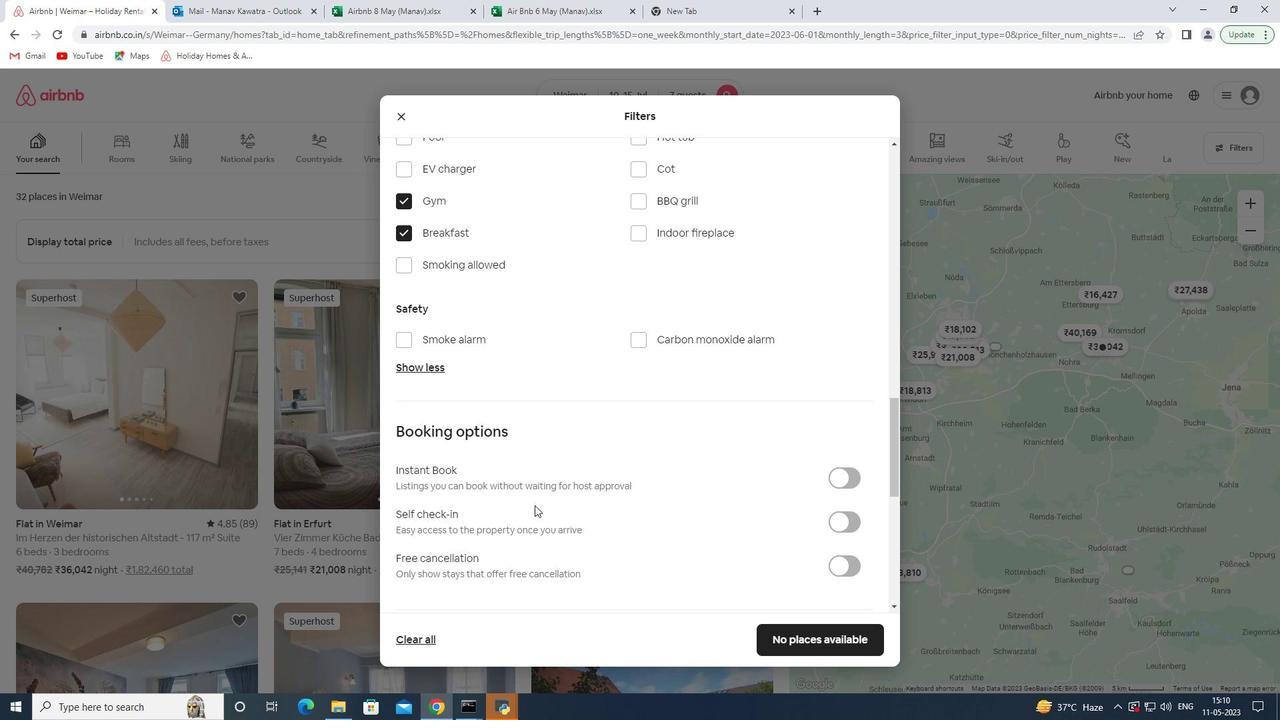 
Action: Mouse scrolled (534, 506) with delta (0, 0)
Screenshot: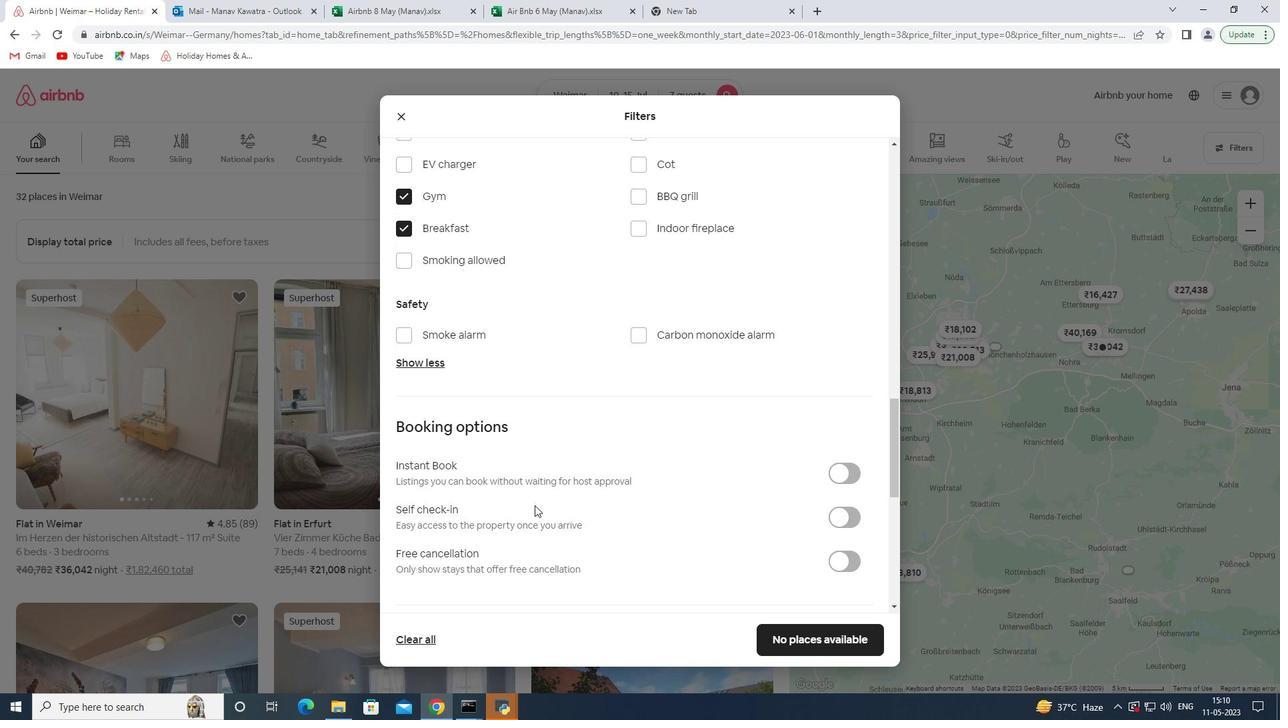 
Action: Mouse scrolled (534, 506) with delta (0, 0)
Screenshot: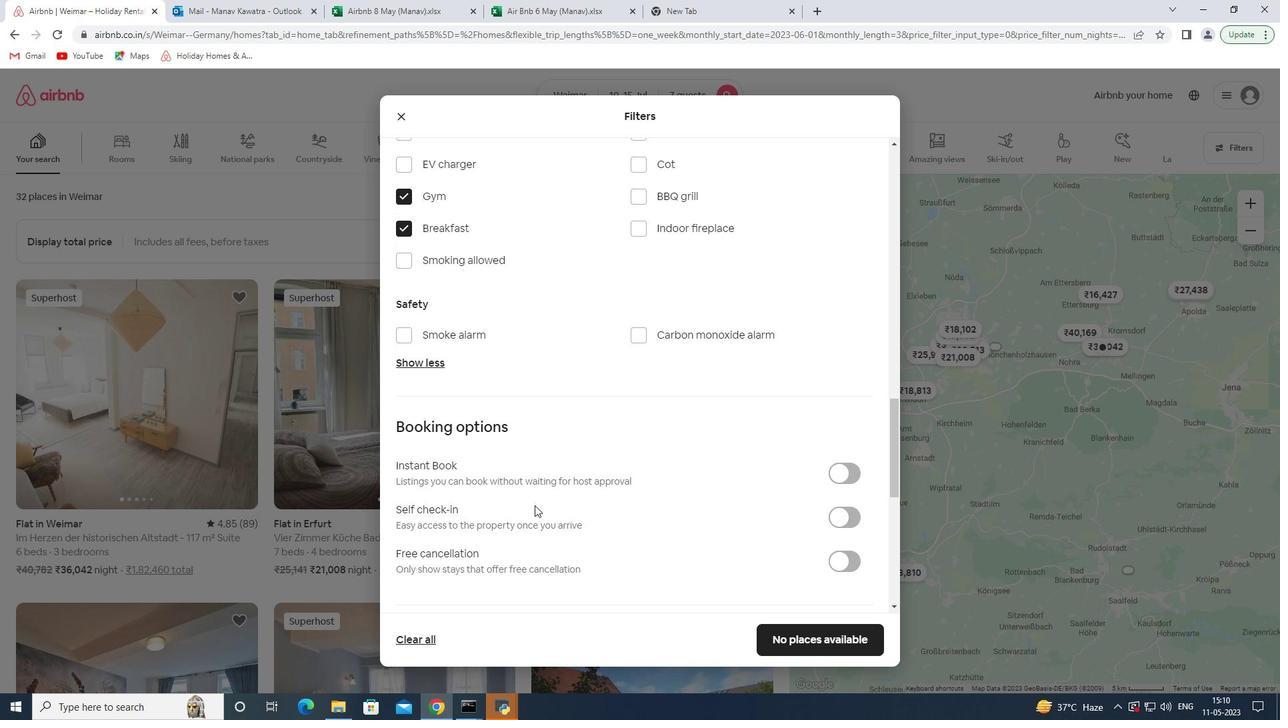 
Action: Mouse scrolled (534, 506) with delta (0, 0)
Screenshot: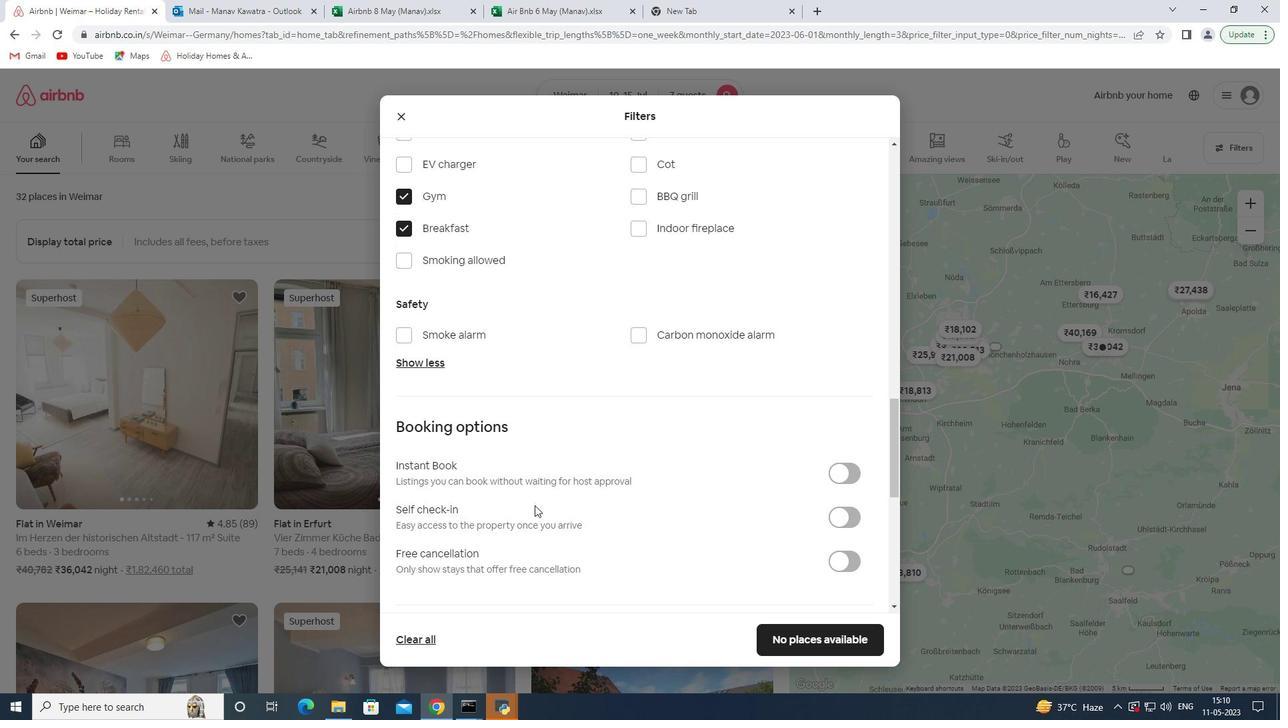 
Action: Mouse scrolled (534, 506) with delta (0, 0)
Screenshot: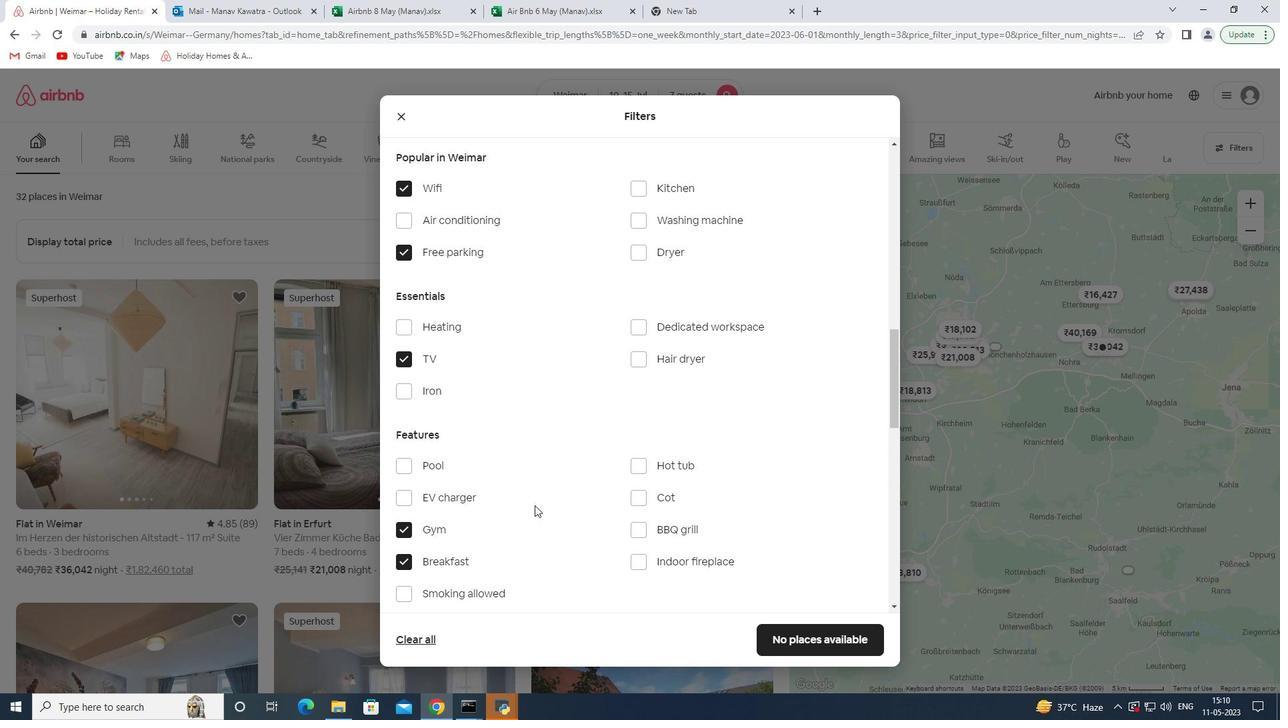 
Action: Mouse scrolled (534, 506) with delta (0, 0)
Screenshot: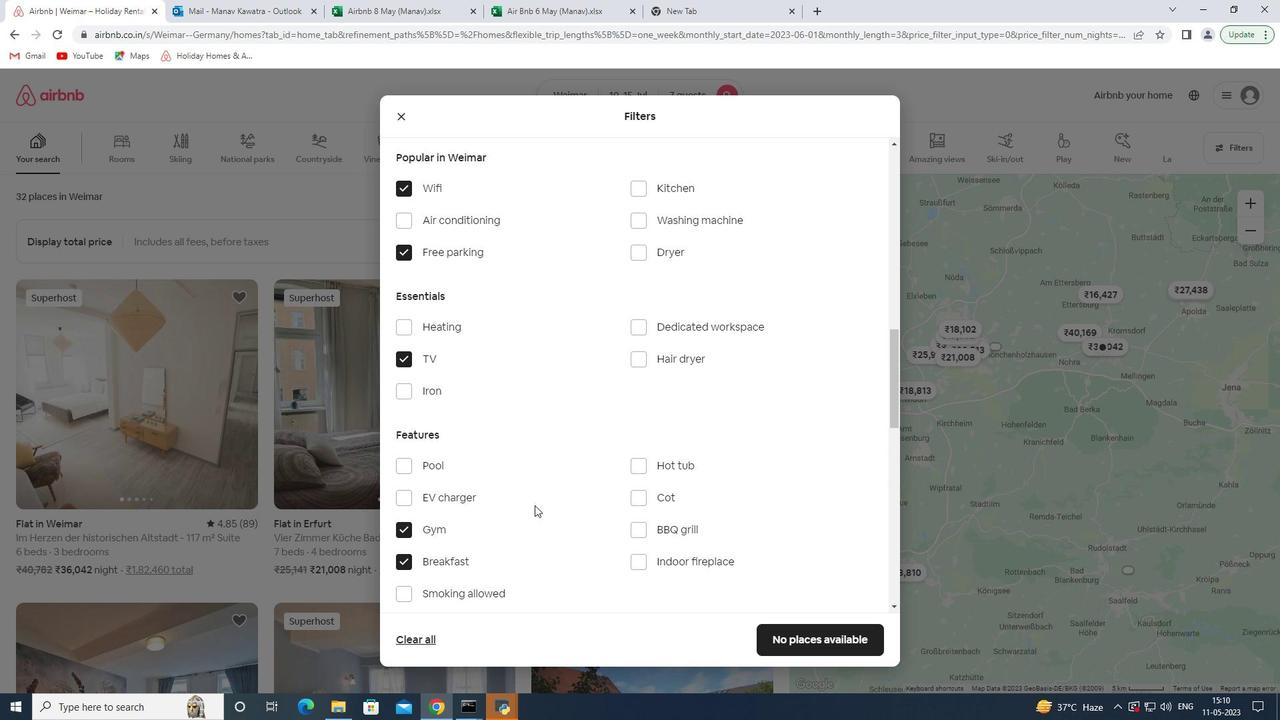 
Action: Mouse scrolled (534, 506) with delta (0, 0)
Screenshot: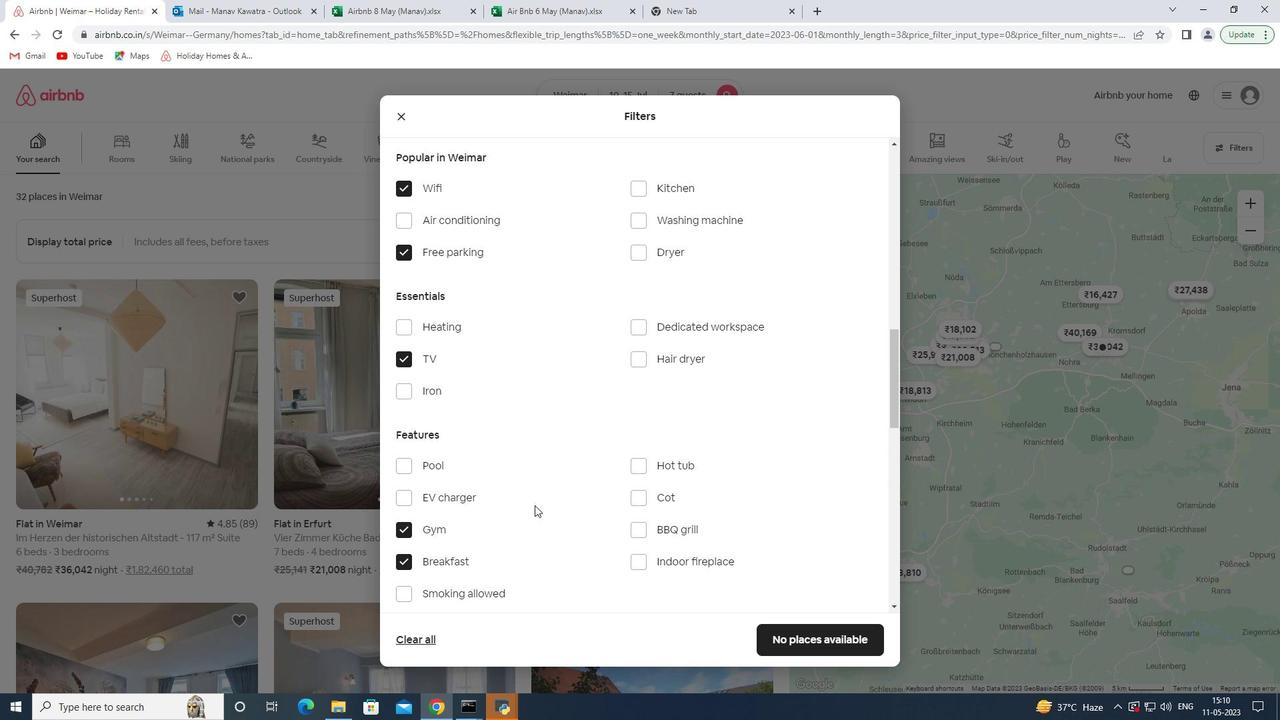 
Action: Mouse scrolled (534, 506) with delta (0, 0)
Screenshot: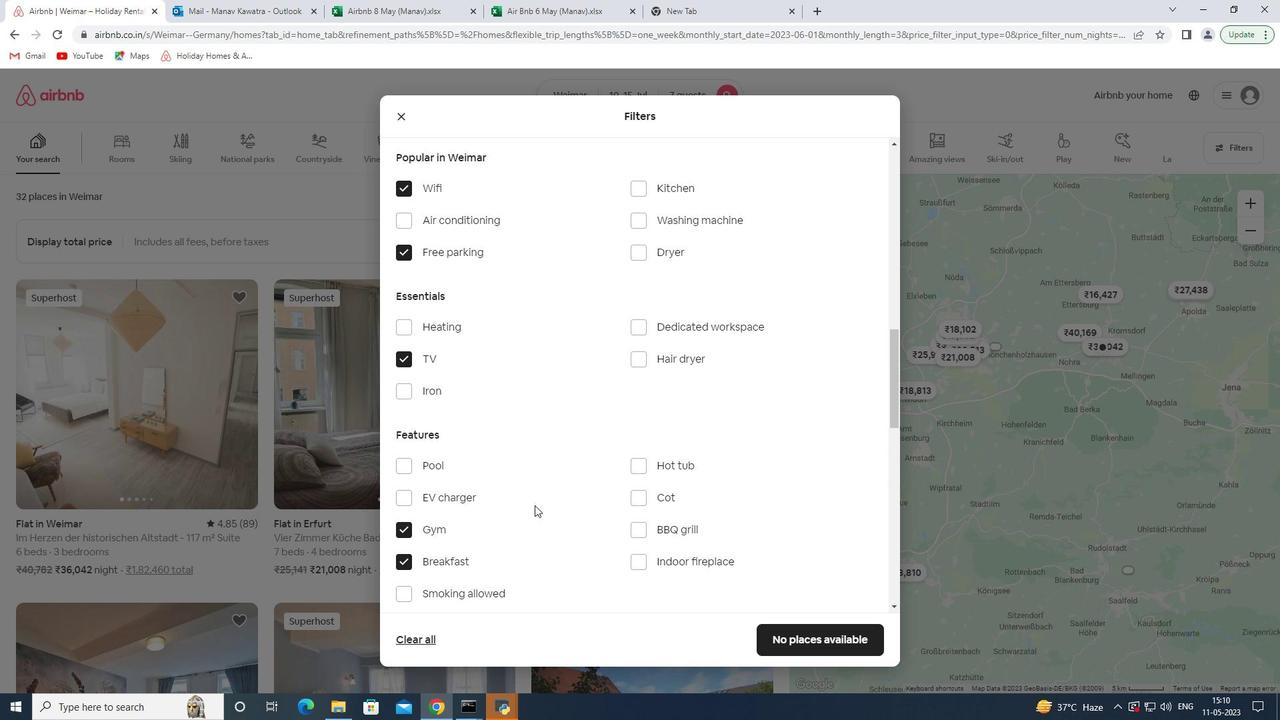 
Action: Mouse scrolled (534, 504) with delta (0, 0)
Screenshot: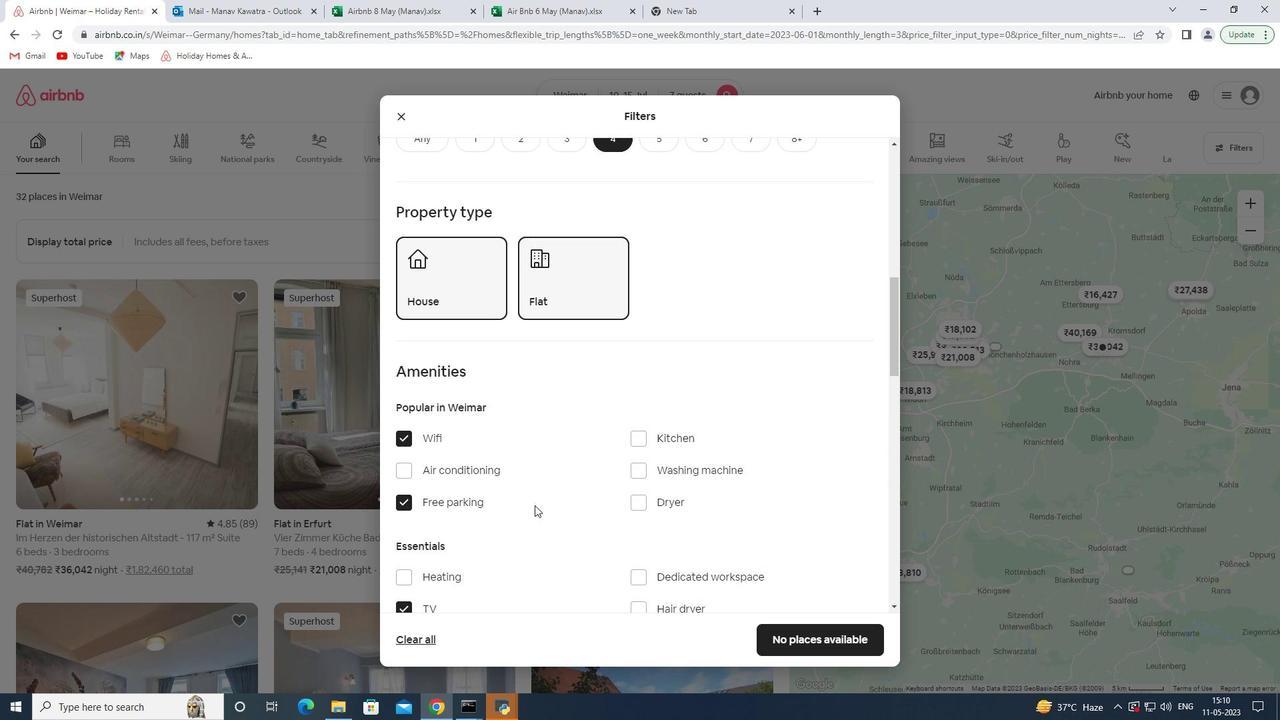 
Action: Mouse scrolled (534, 504) with delta (0, 0)
Screenshot: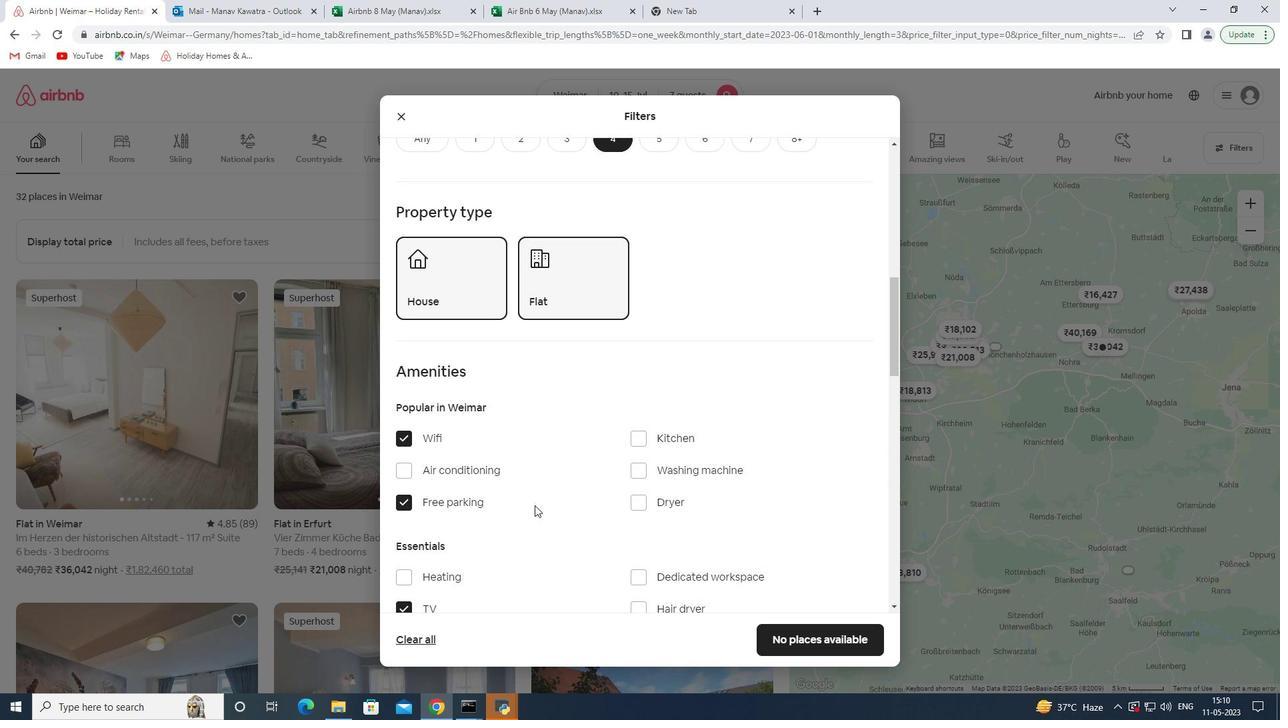 
Action: Mouse scrolled (534, 504) with delta (0, 0)
Screenshot: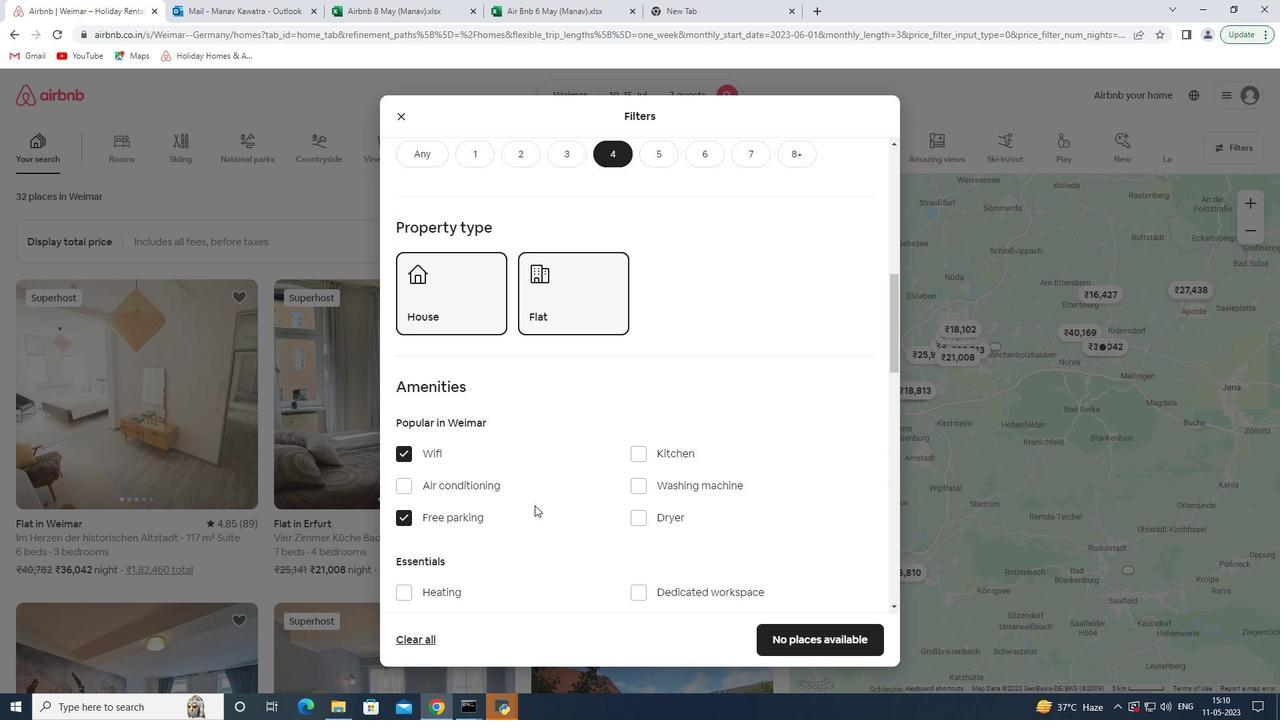 
Action: Mouse scrolled (534, 504) with delta (0, 0)
Screenshot: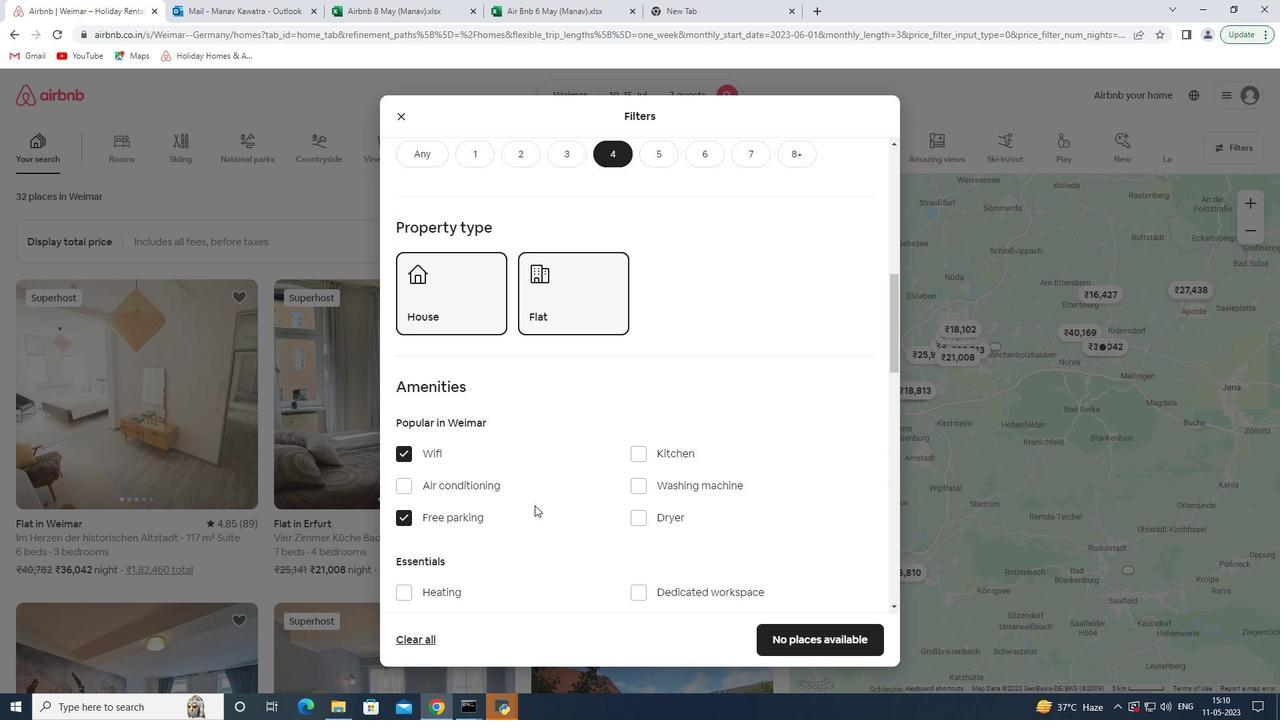 
Action: Mouse scrolled (534, 504) with delta (0, 0)
Screenshot: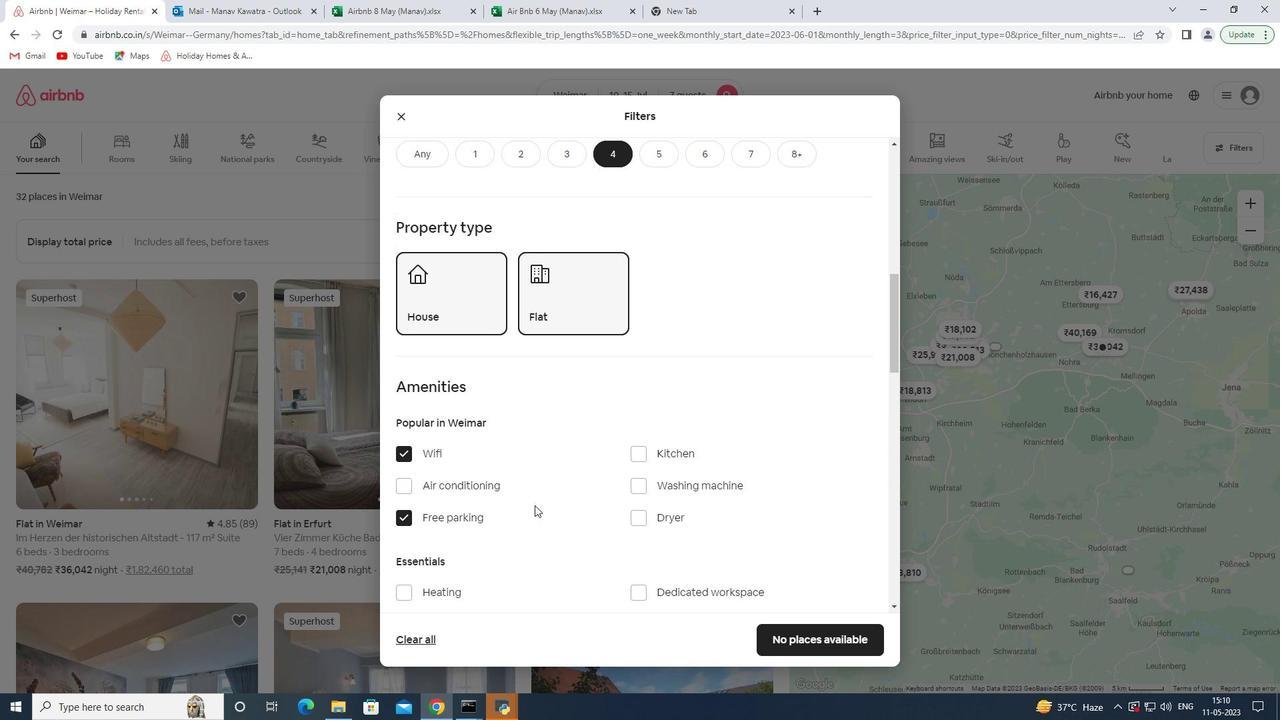 
Action: Mouse scrolled (534, 504) with delta (0, 0)
Screenshot: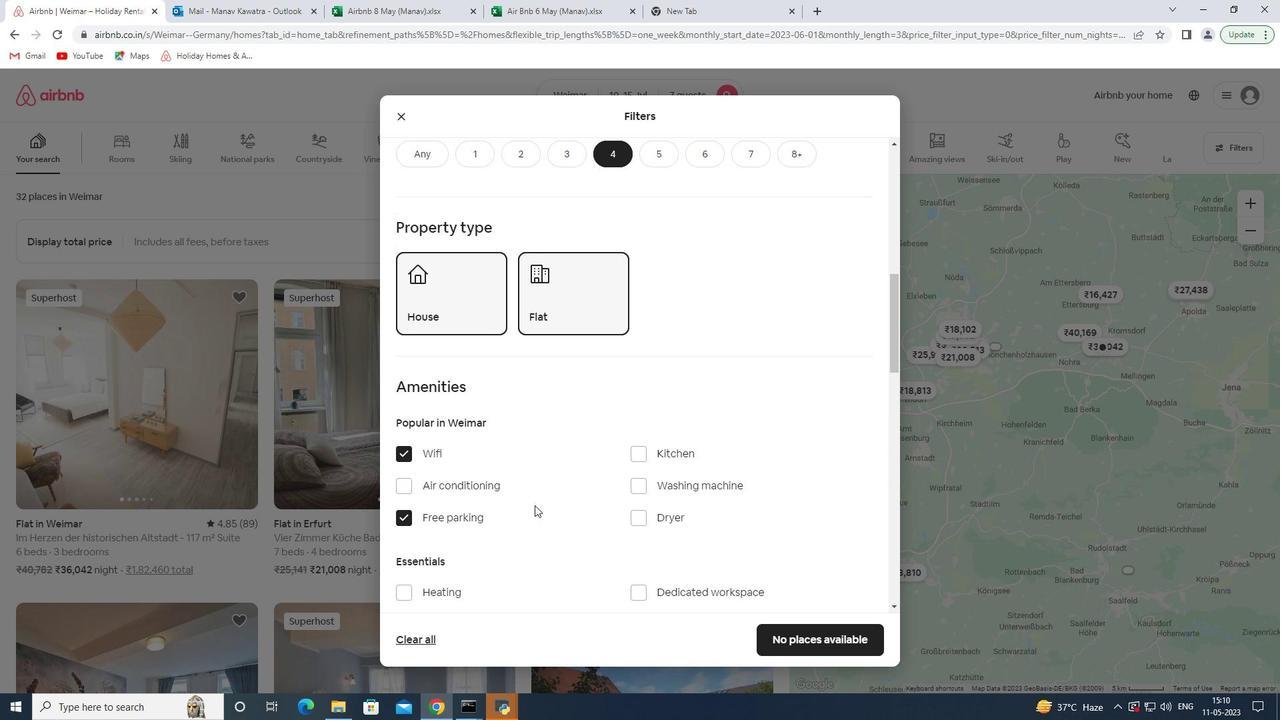 
Action: Mouse scrolled (534, 504) with delta (0, 0)
Screenshot: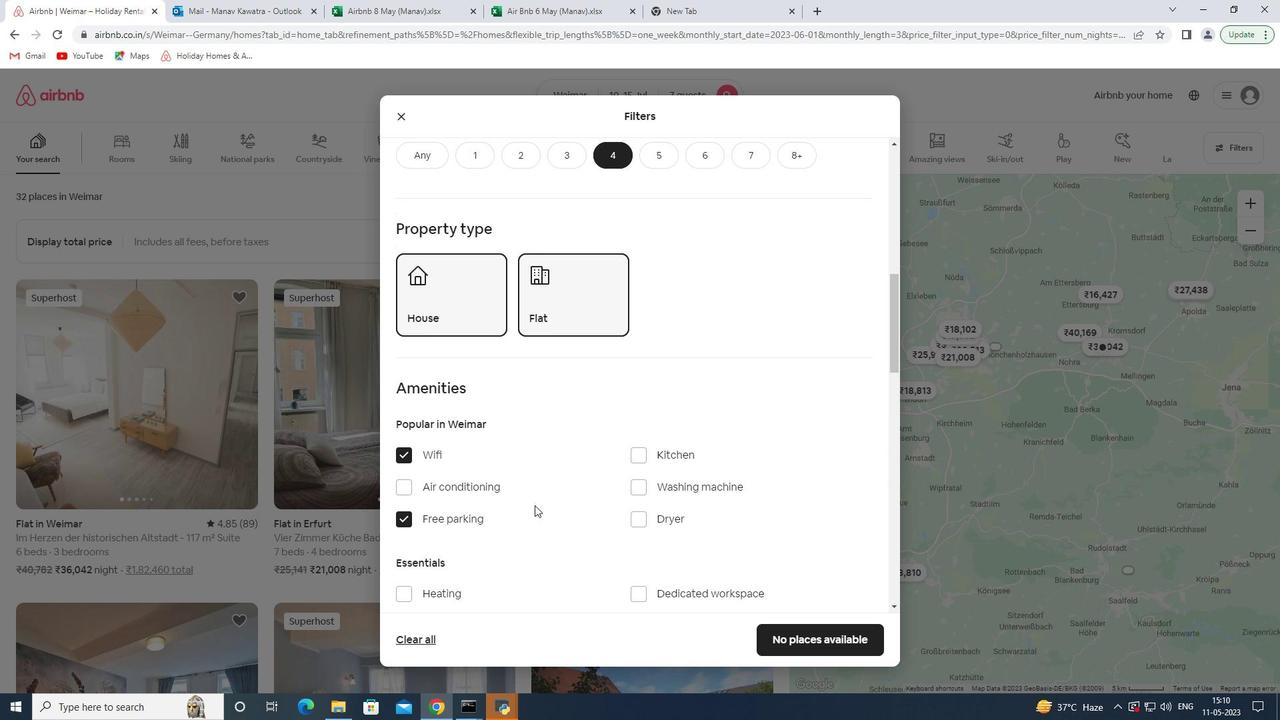 
Action: Mouse scrolled (534, 504) with delta (0, 0)
Screenshot: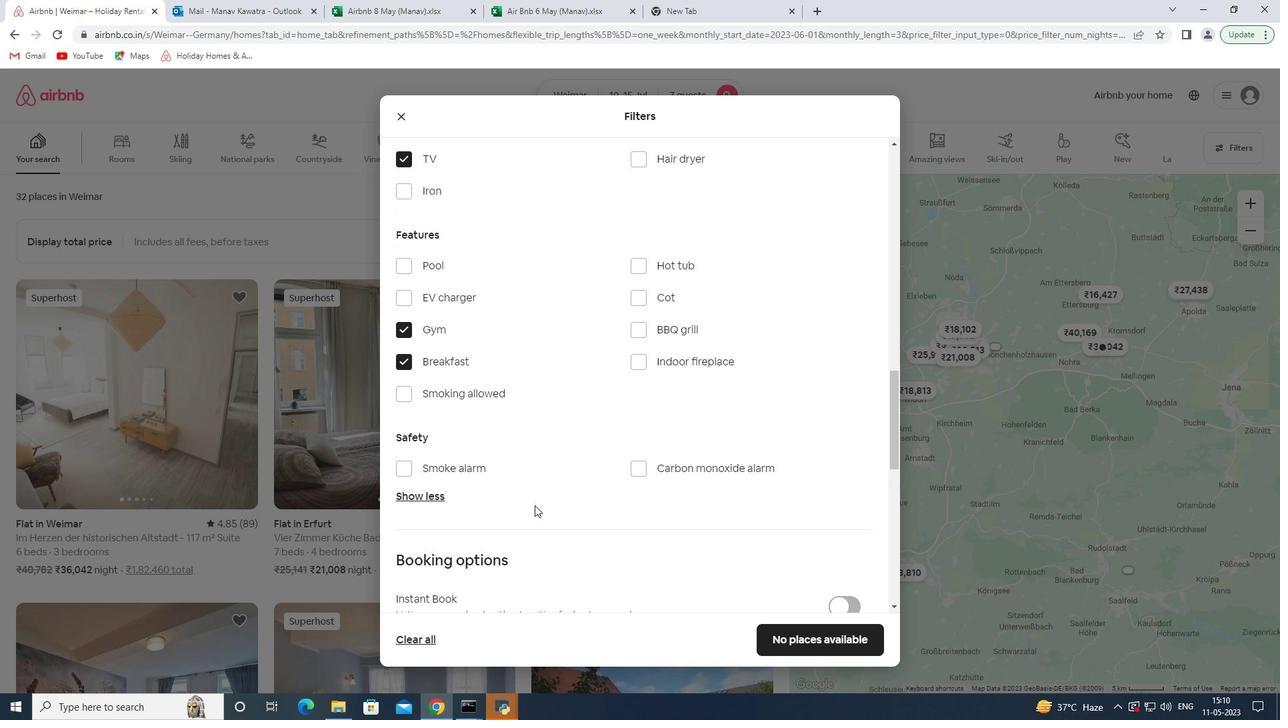 
Action: Mouse scrolled (534, 504) with delta (0, 0)
Screenshot: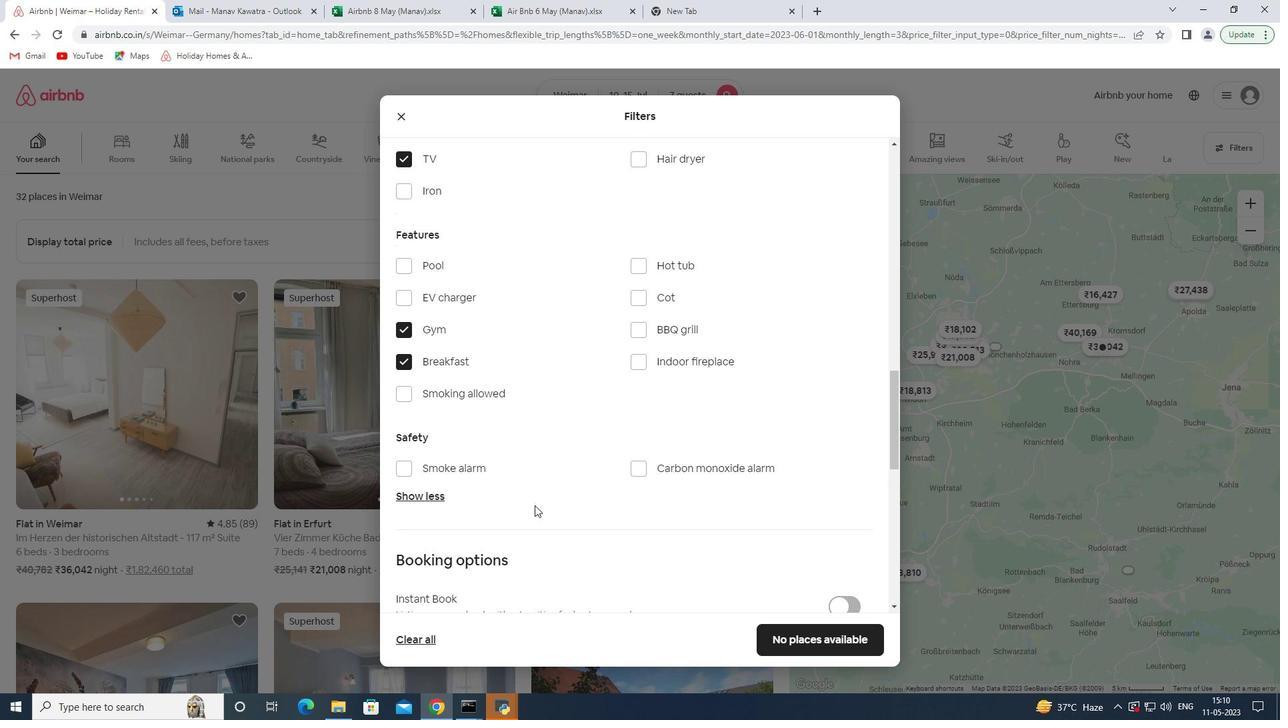 
Action: Mouse scrolled (534, 504) with delta (0, 0)
Screenshot: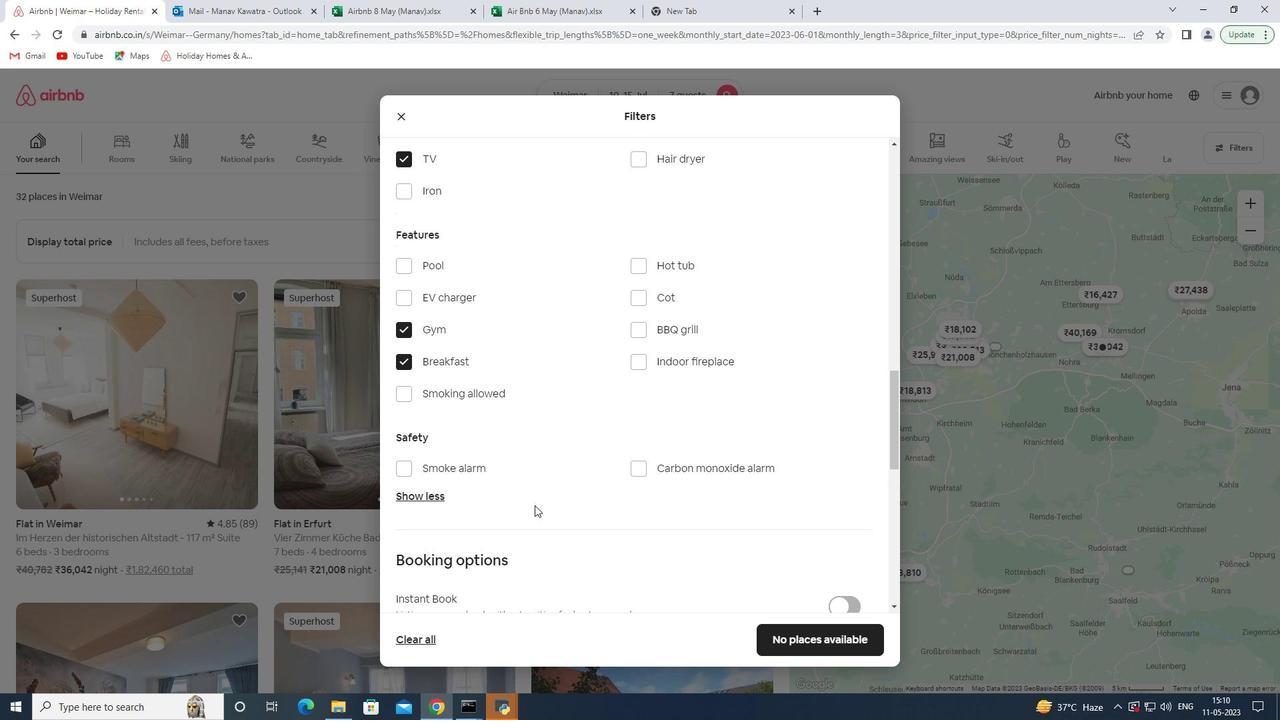 
Action: Mouse scrolled (534, 504) with delta (0, 0)
Screenshot: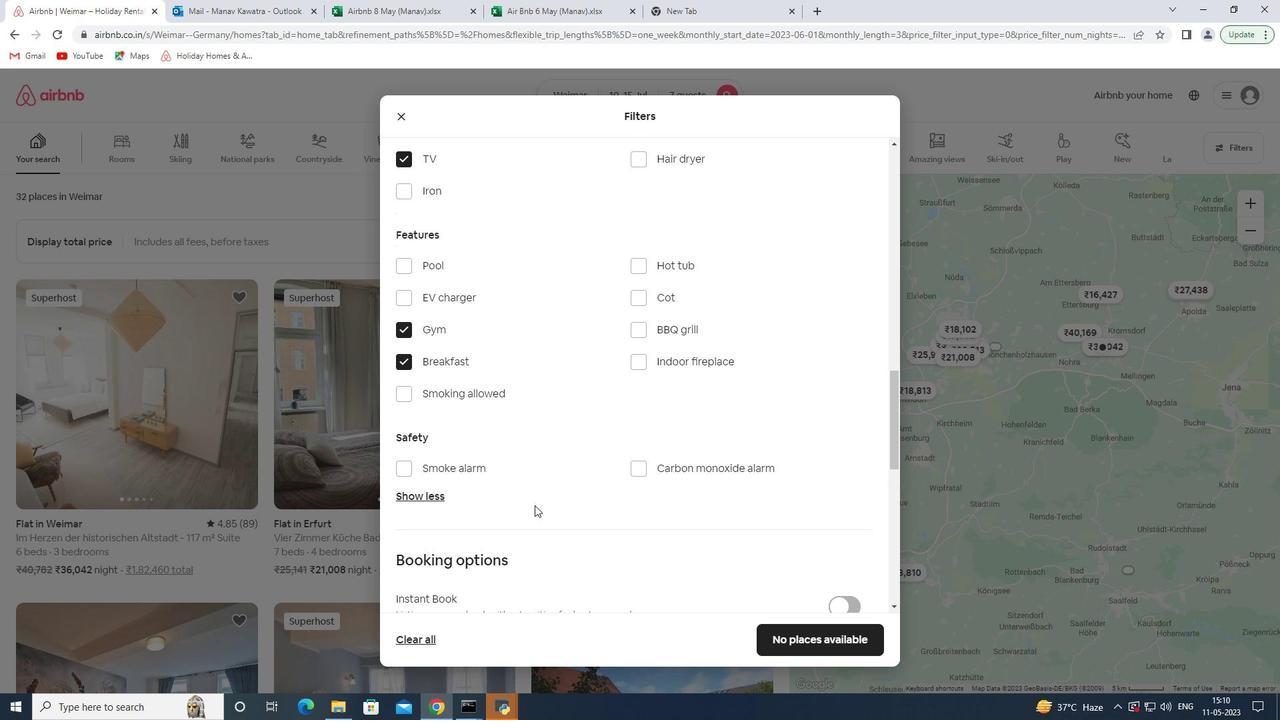 
Action: Mouse scrolled (534, 504) with delta (0, 0)
Screenshot: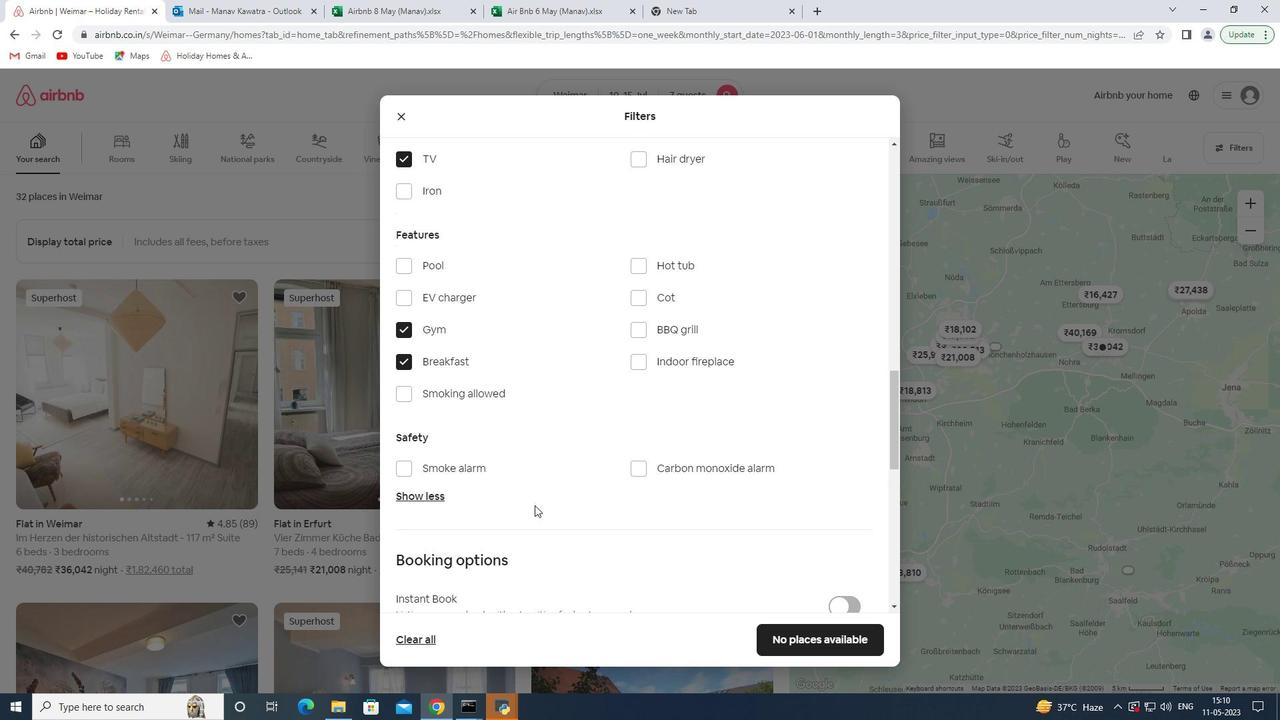 
Action: Mouse scrolled (534, 504) with delta (0, 0)
Screenshot: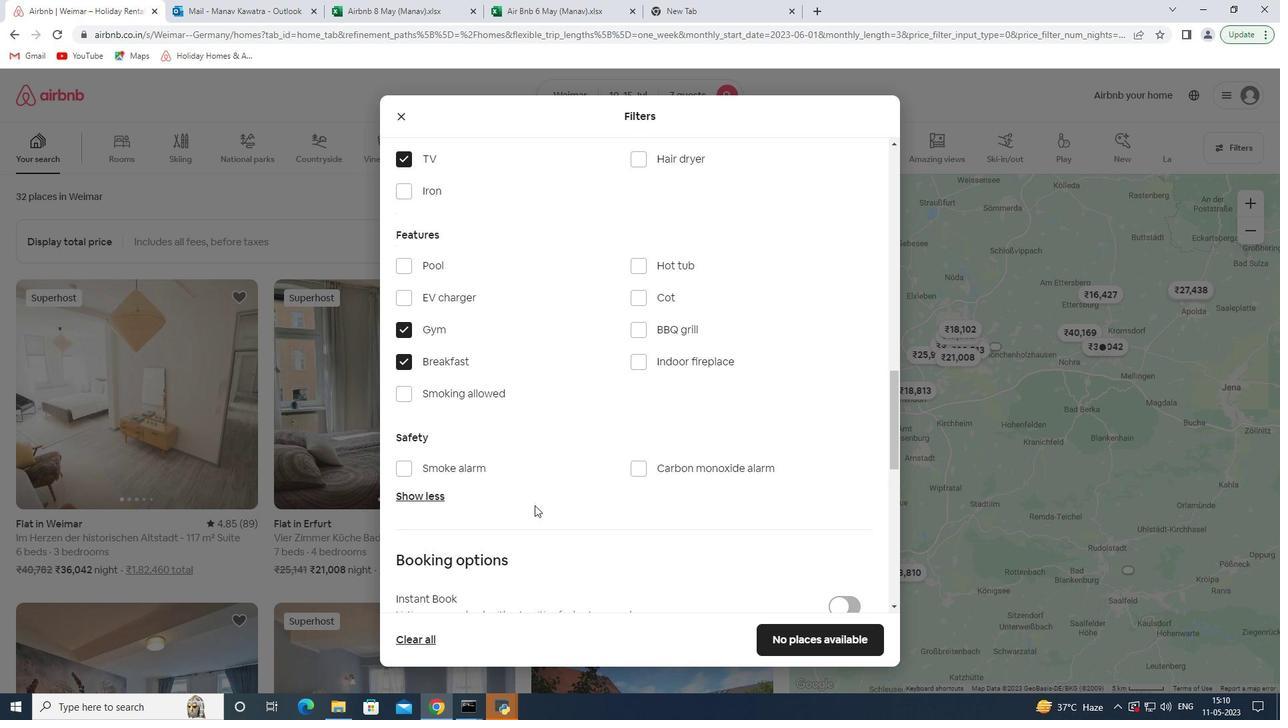
Action: Mouse moved to (844, 245)
Screenshot: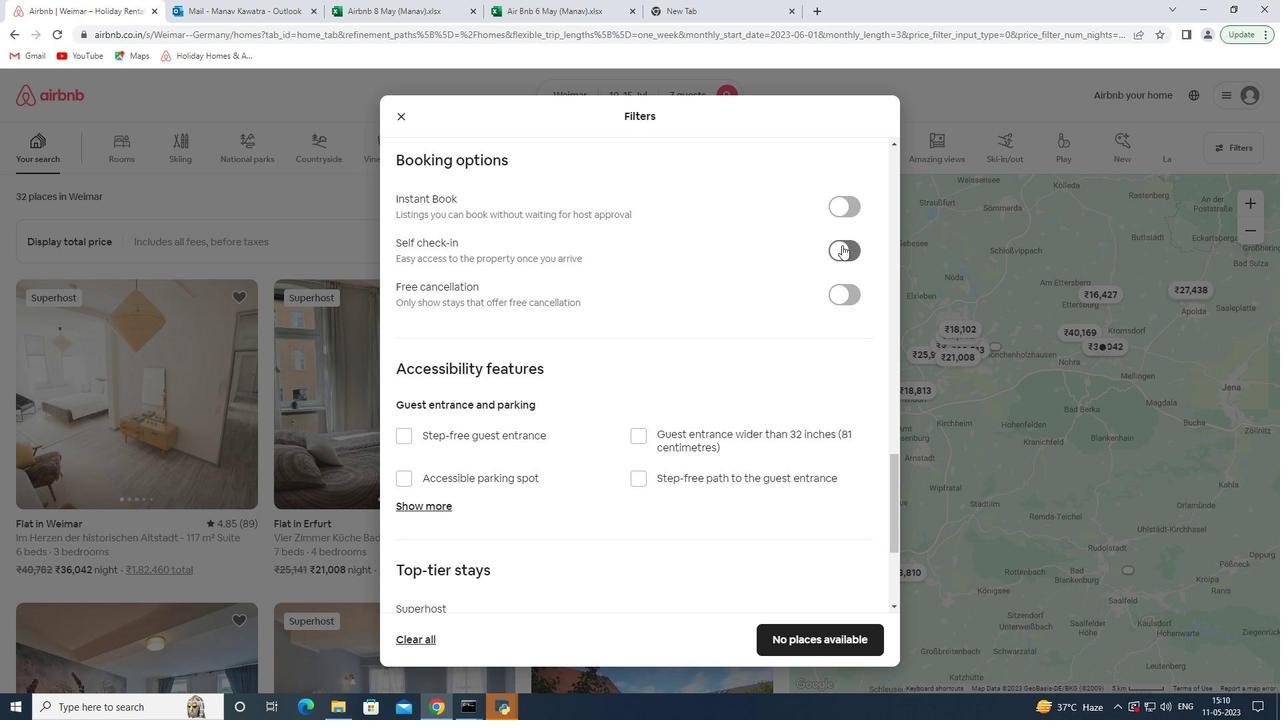 
Action: Mouse pressed left at (844, 245)
Screenshot: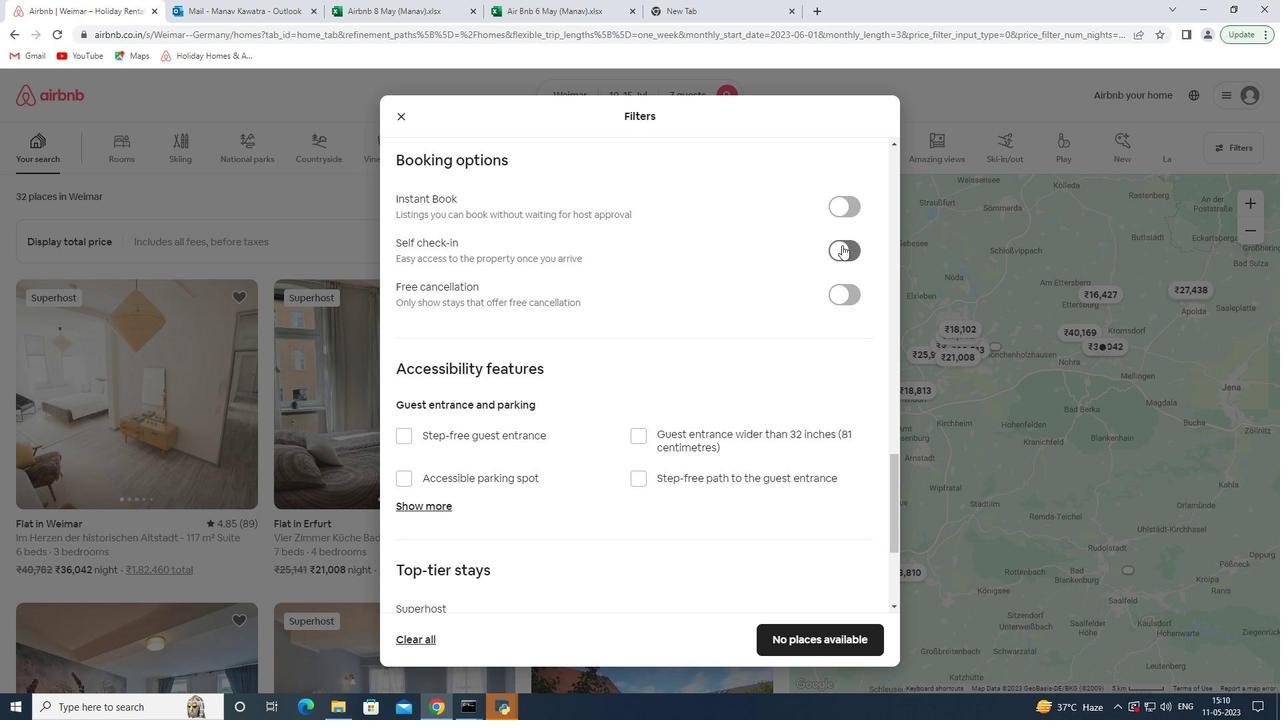 
Action: Mouse moved to (688, 316)
Screenshot: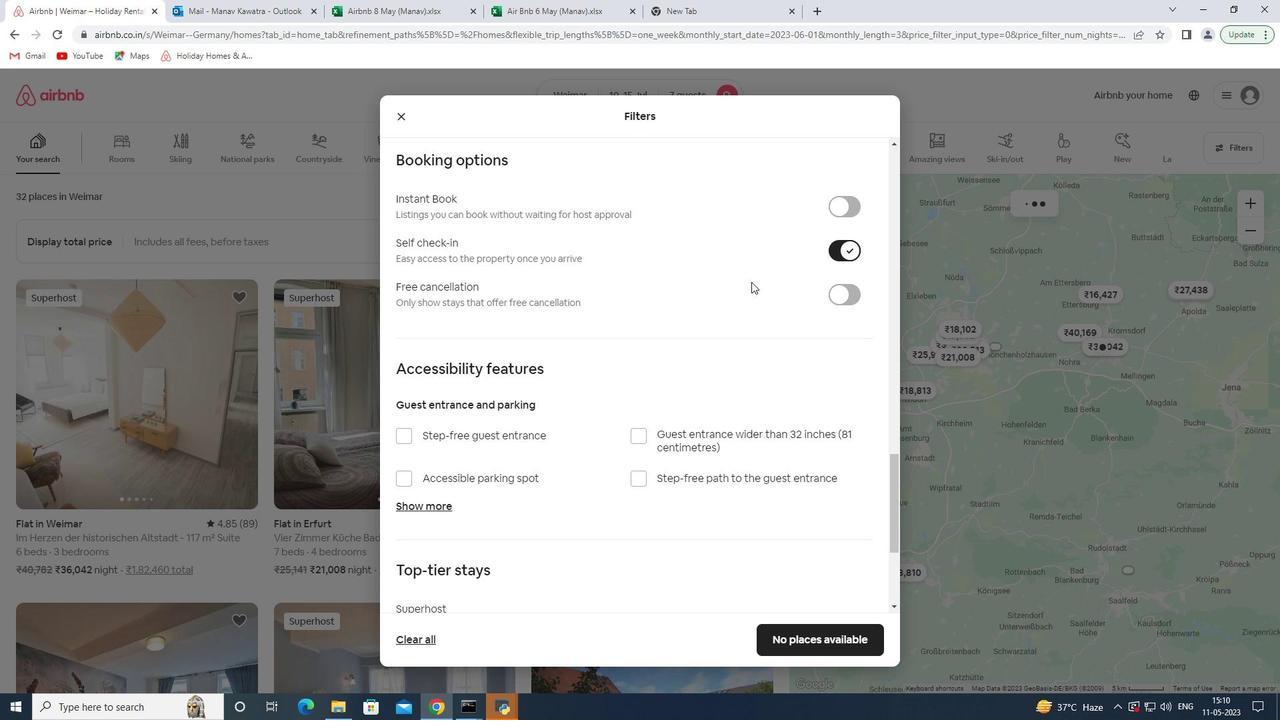
Action: Mouse scrolled (688, 315) with delta (0, 0)
Screenshot: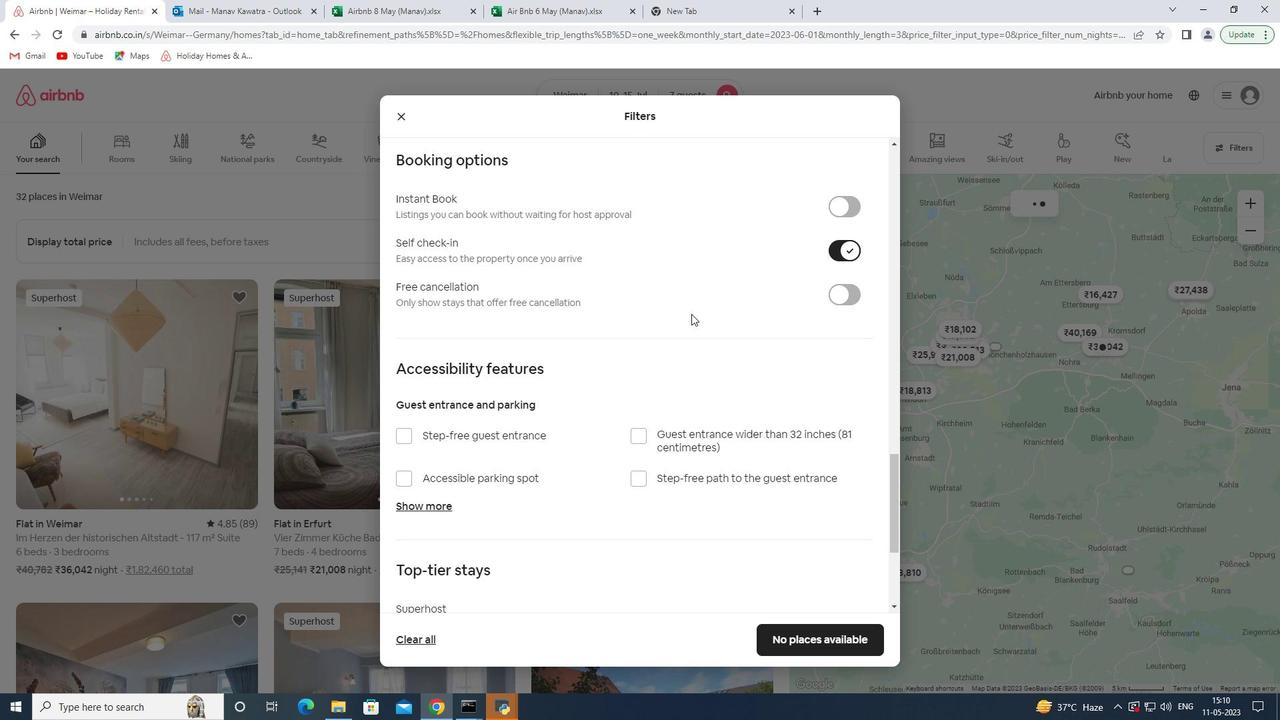 
Action: Mouse scrolled (688, 315) with delta (0, 0)
Screenshot: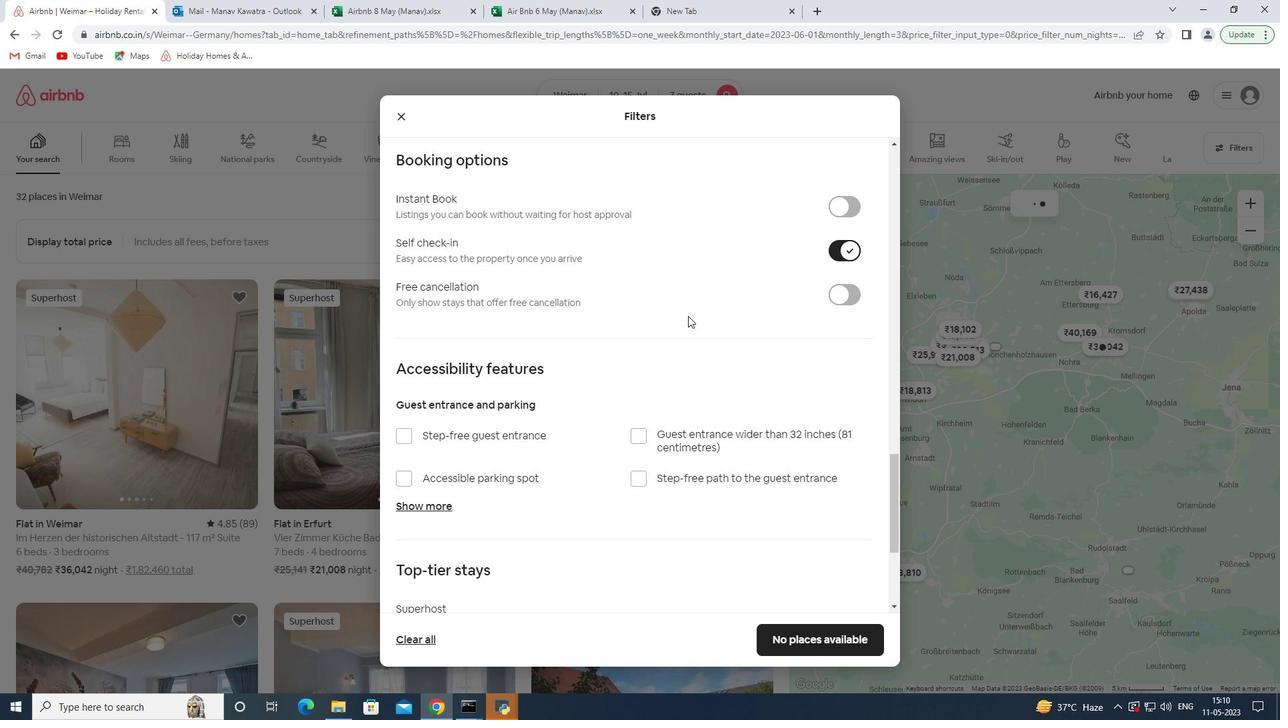 
Action: Mouse scrolled (688, 315) with delta (0, 0)
Screenshot: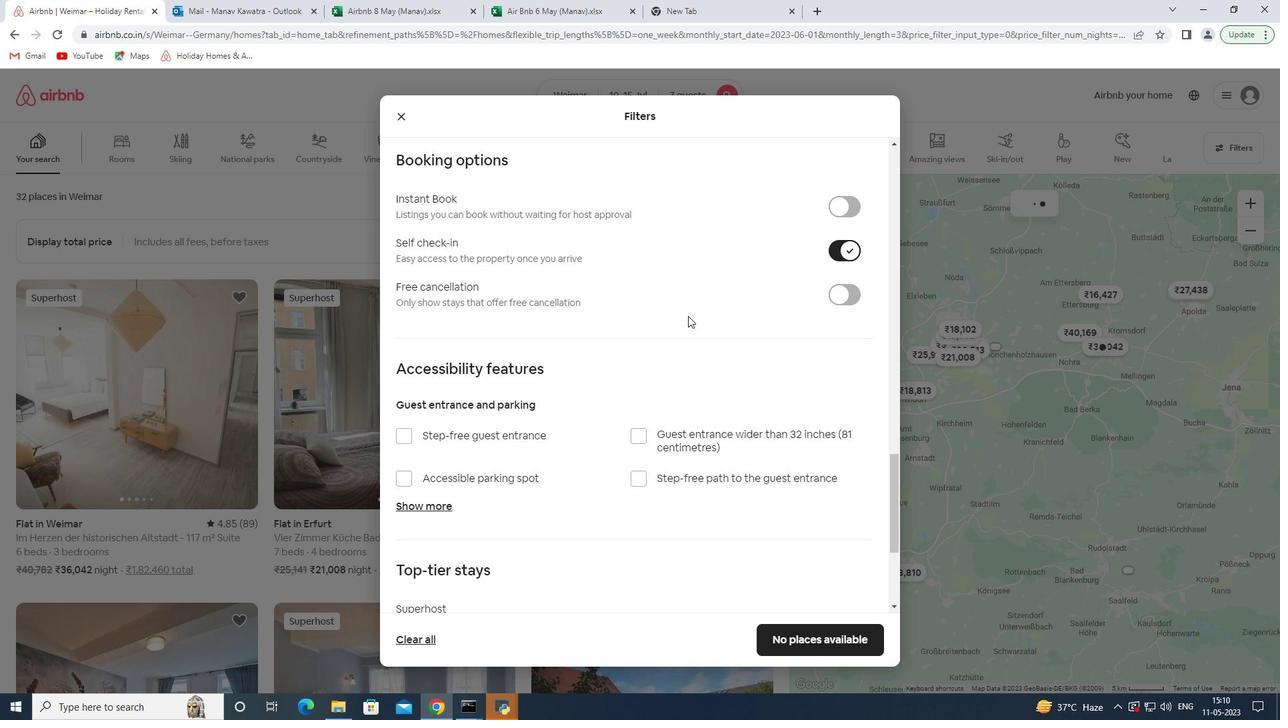 
Action: Mouse scrolled (688, 315) with delta (0, 0)
Screenshot: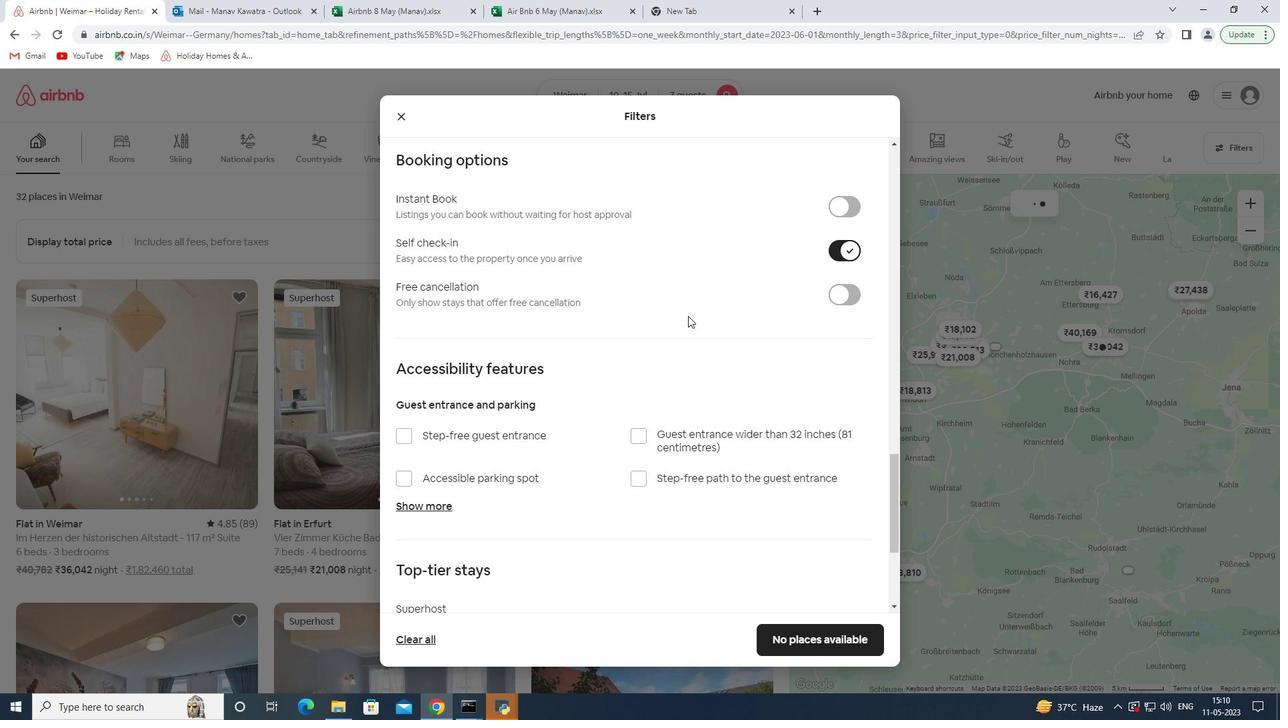 
Action: Mouse moved to (416, 522)
Screenshot: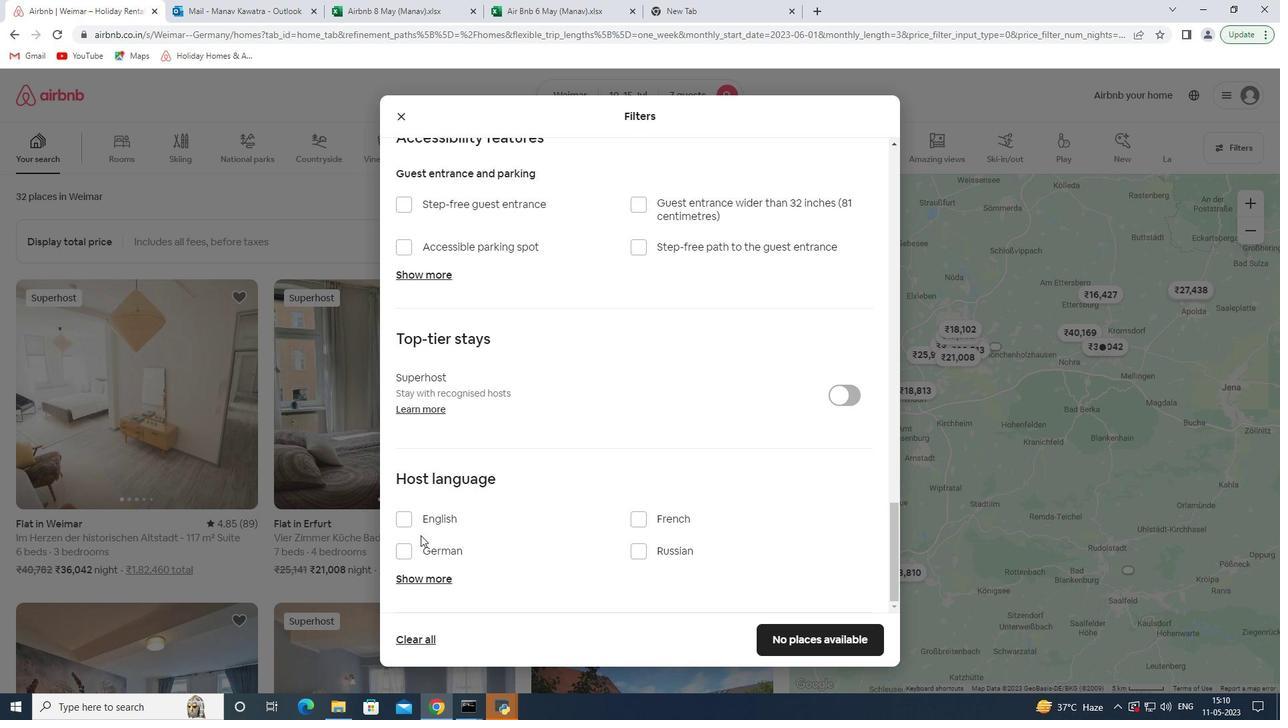 
Action: Mouse pressed left at (416, 522)
Screenshot: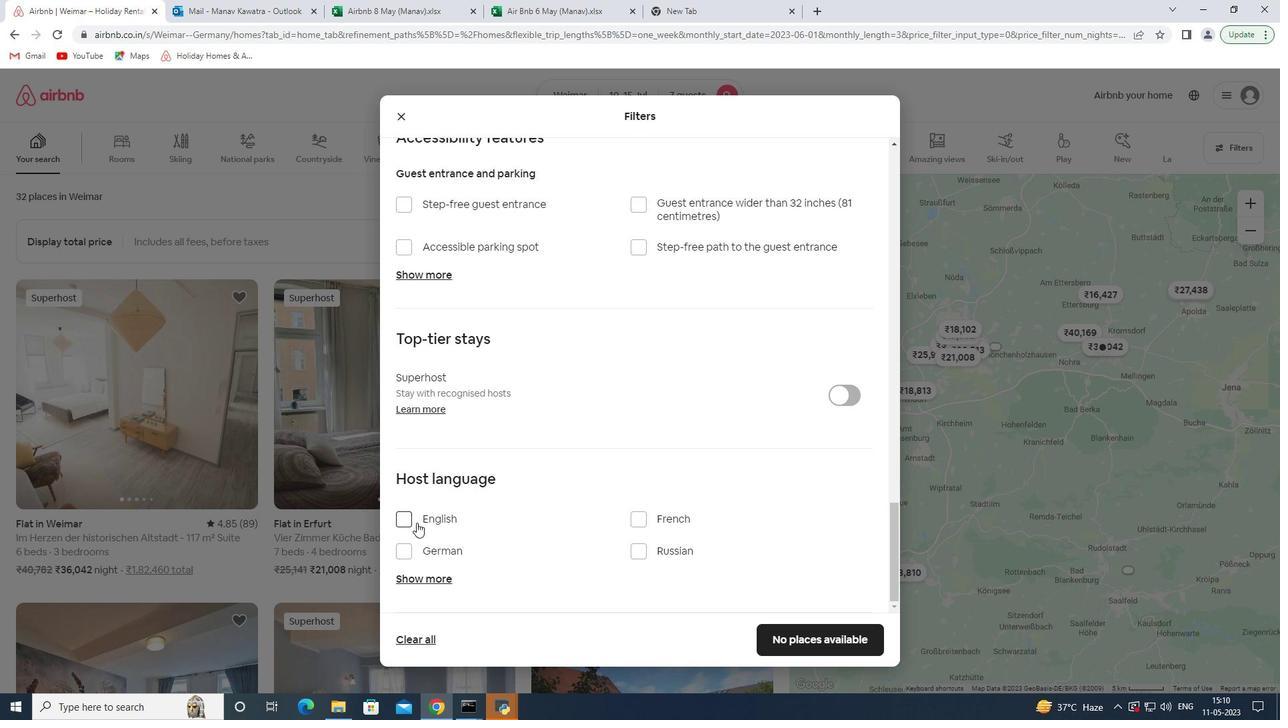
Action: Mouse moved to (780, 638)
Screenshot: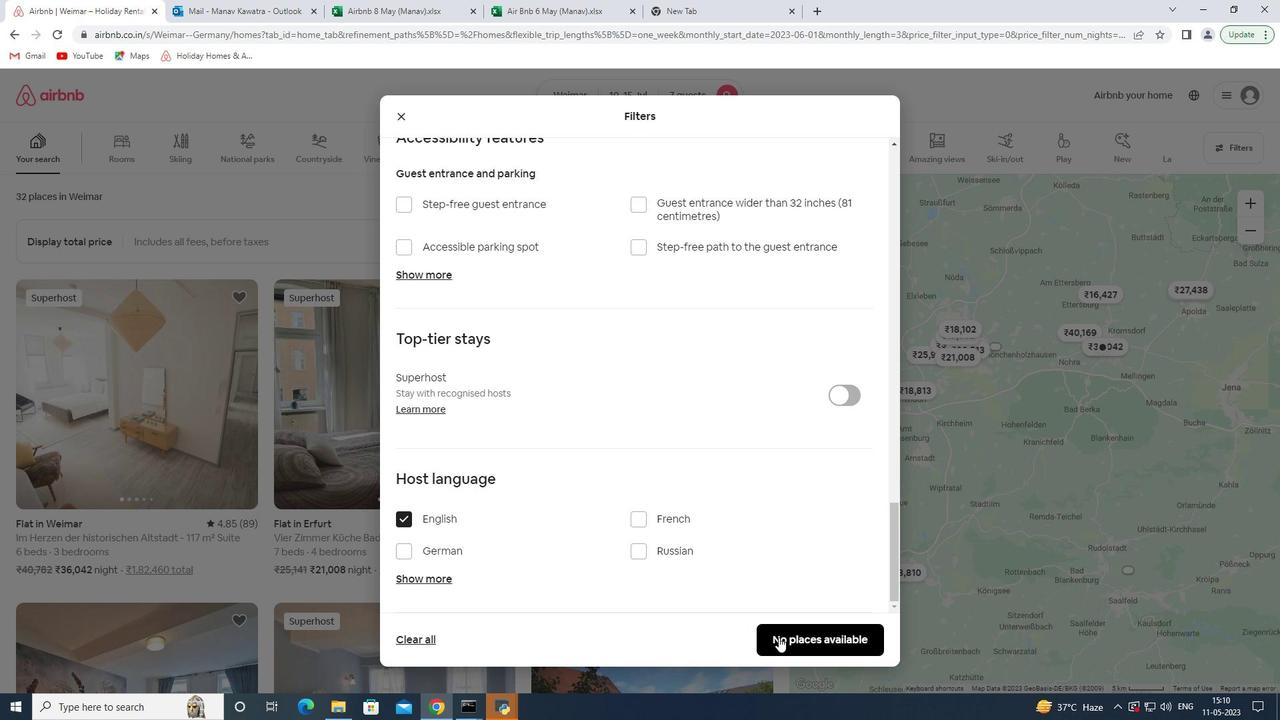 
Action: Mouse pressed left at (780, 638)
Screenshot: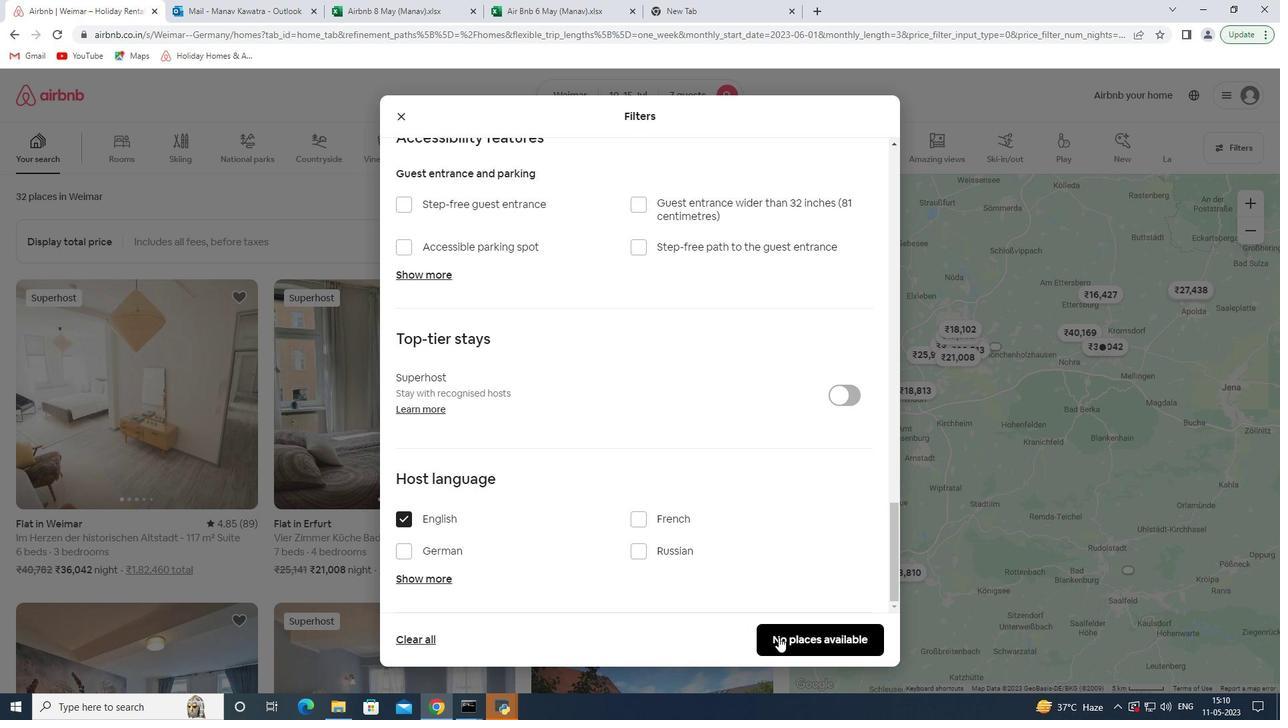 
Action: Mouse moved to (804, 610)
Screenshot: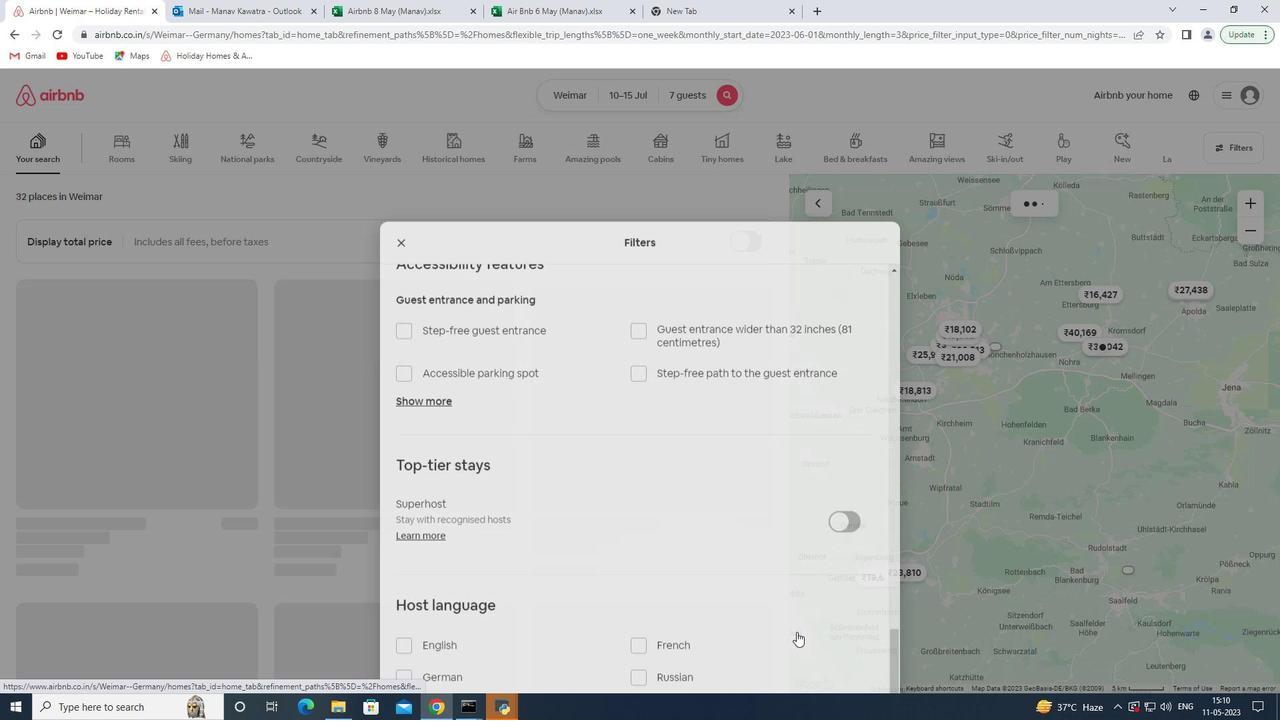 
